 Task: Find an Airbnb in Lewiston, United States for 8 guests from August 24 to September 10, with 4 bedrooms, 4 bathrooms, a price range of ₹12,000 to ₹15,000, and amenities including WiFi, TV, gym, and breakfast.
Action: Mouse moved to (682, 124)
Screenshot: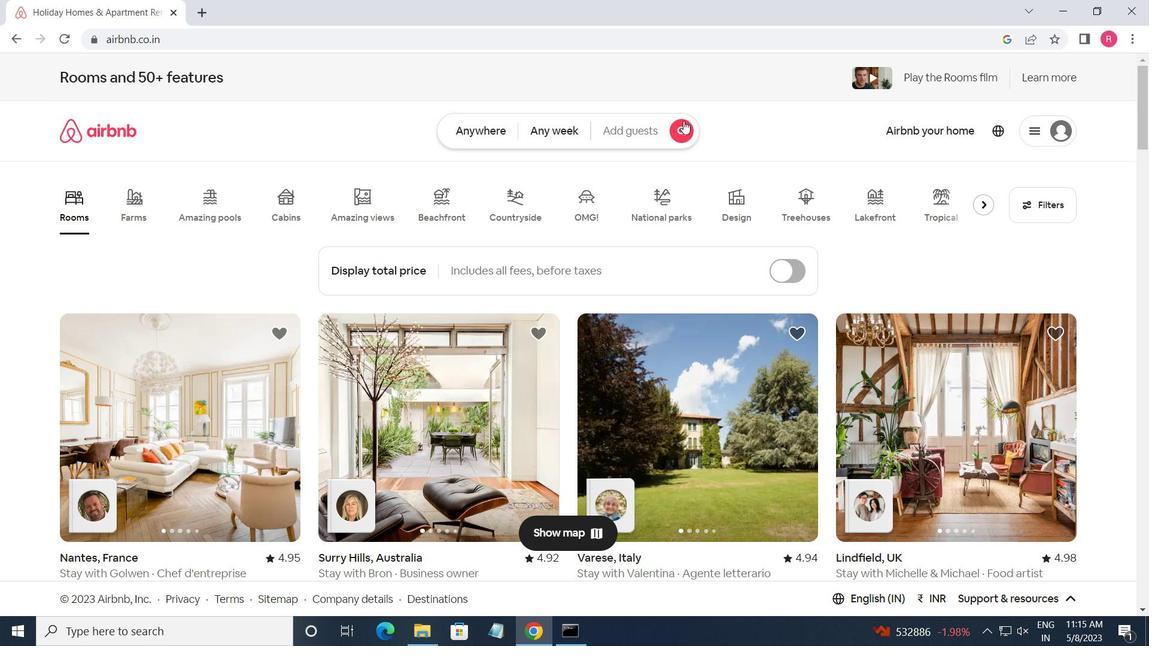 
Action: Mouse pressed left at (682, 124)
Screenshot: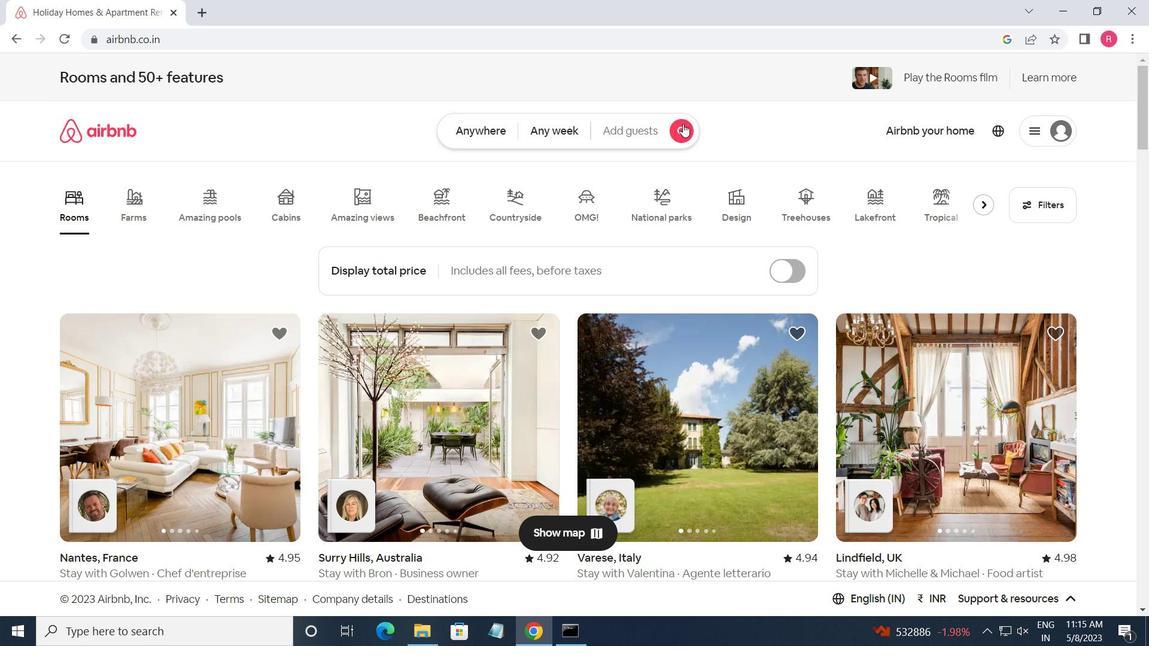 
Action: Mouse moved to (308, 193)
Screenshot: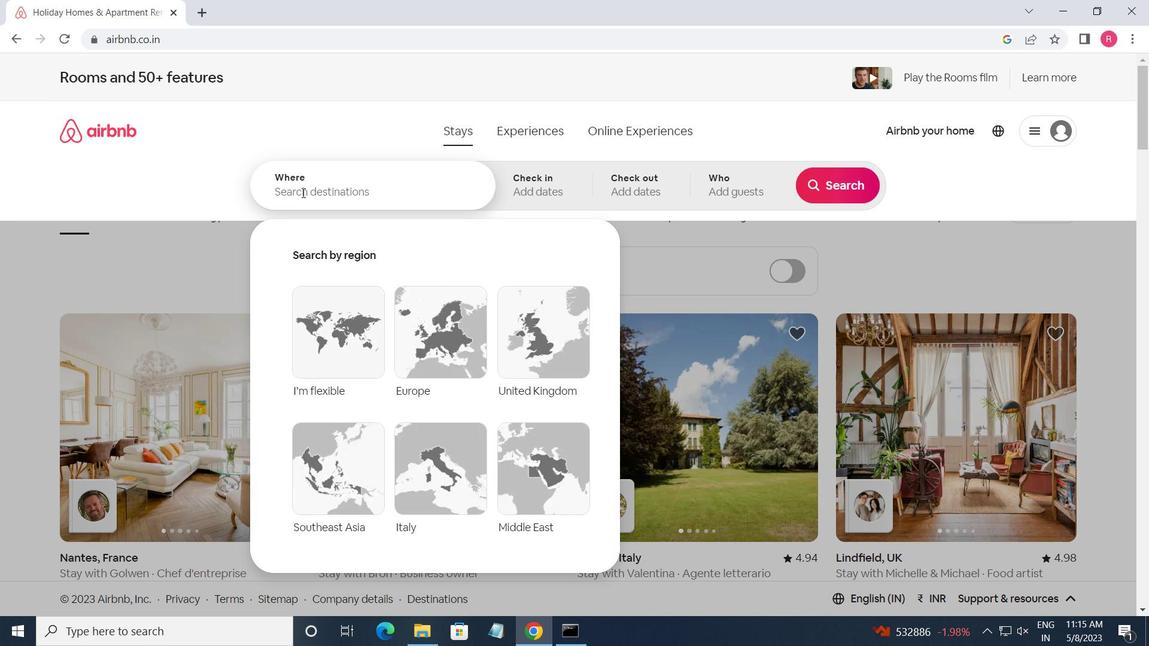 
Action: Mouse pressed left at (308, 193)
Screenshot: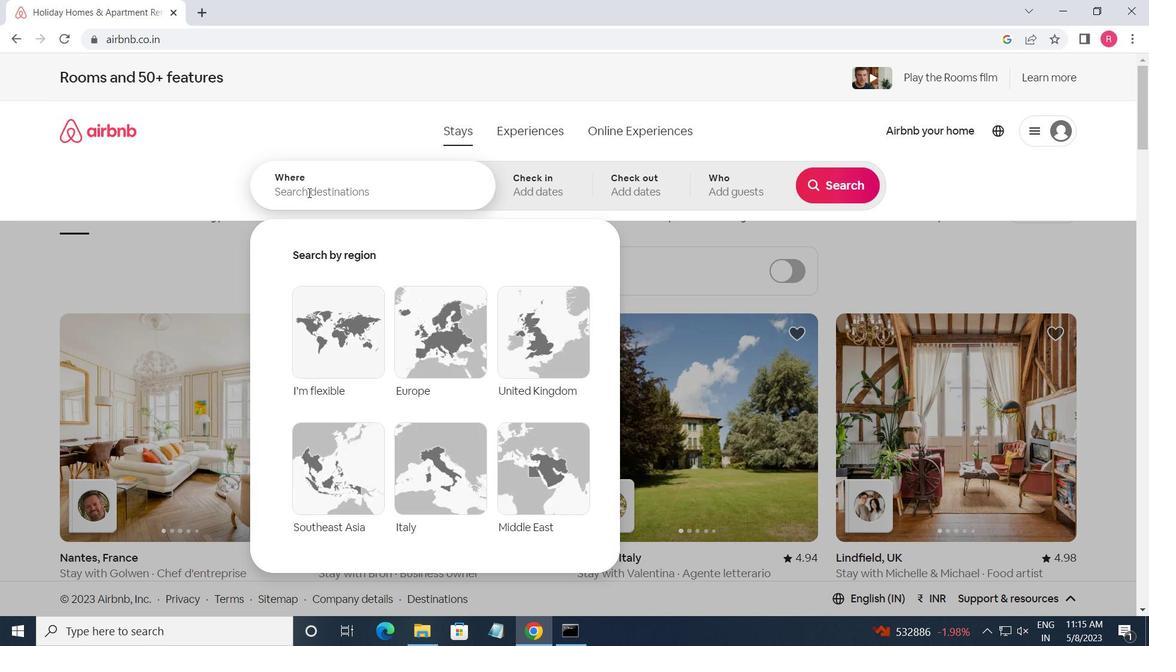
Action: Key pressed <Key.shift_r><Key.shift_r><Key.shift_r><Key.shift_r>Lewiston,<Key.space><Key.shift_r>United<Key.space><Key.shift><Key.shift><Key.shift><Key.shift>STATES<Key.enter>
Screenshot: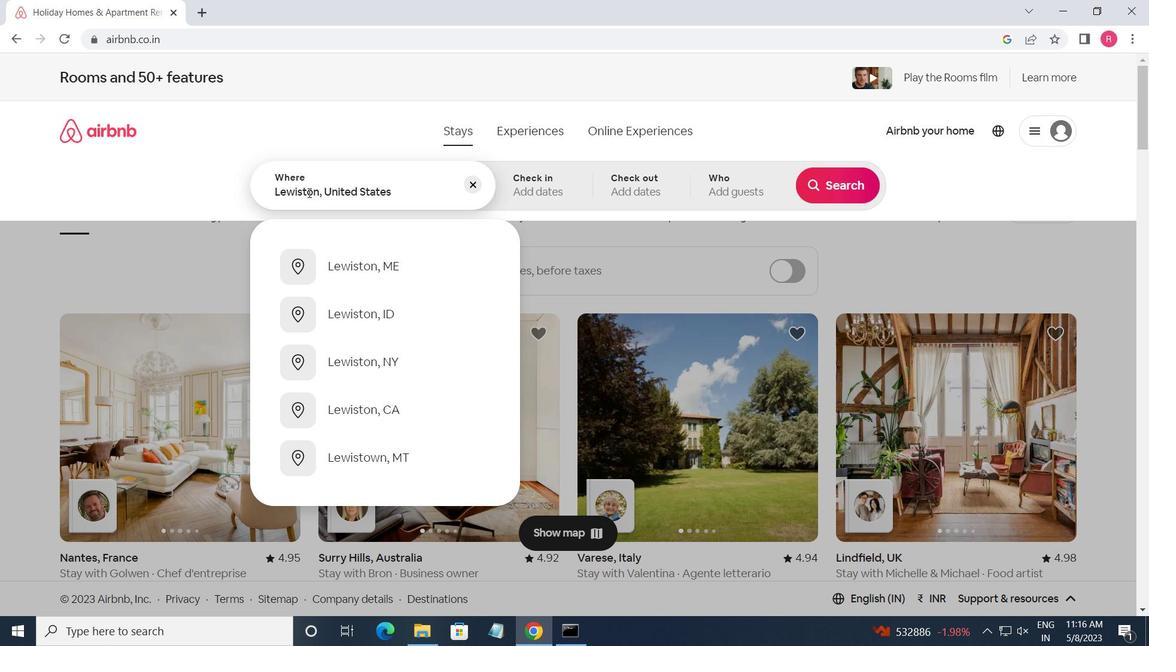 
Action: Mouse moved to (830, 307)
Screenshot: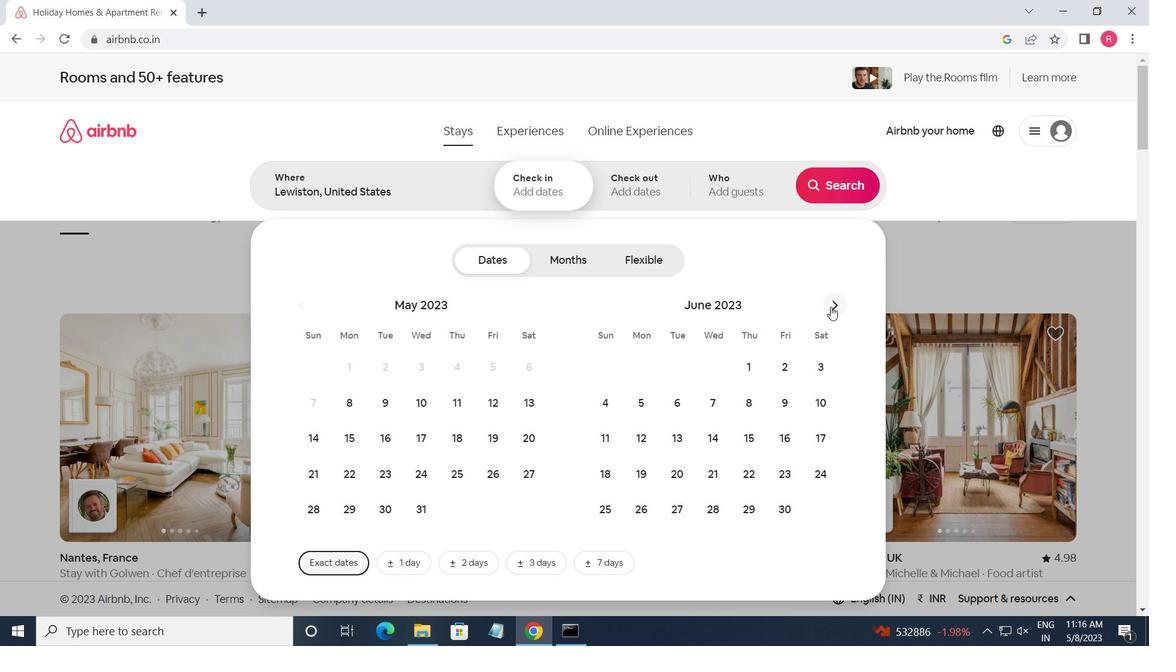 
Action: Mouse pressed left at (830, 307)
Screenshot: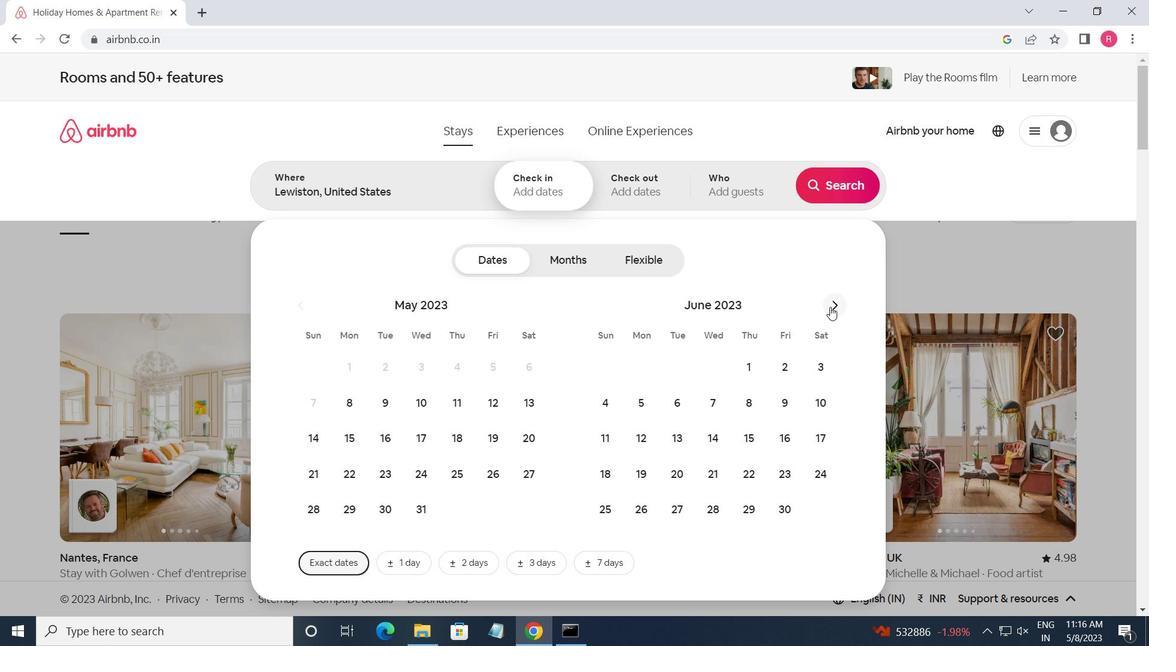 
Action: Mouse moved to (828, 307)
Screenshot: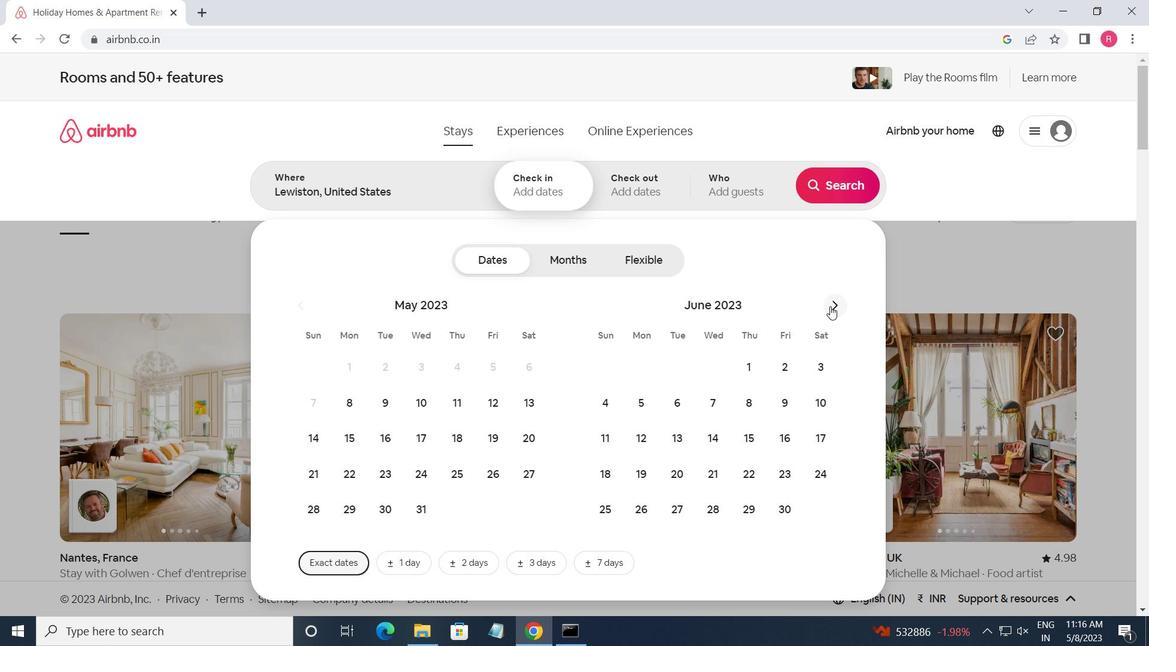 
Action: Mouse pressed left at (828, 307)
Screenshot: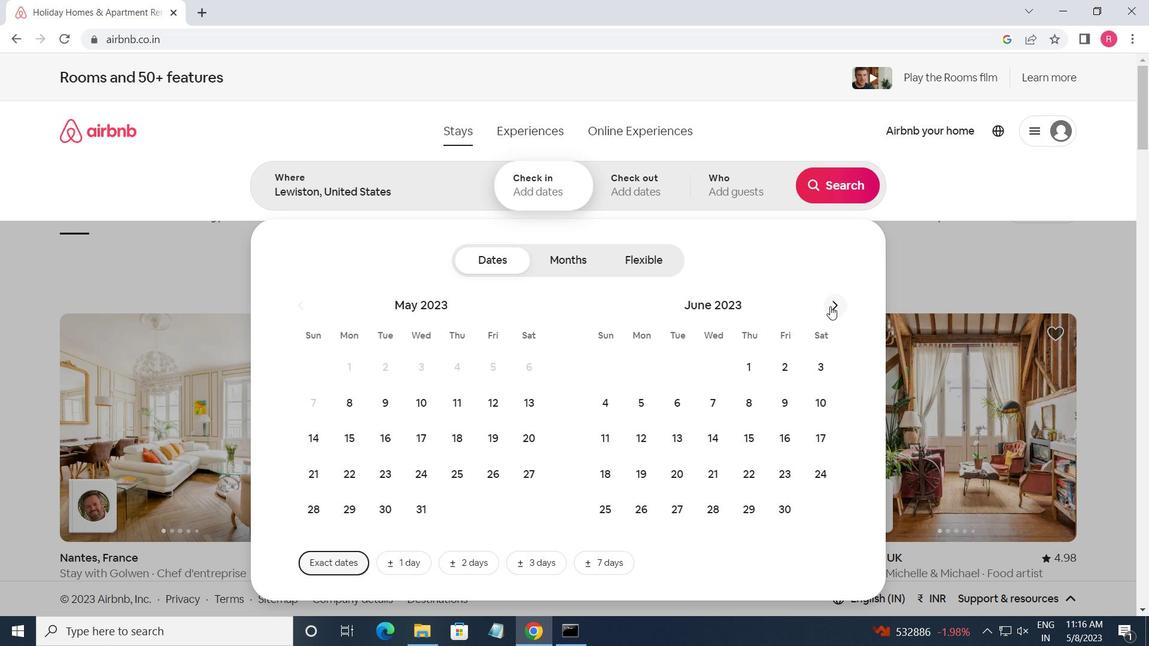 
Action: Mouse moved to (828, 306)
Screenshot: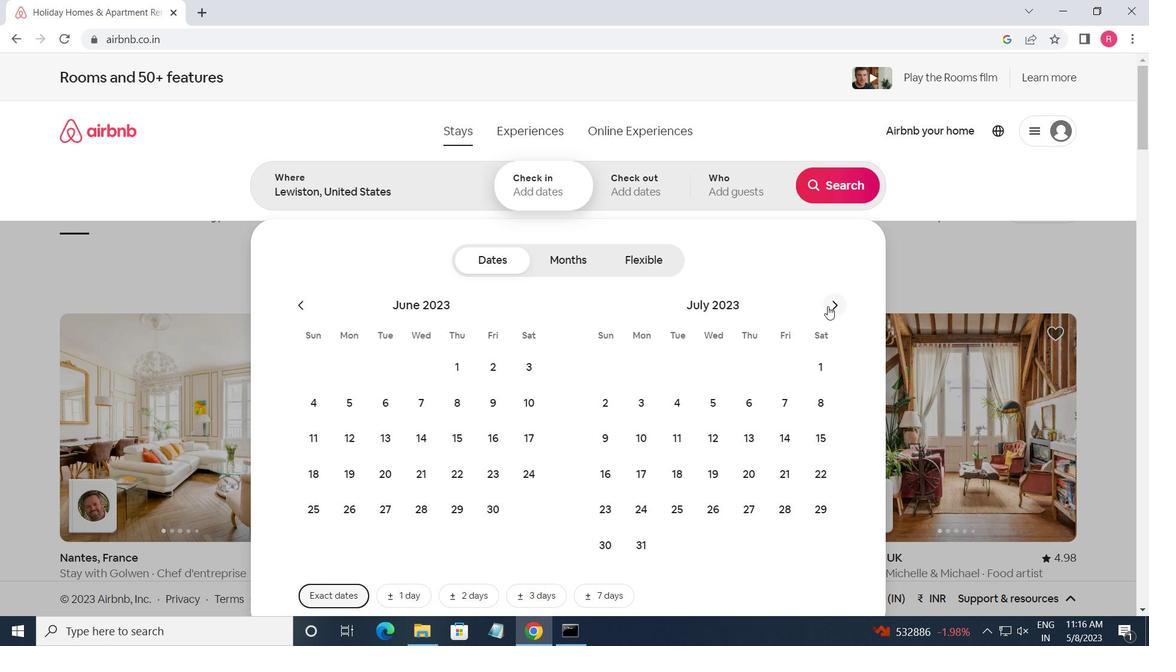 
Action: Mouse pressed left at (828, 306)
Screenshot: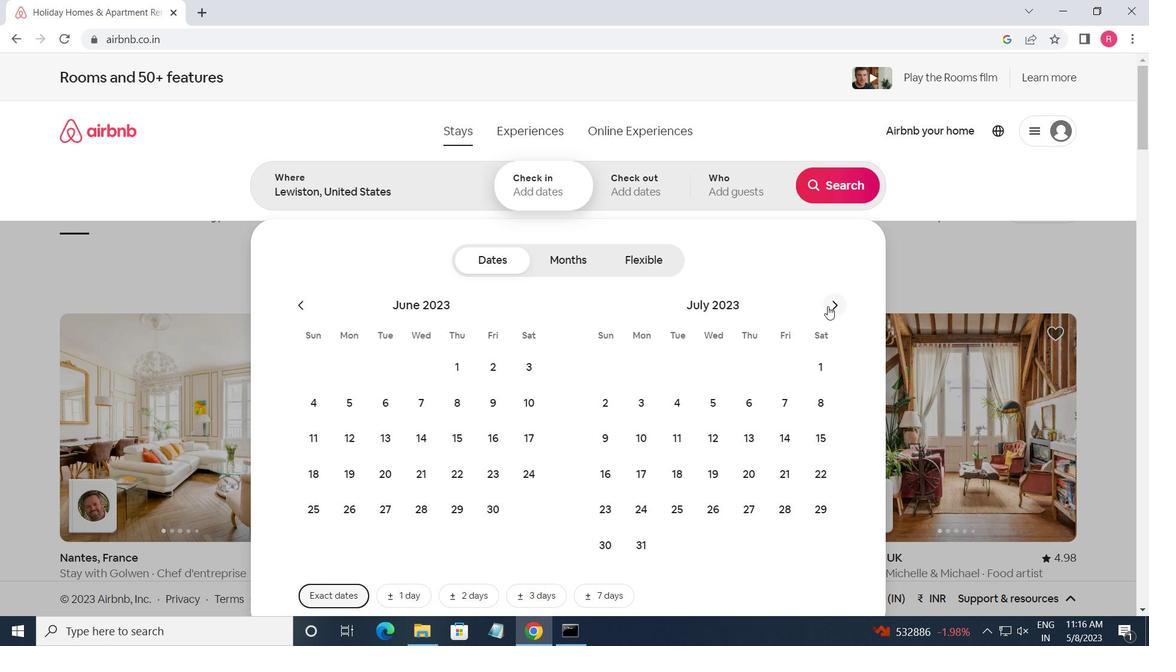 
Action: Mouse moved to (746, 477)
Screenshot: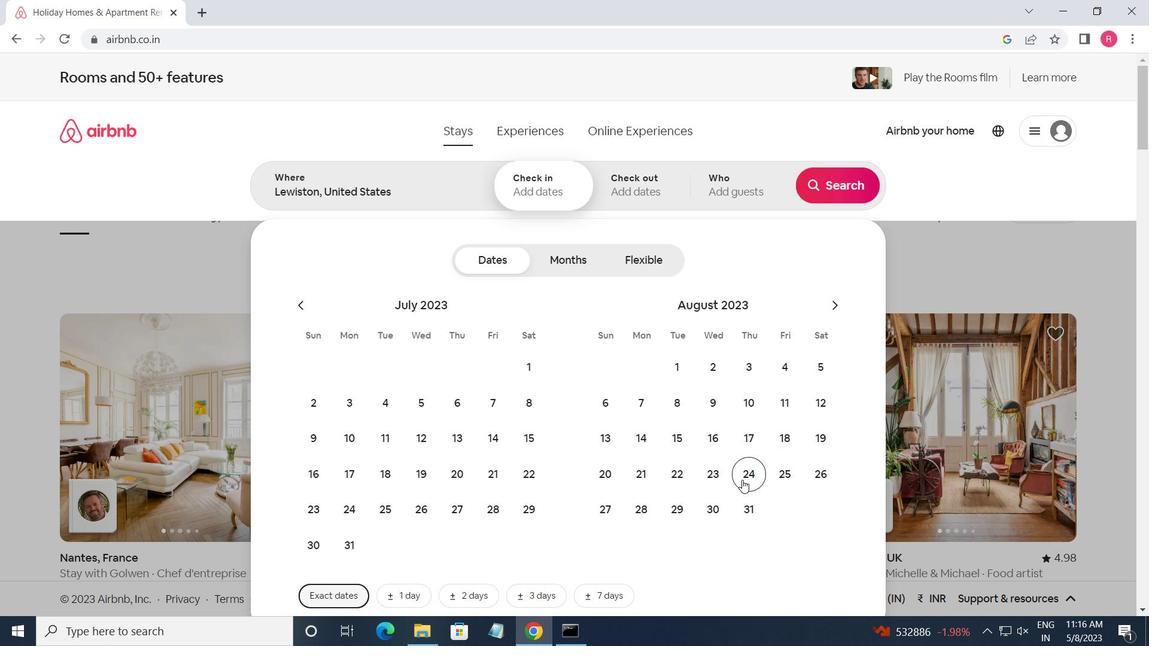 
Action: Mouse pressed left at (746, 477)
Screenshot: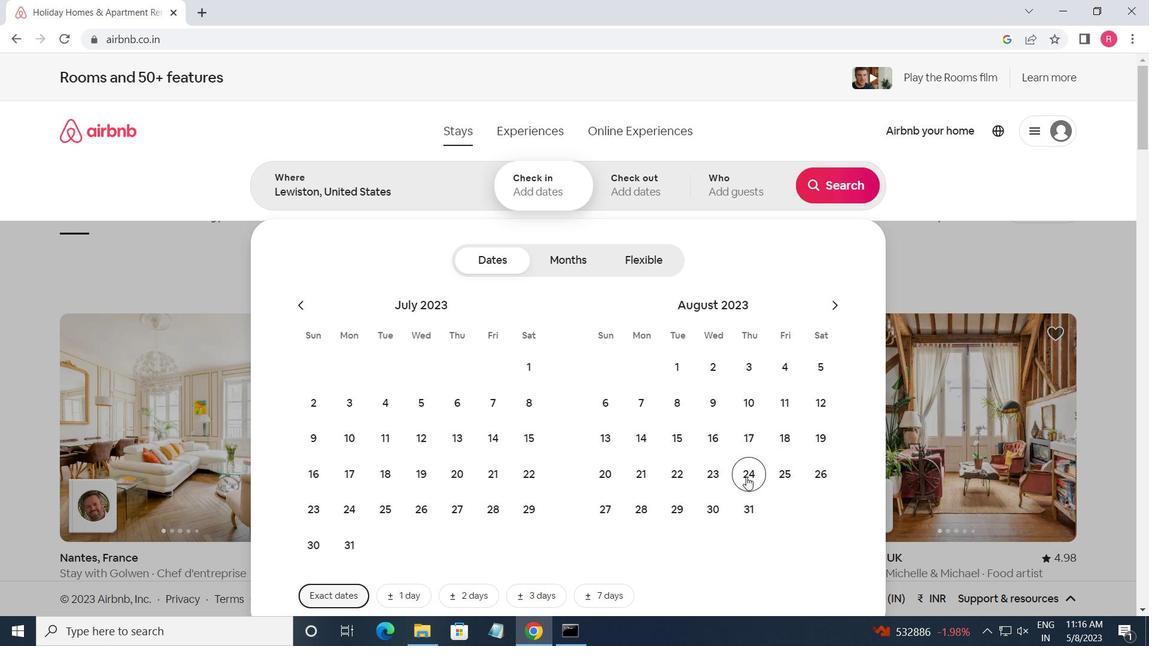 
Action: Mouse moved to (831, 301)
Screenshot: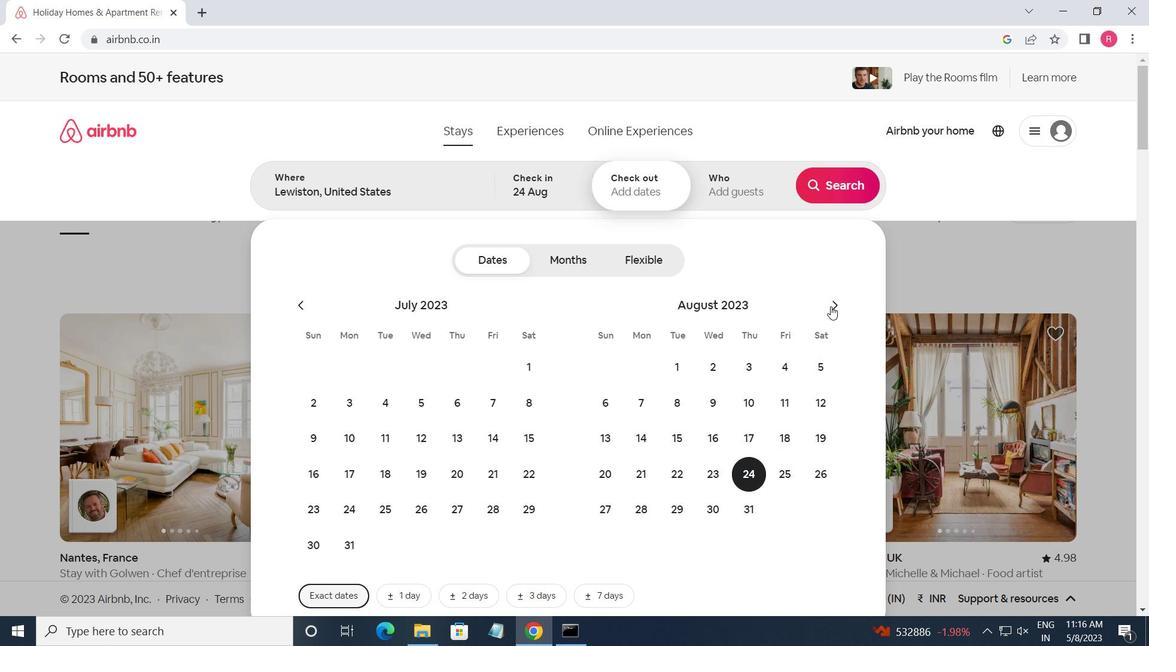 
Action: Mouse pressed left at (831, 301)
Screenshot: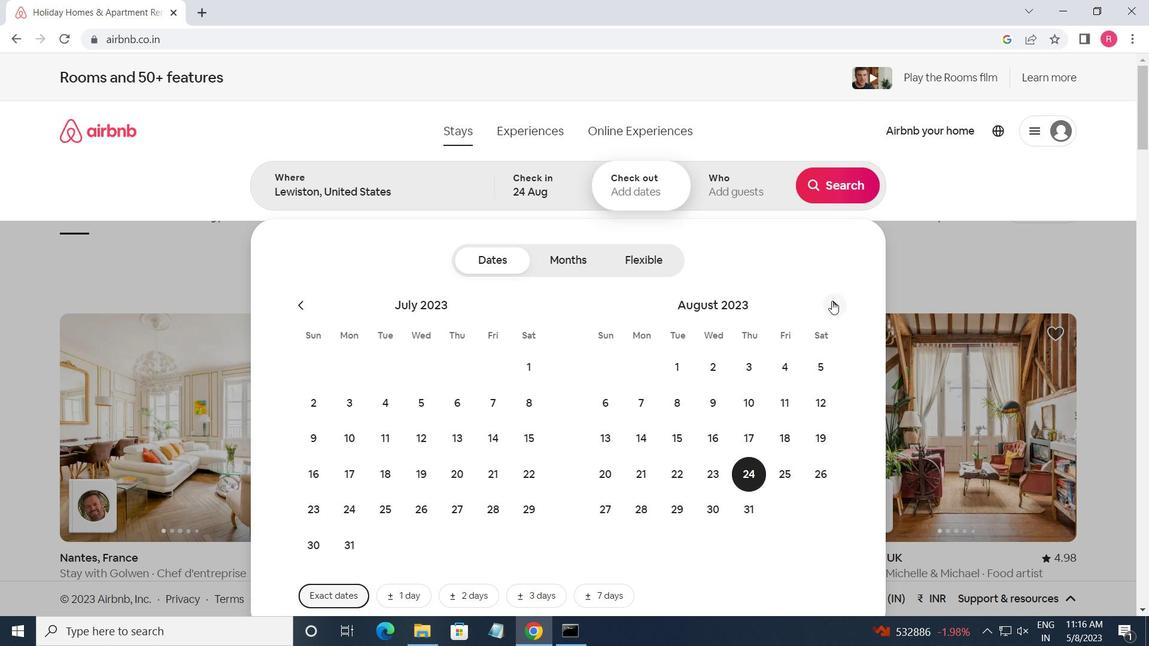
Action: Mouse moved to (620, 441)
Screenshot: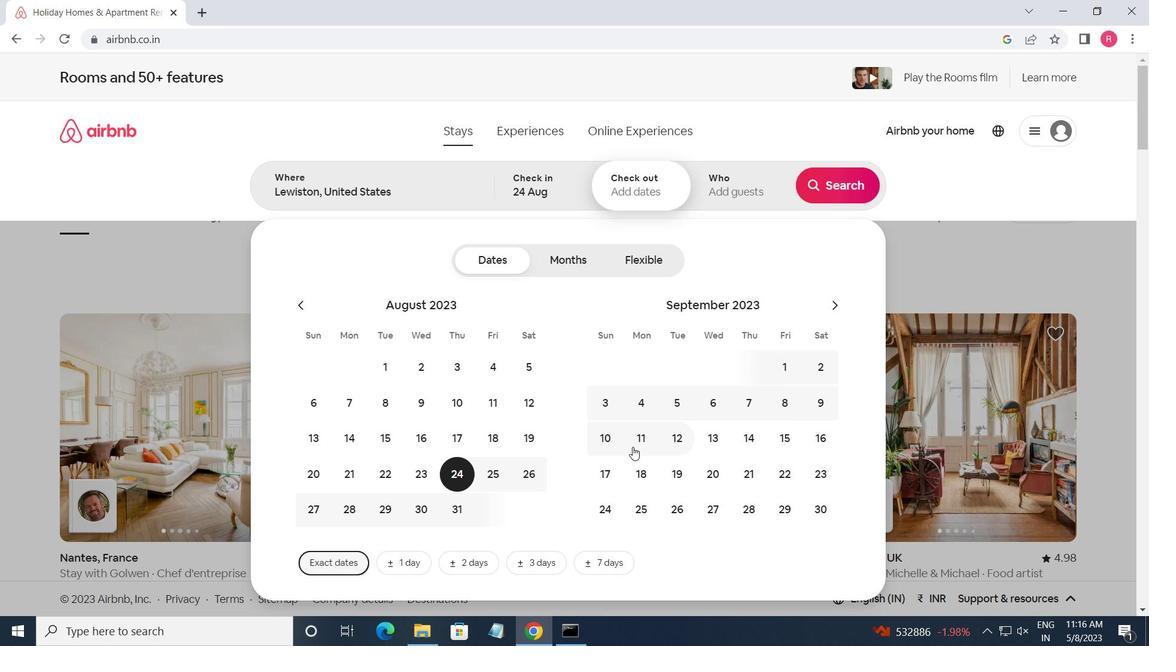
Action: Mouse pressed left at (620, 441)
Screenshot: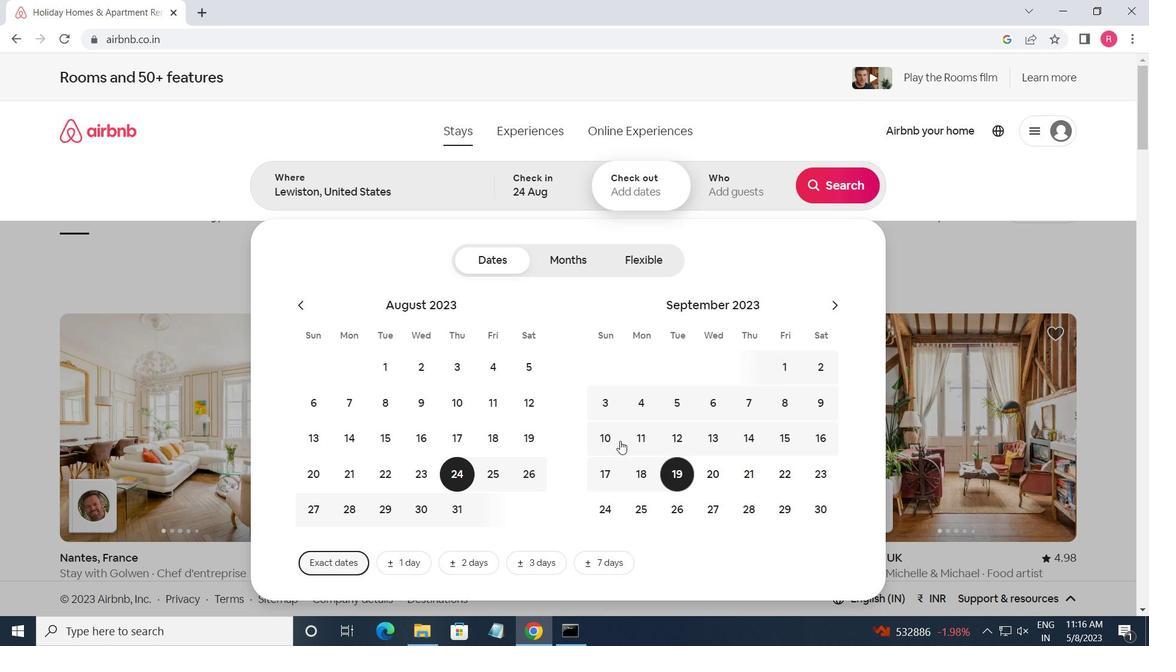 
Action: Mouse moved to (722, 202)
Screenshot: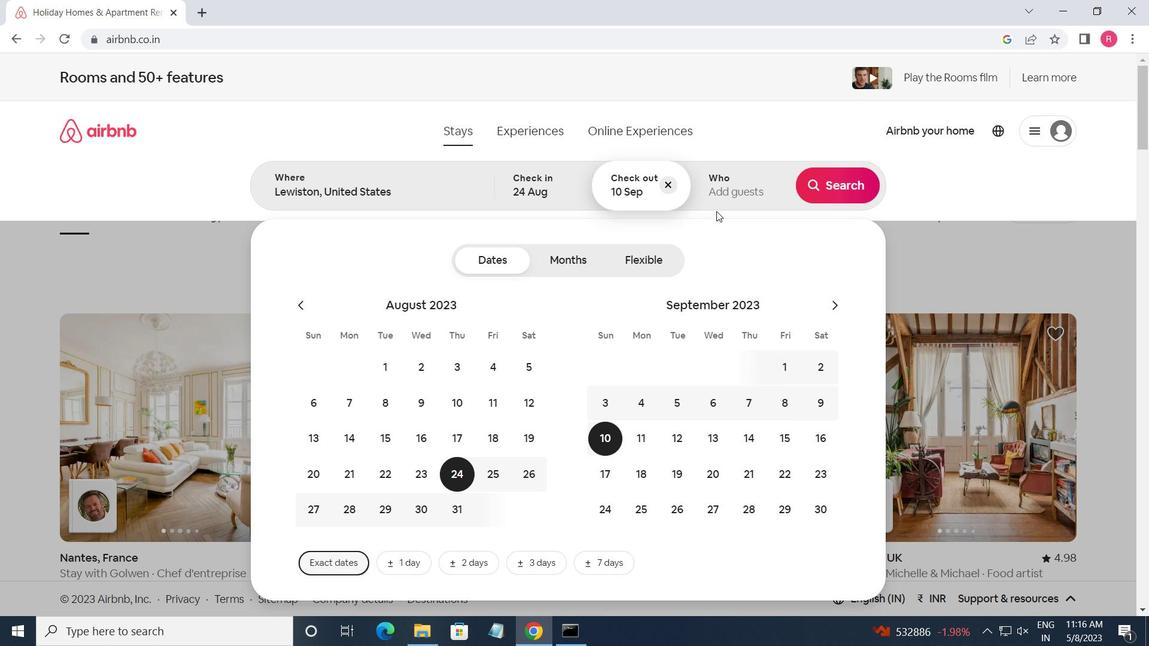
Action: Mouse pressed left at (722, 202)
Screenshot: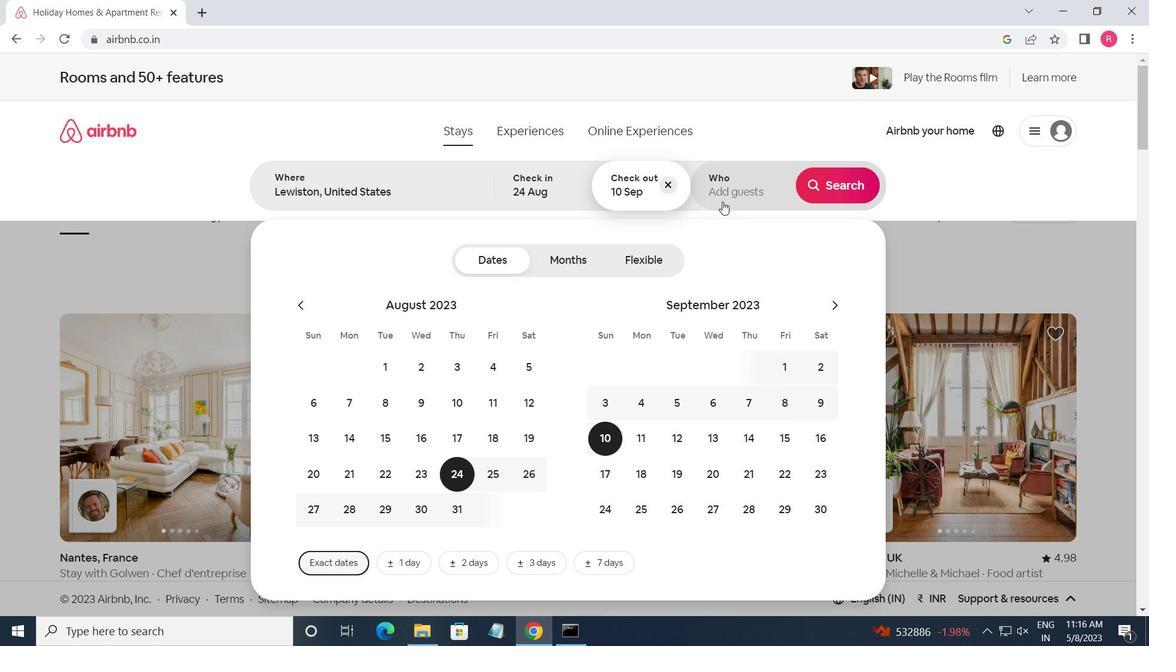 
Action: Mouse moved to (839, 271)
Screenshot: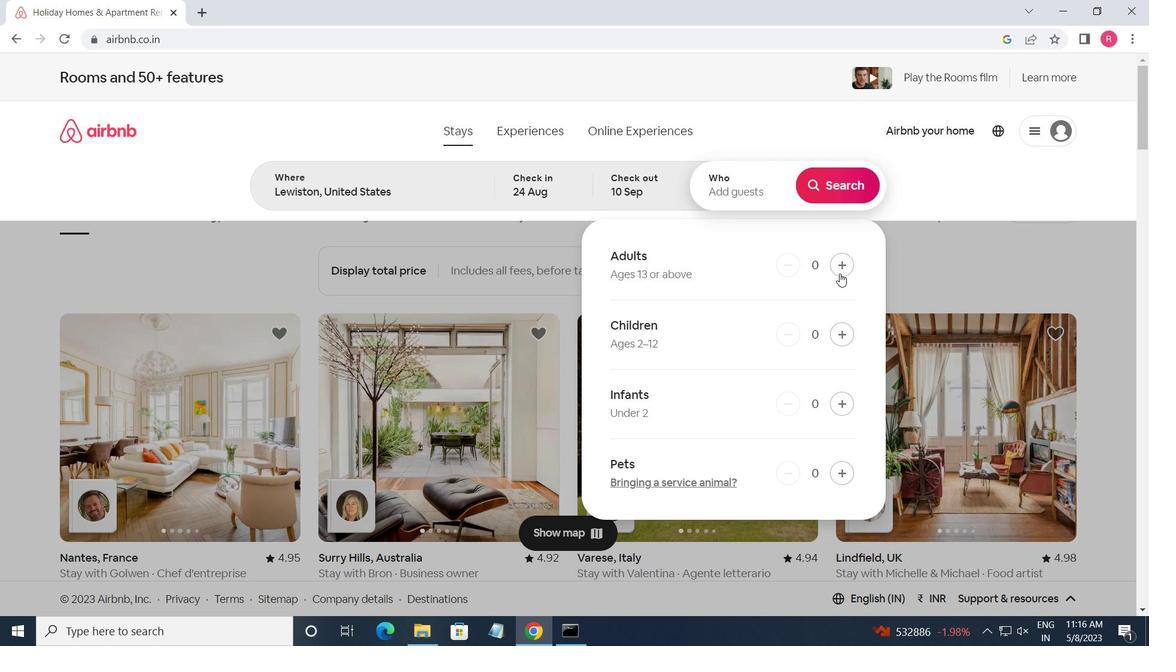 
Action: Mouse pressed left at (839, 271)
Screenshot: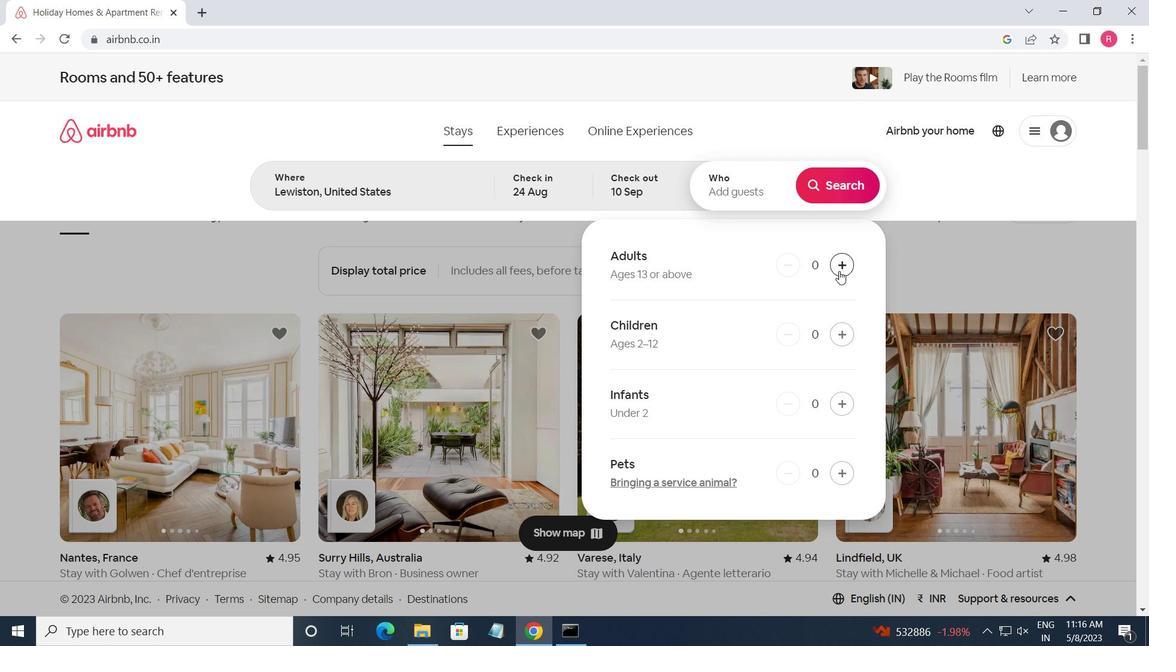 
Action: Mouse pressed left at (839, 271)
Screenshot: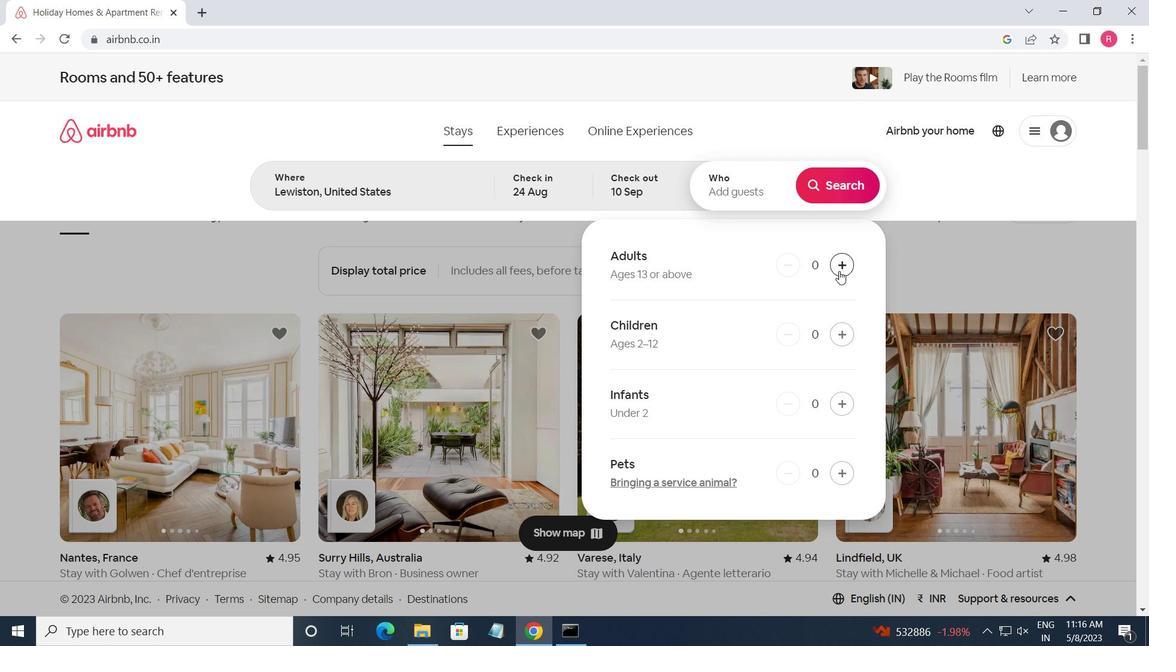 
Action: Mouse pressed left at (839, 271)
Screenshot: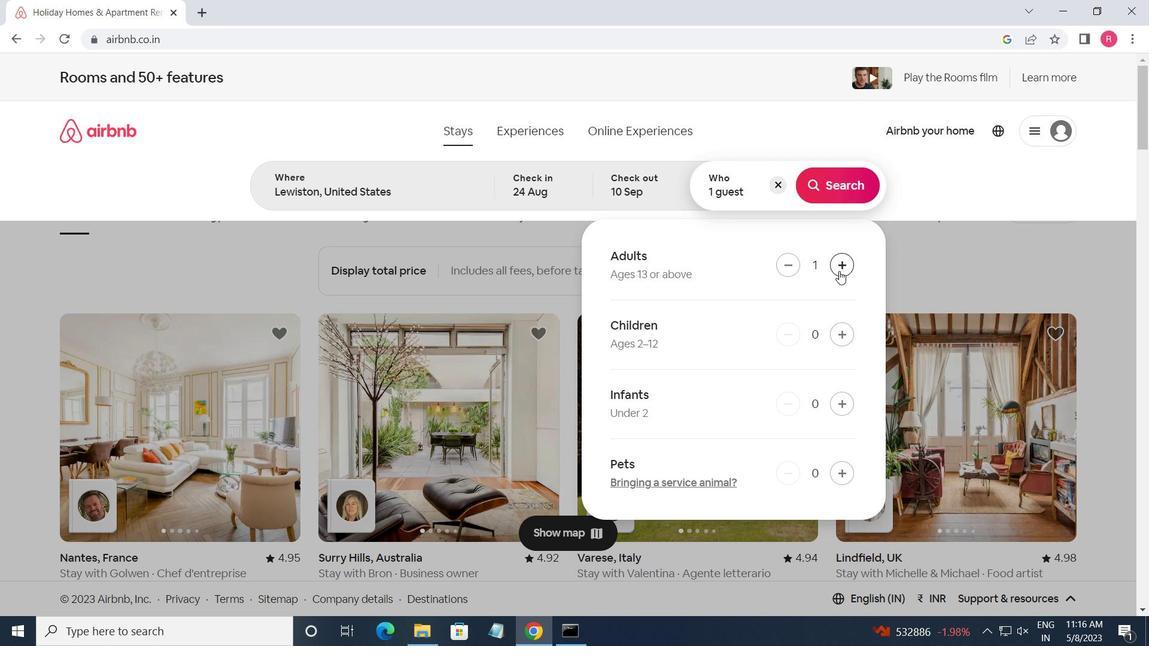 
Action: Mouse pressed left at (839, 271)
Screenshot: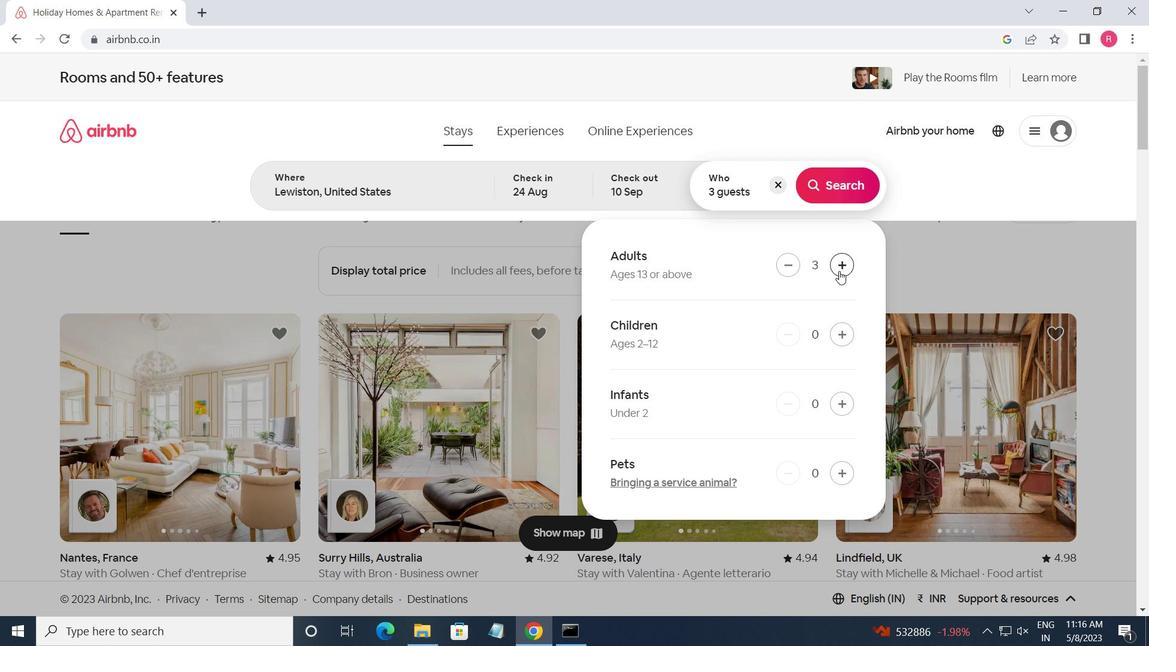 
Action: Mouse pressed left at (839, 271)
Screenshot: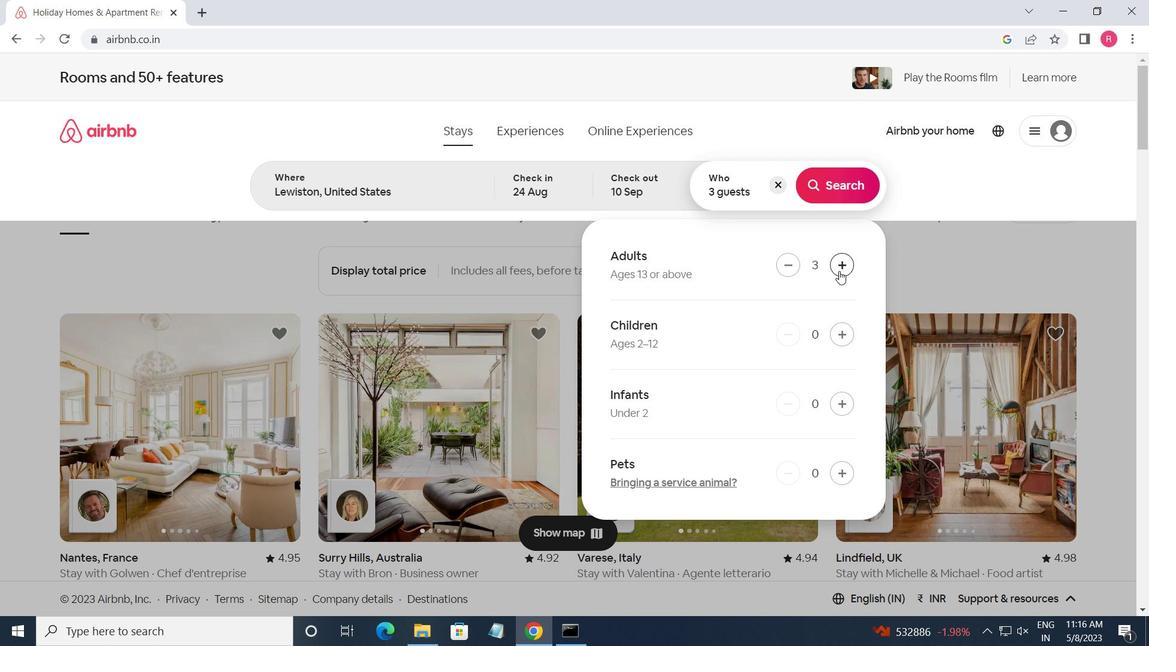 
Action: Mouse pressed left at (839, 271)
Screenshot: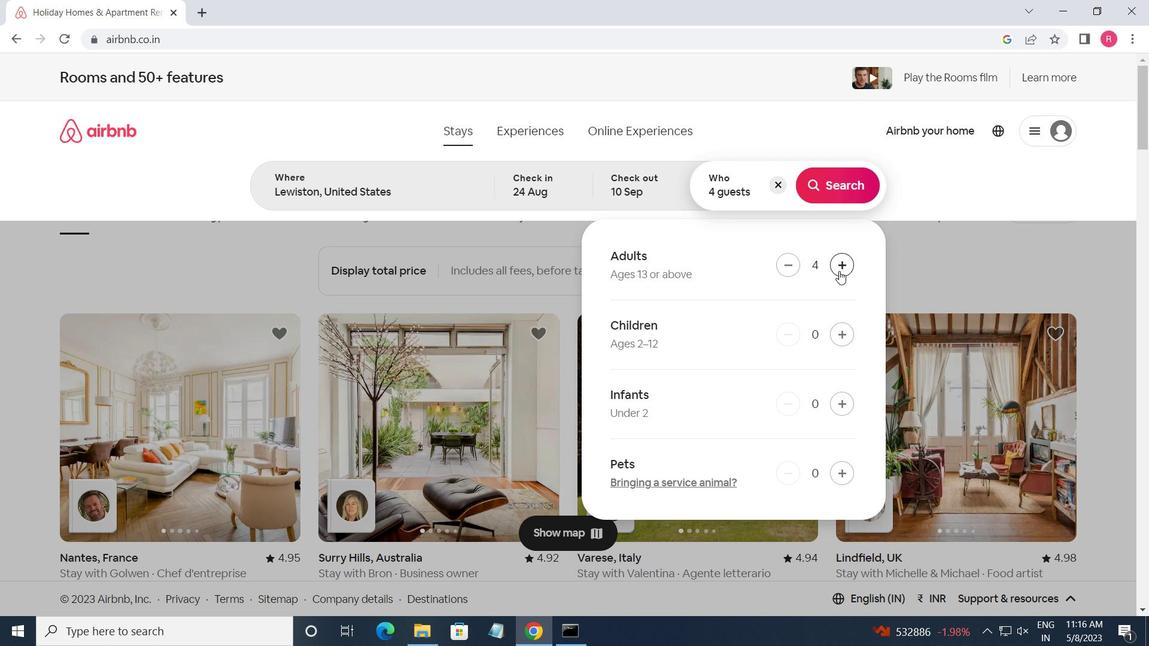 
Action: Mouse pressed left at (839, 271)
Screenshot: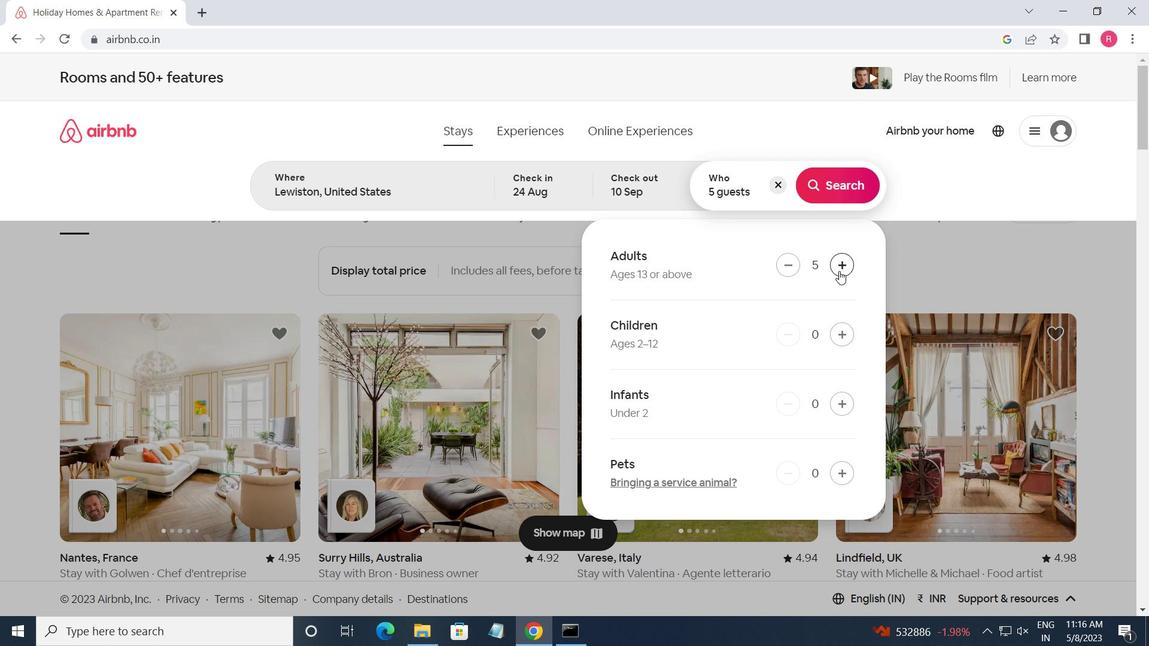 
Action: Mouse pressed left at (839, 271)
Screenshot: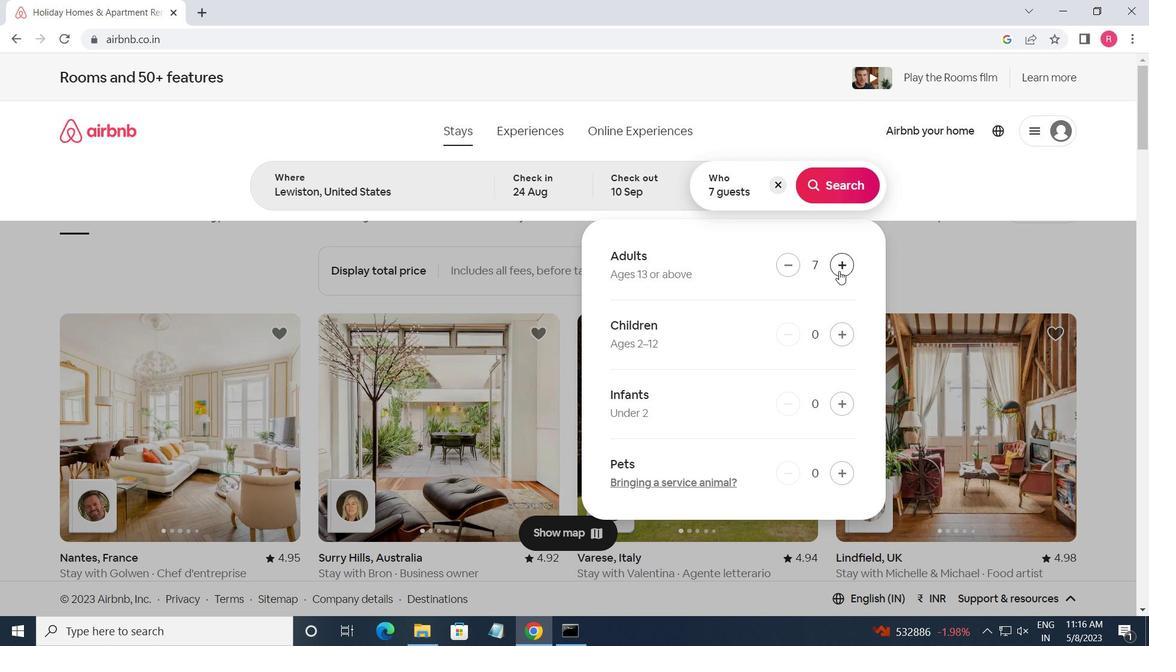 
Action: Mouse moved to (808, 199)
Screenshot: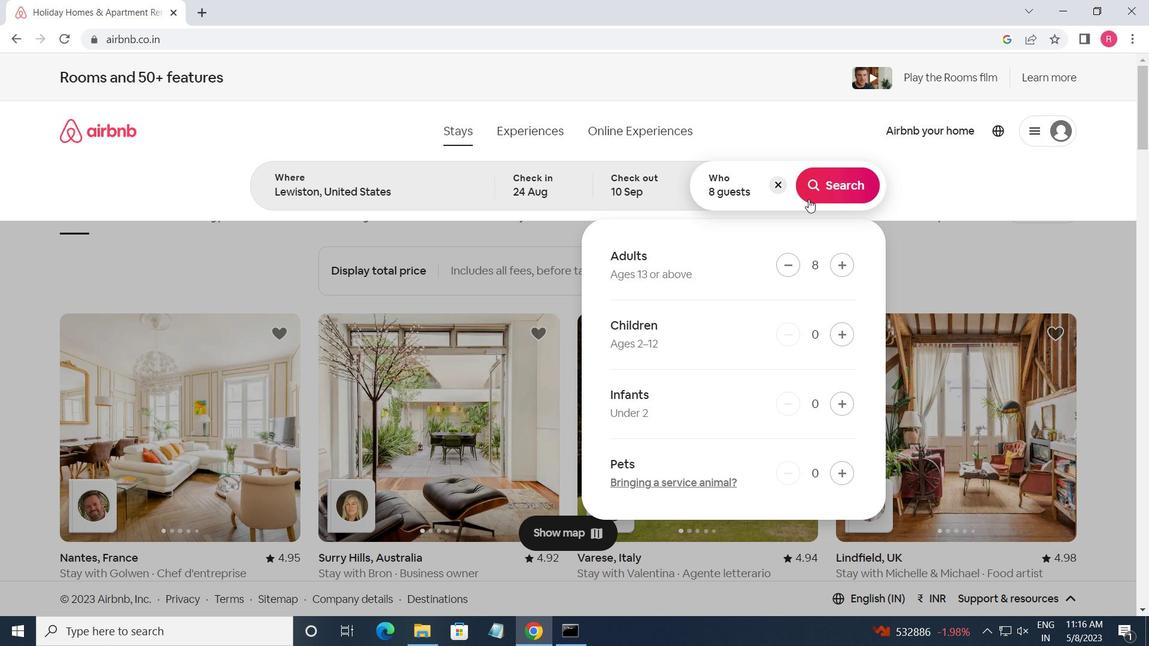 
Action: Mouse pressed left at (808, 199)
Screenshot: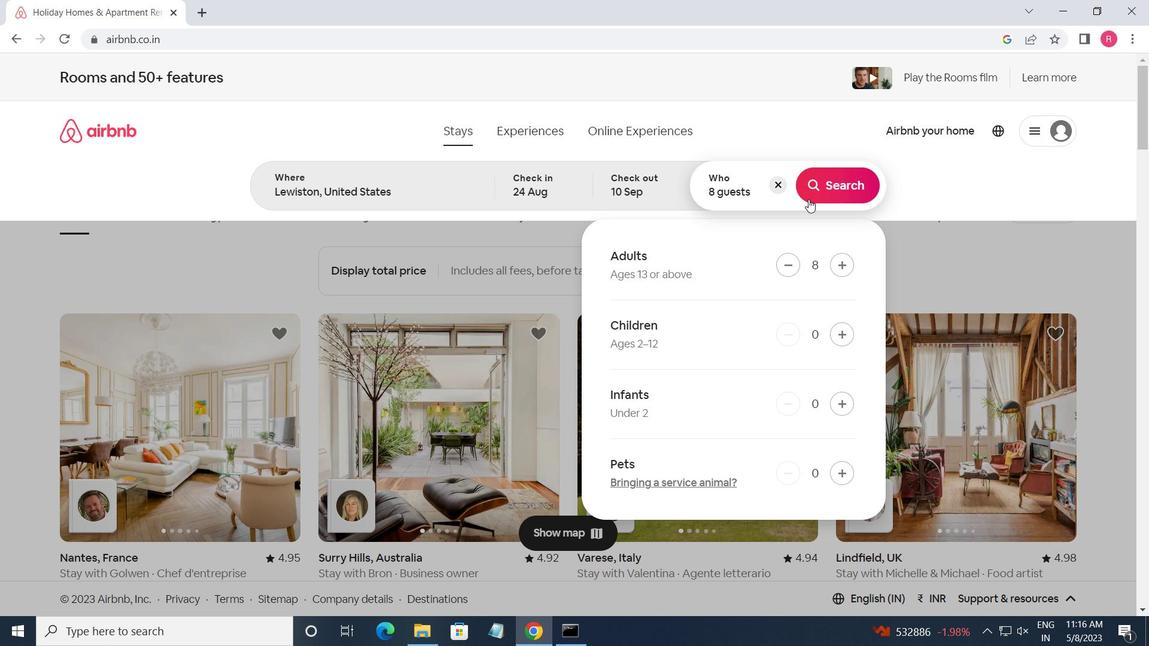 
Action: Mouse moved to (1070, 149)
Screenshot: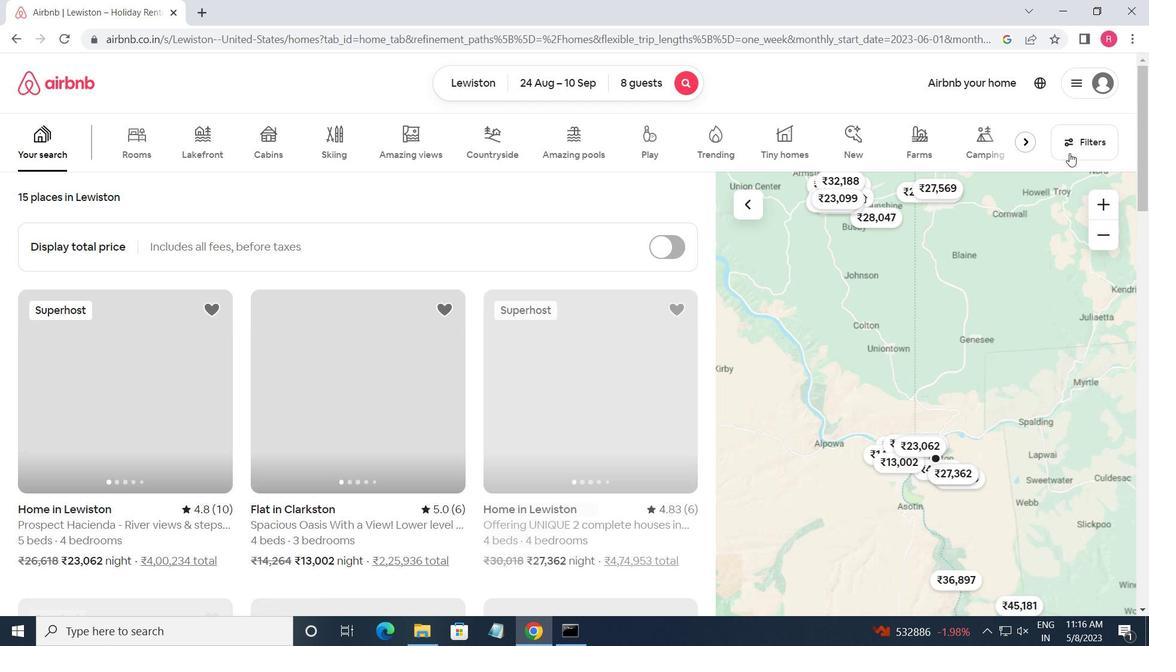 
Action: Mouse pressed left at (1070, 149)
Screenshot: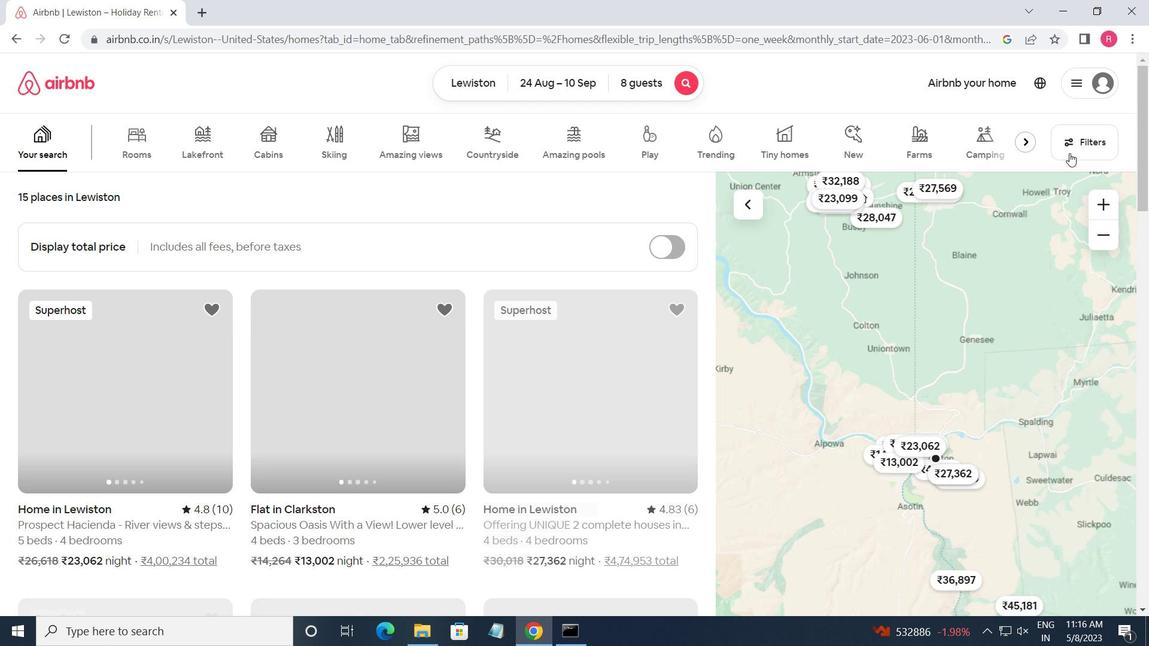 
Action: Mouse moved to (414, 498)
Screenshot: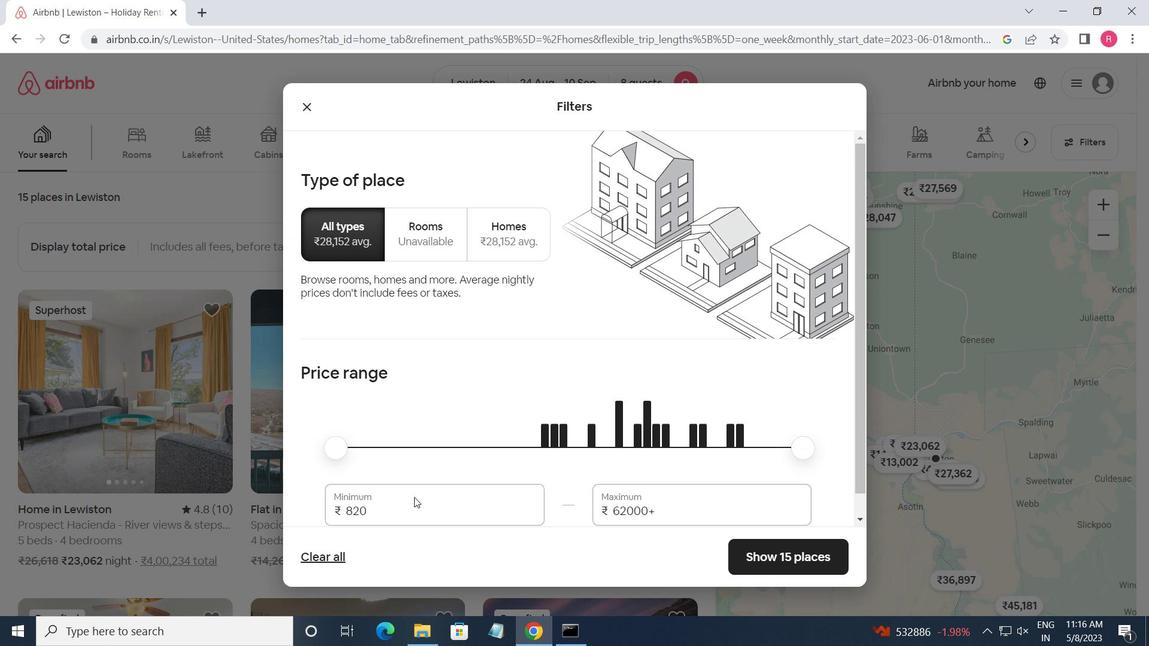 
Action: Mouse pressed left at (414, 498)
Screenshot: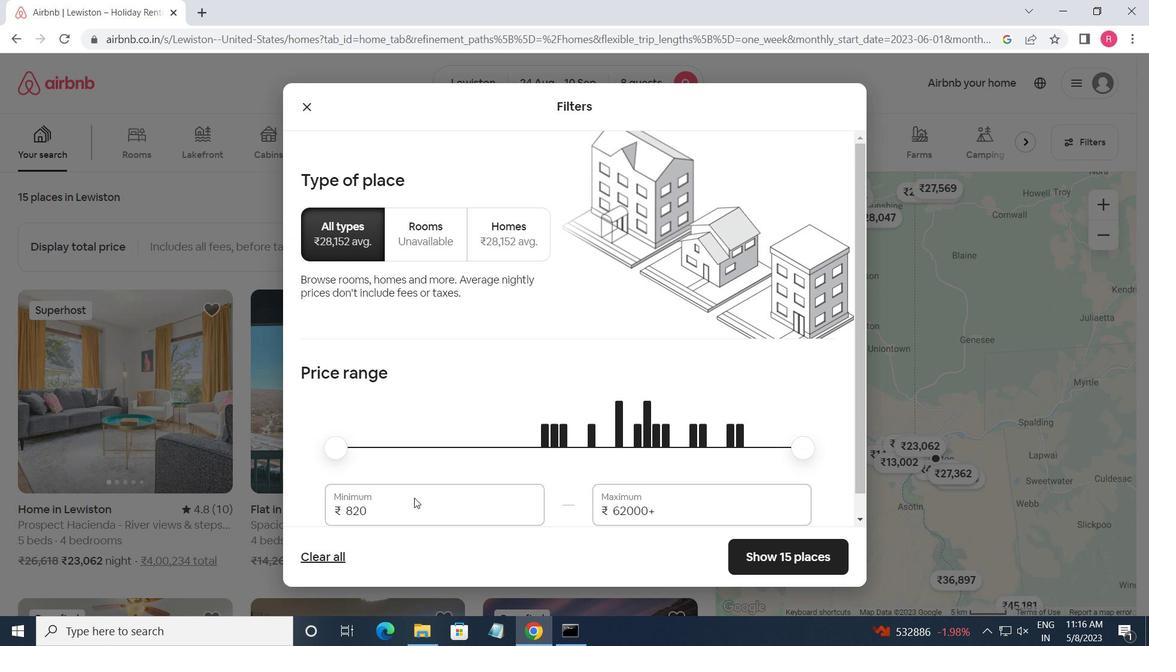 
Action: Key pressed <Key.backspace><Key.backspace><Key.backspace><Key.backspace>1
Screenshot: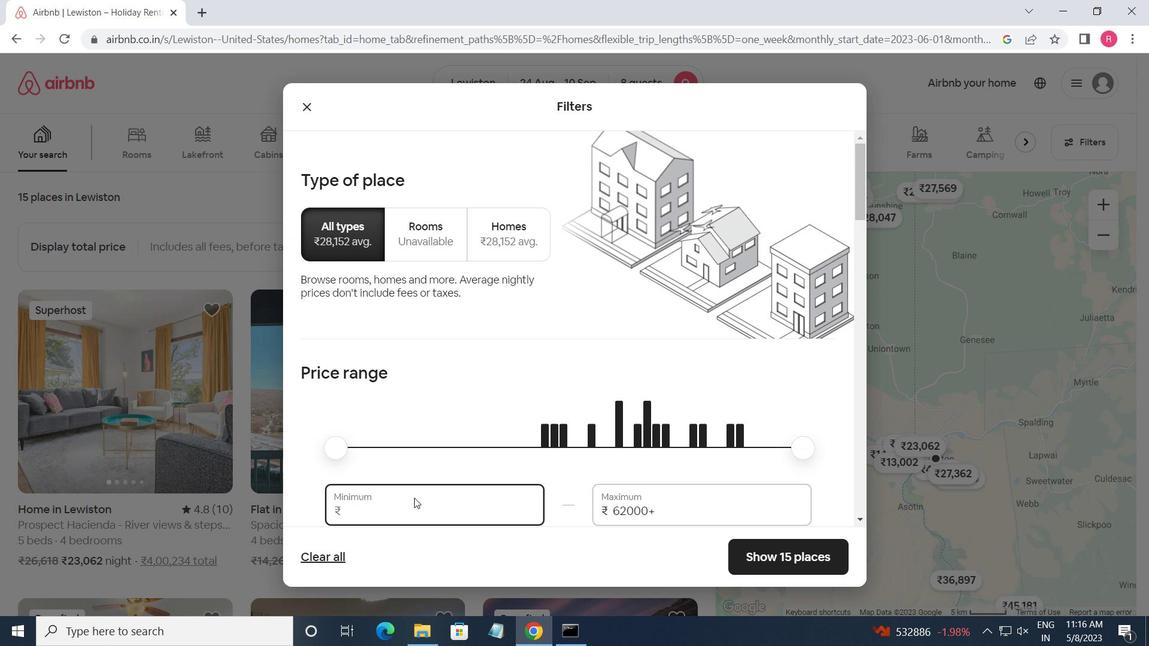
Action: Mouse moved to (414, 498)
Screenshot: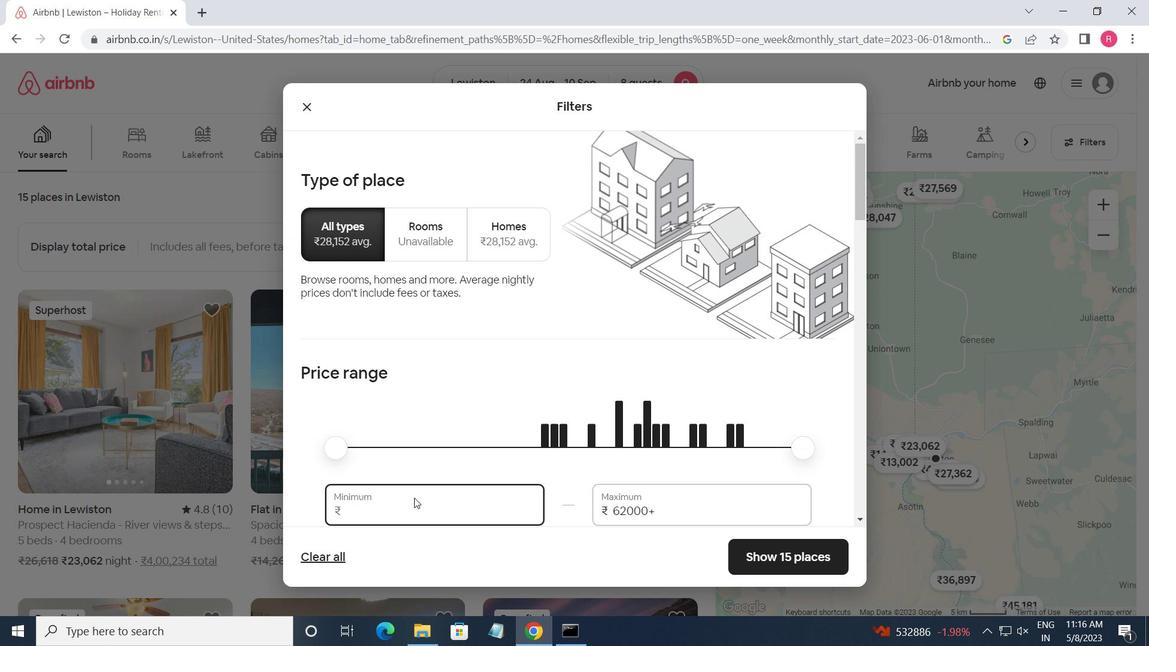 
Action: Key pressed 2000
Screenshot: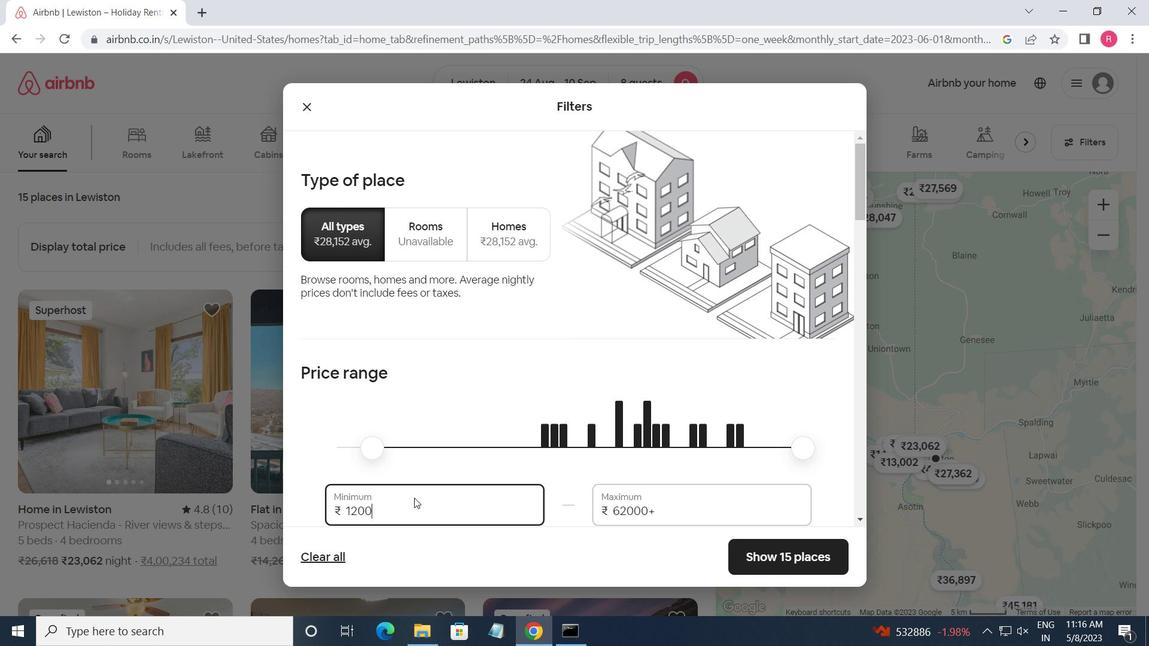 
Action: Mouse moved to (693, 526)
Screenshot: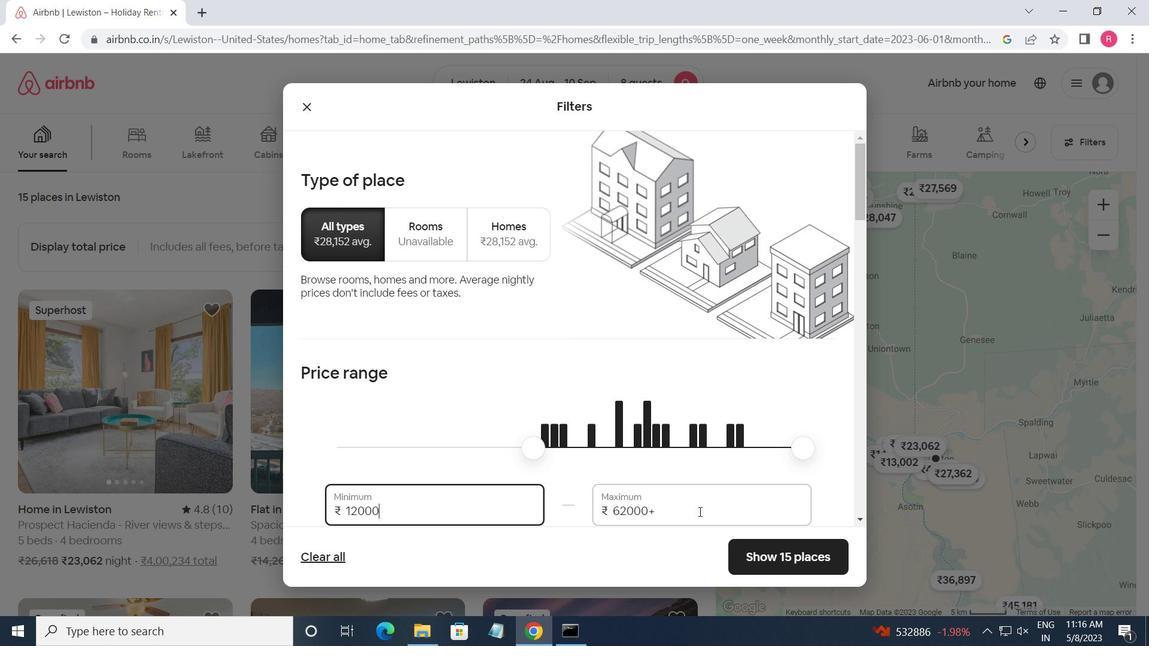 
Action: Mouse pressed left at (693, 526)
Screenshot: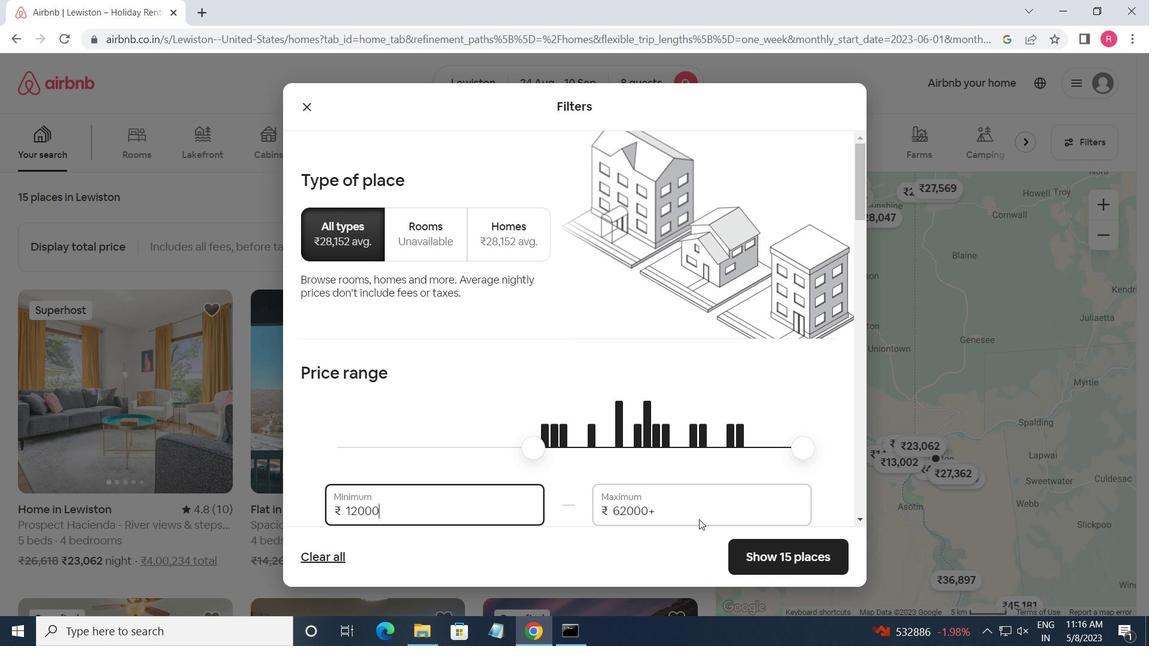 
Action: Key pressed <Key.backspace><Key.backspace><Key.backspace><Key.backspace><Key.backspace><Key.backspace><Key.backspace><Key.backspace><Key.backspace><Key.backspace><Key.backspace><Key.backspace>15000
Screenshot: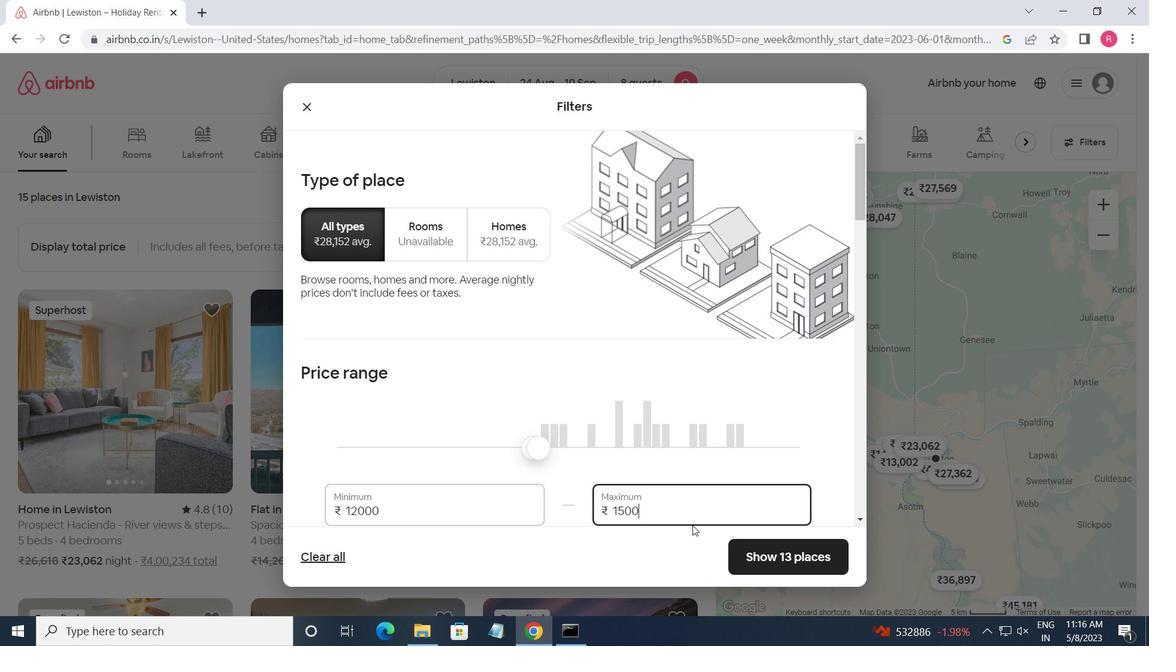 
Action: Mouse moved to (593, 554)
Screenshot: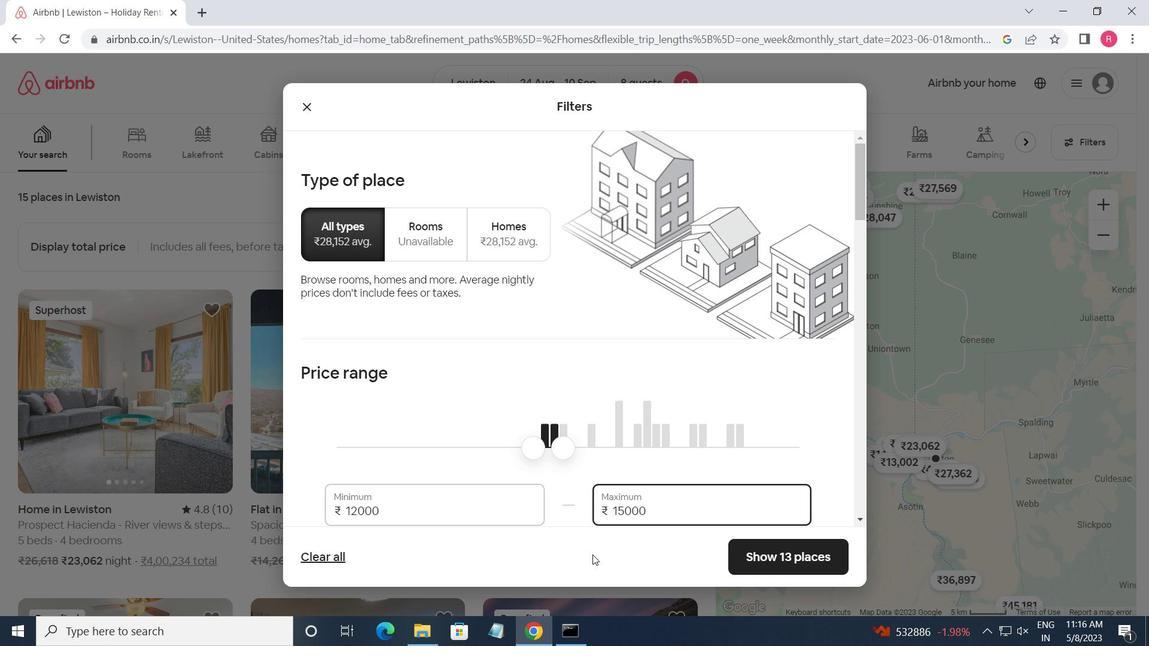
Action: Mouse scrolled (593, 554) with delta (0, 0)
Screenshot: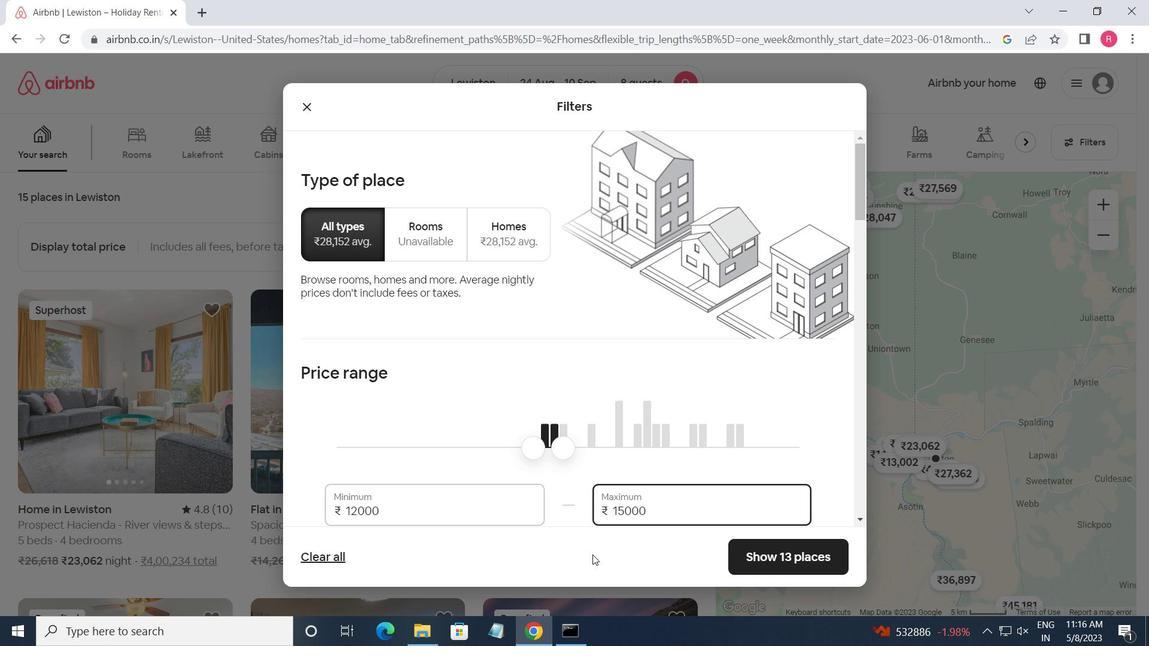 
Action: Mouse moved to (593, 556)
Screenshot: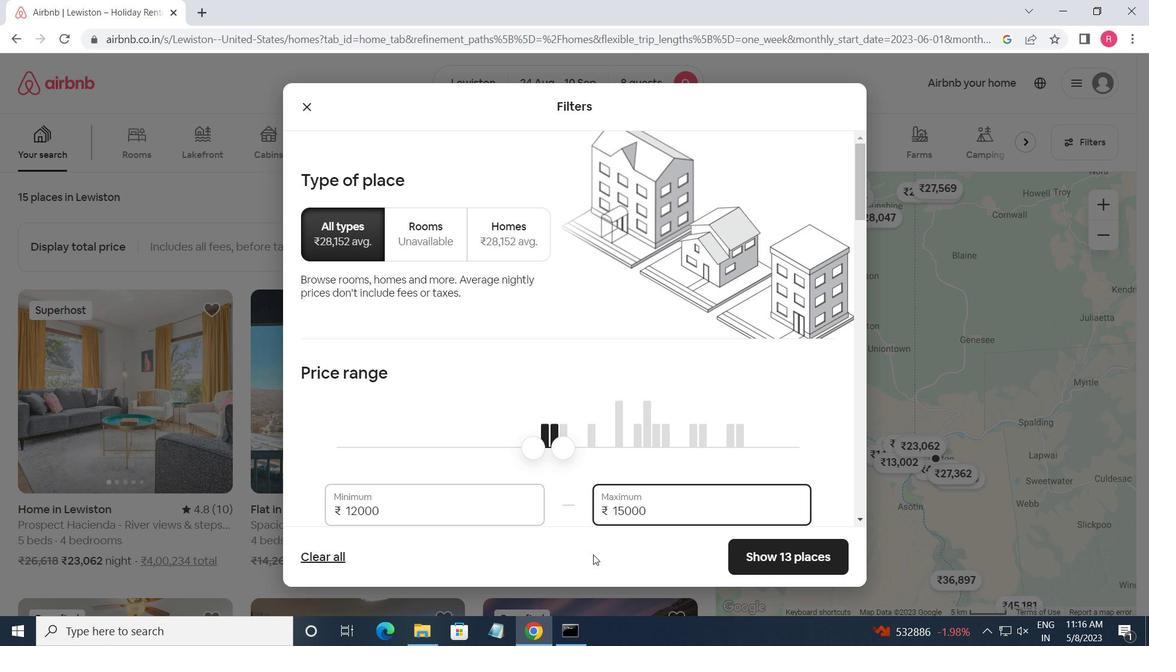
Action: Mouse scrolled (593, 556) with delta (0, 0)
Screenshot: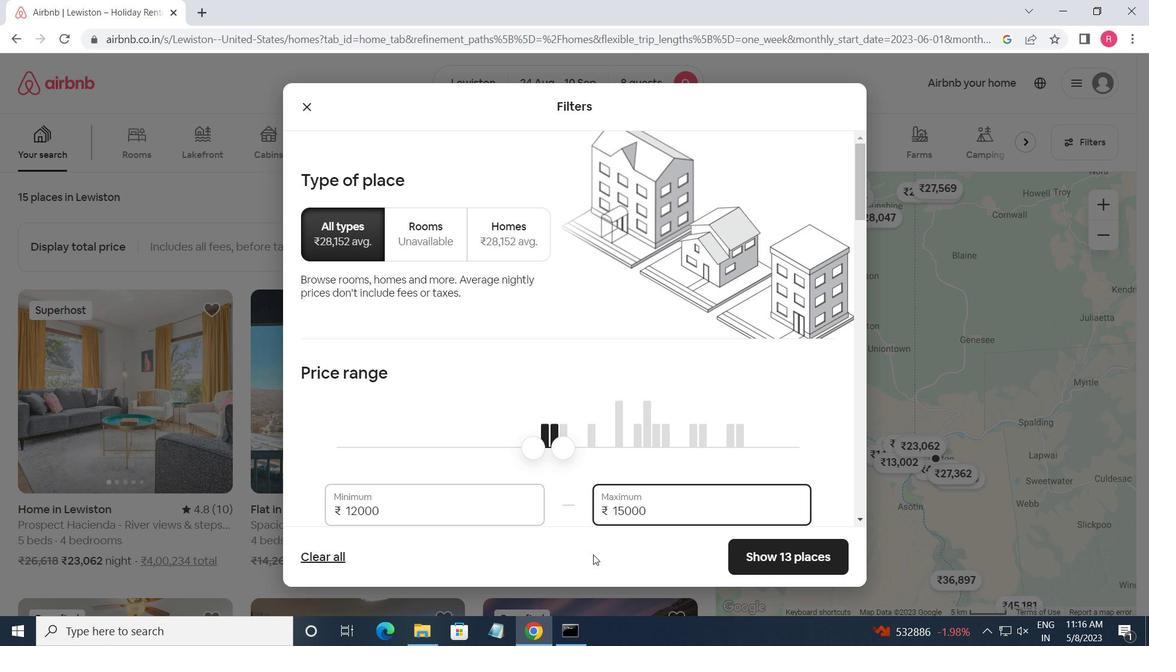 
Action: Mouse moved to (578, 374)
Screenshot: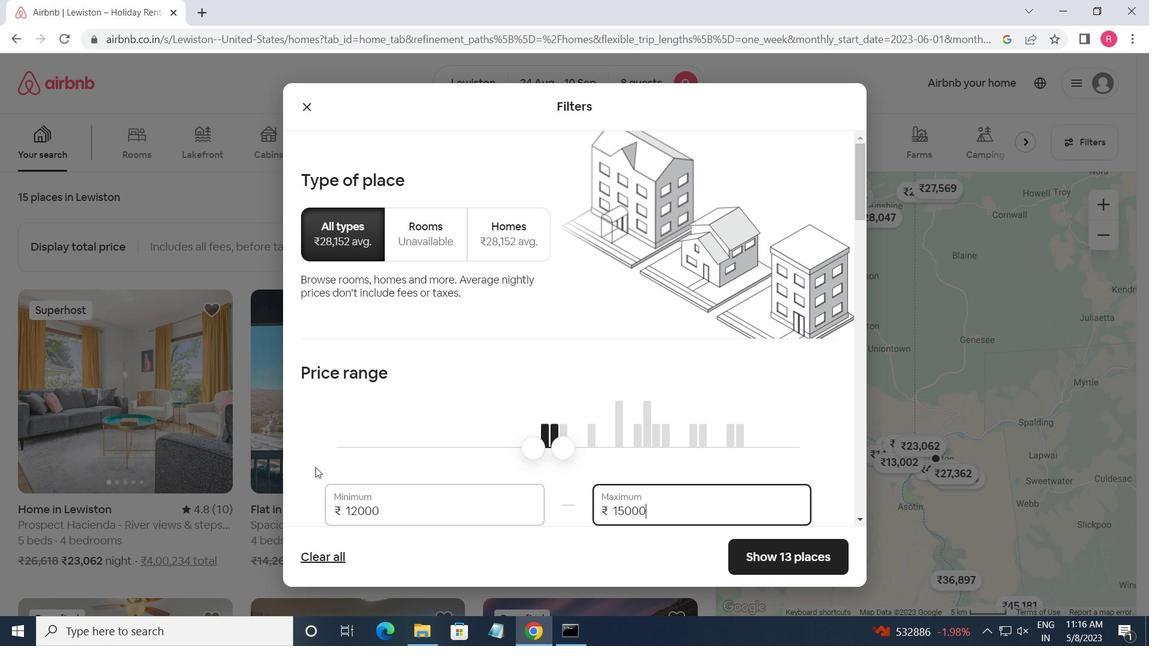 
Action: Mouse scrolled (578, 374) with delta (0, 0)
Screenshot: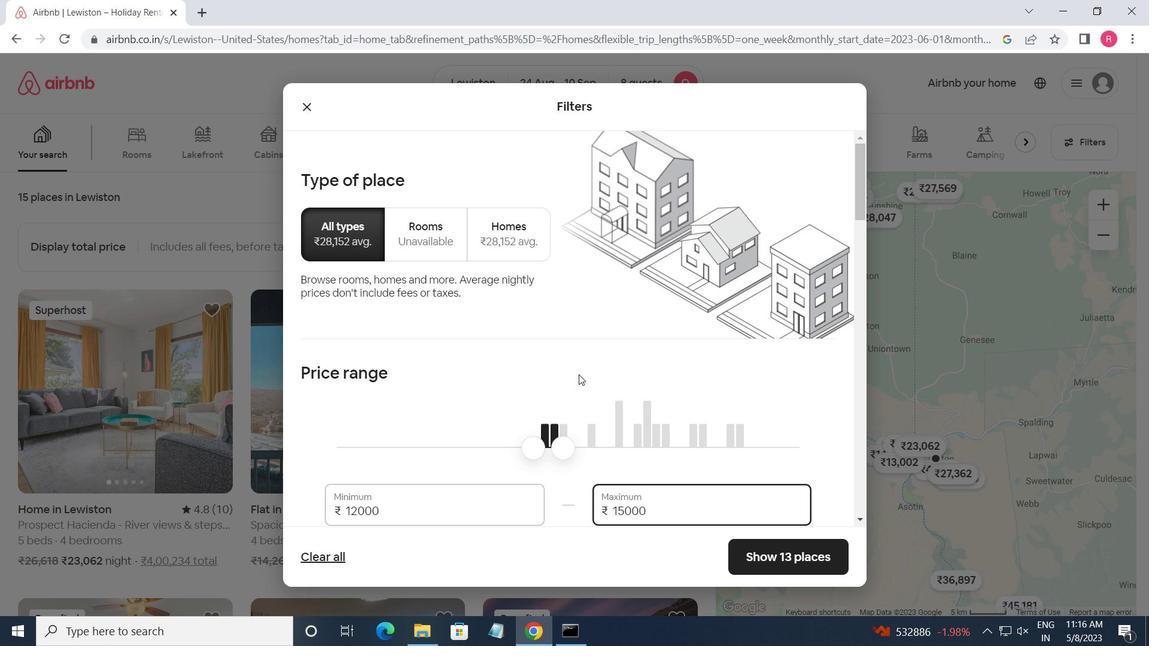
Action: Mouse scrolled (578, 374) with delta (0, 0)
Screenshot: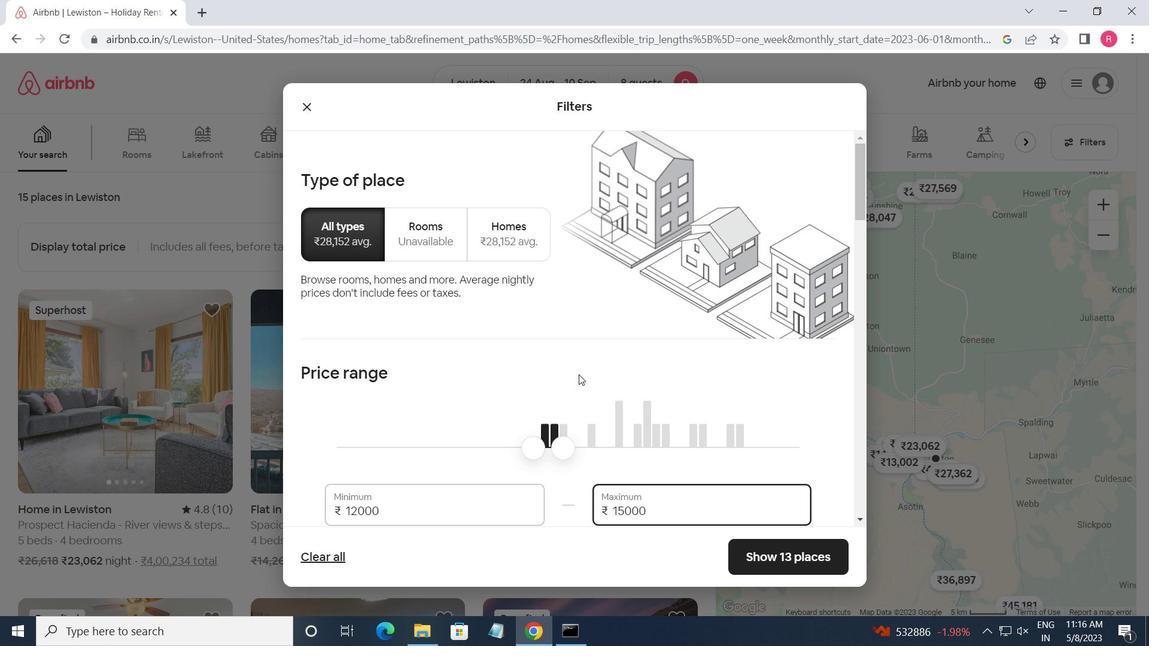 
Action: Mouse moved to (578, 374)
Screenshot: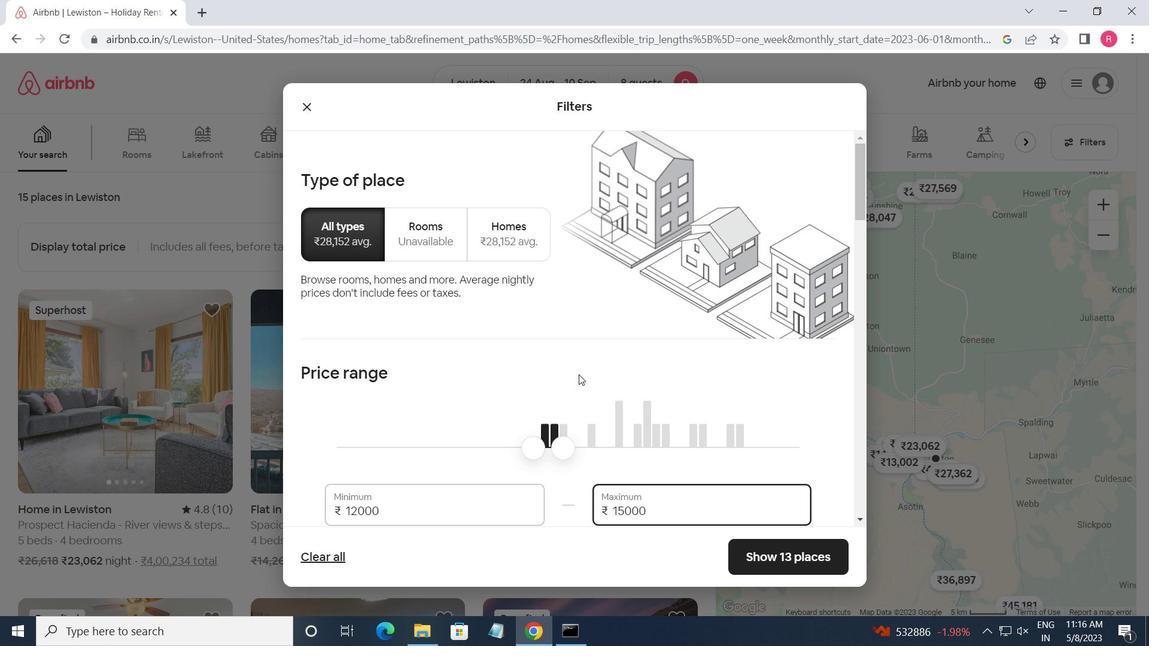 
Action: Mouse scrolled (578, 374) with delta (0, 0)
Screenshot: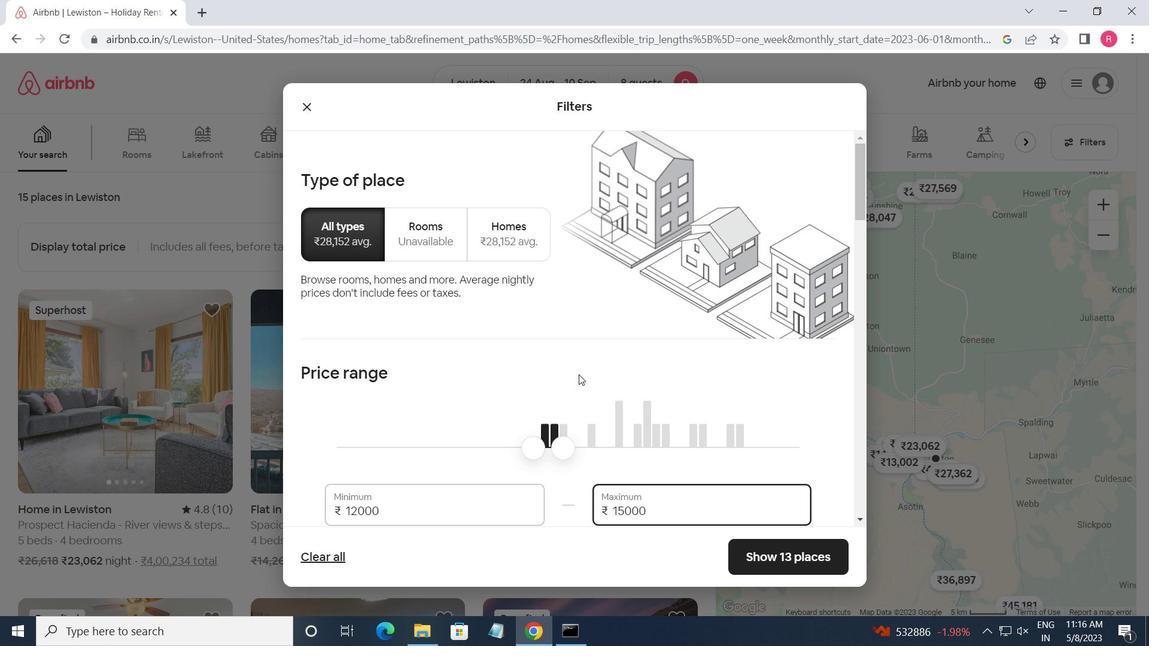 
Action: Mouse moved to (385, 429)
Screenshot: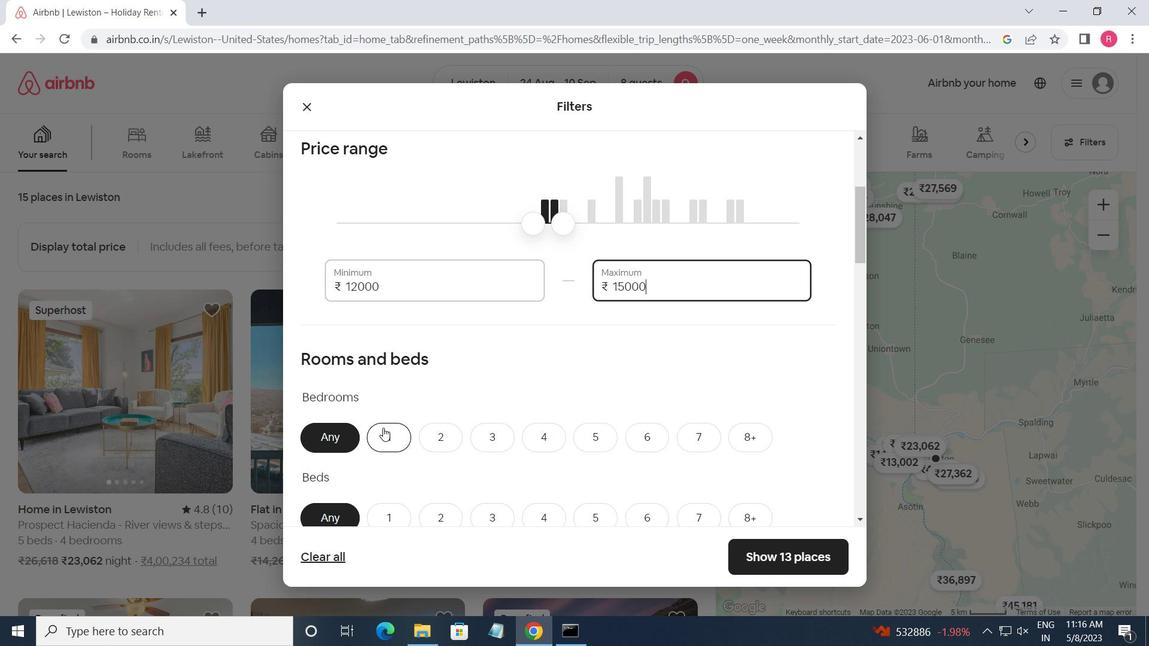 
Action: Mouse scrolled (385, 429) with delta (0, 0)
Screenshot: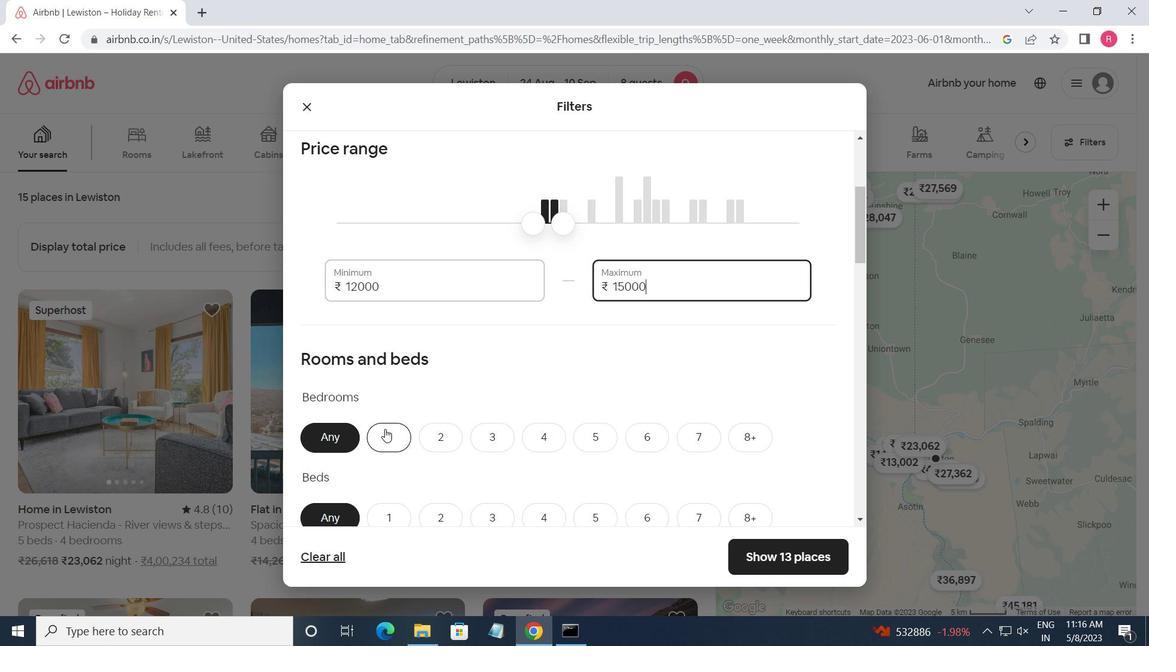 
Action: Mouse scrolled (385, 429) with delta (0, 0)
Screenshot: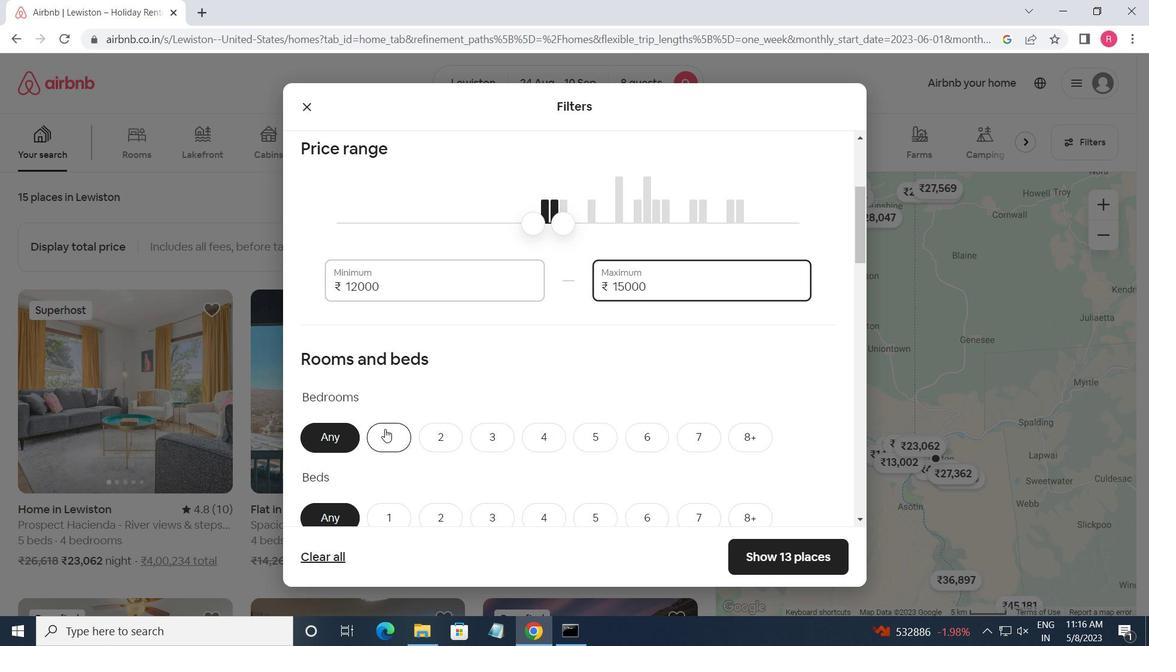 
Action: Mouse moved to (542, 286)
Screenshot: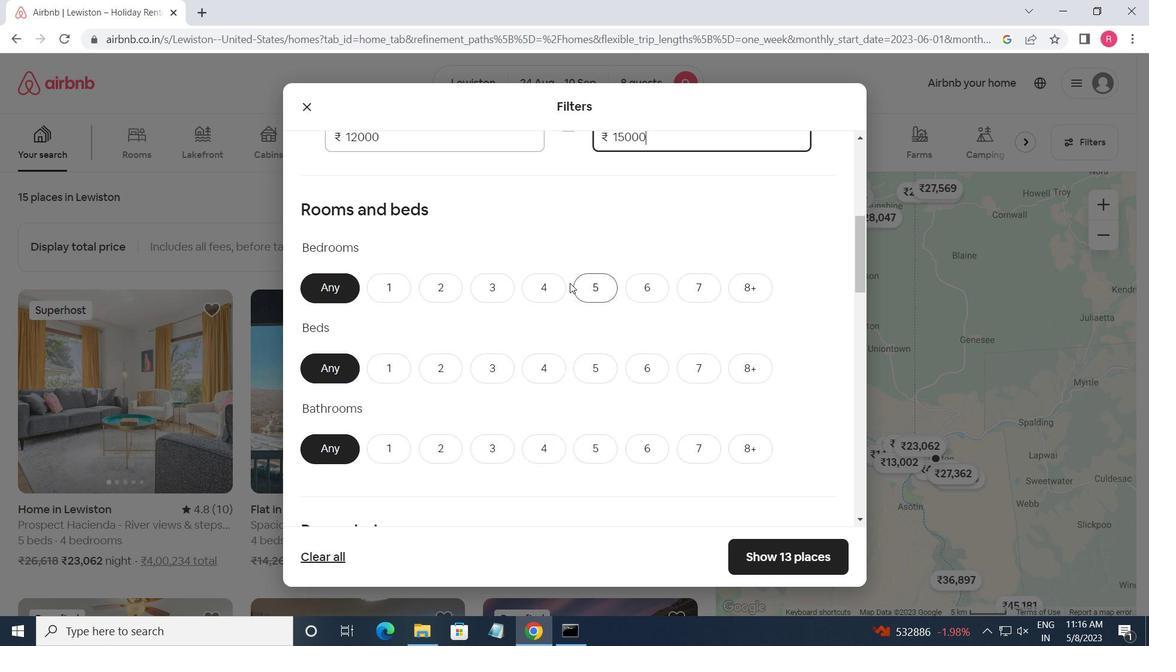 
Action: Mouse pressed left at (542, 286)
Screenshot: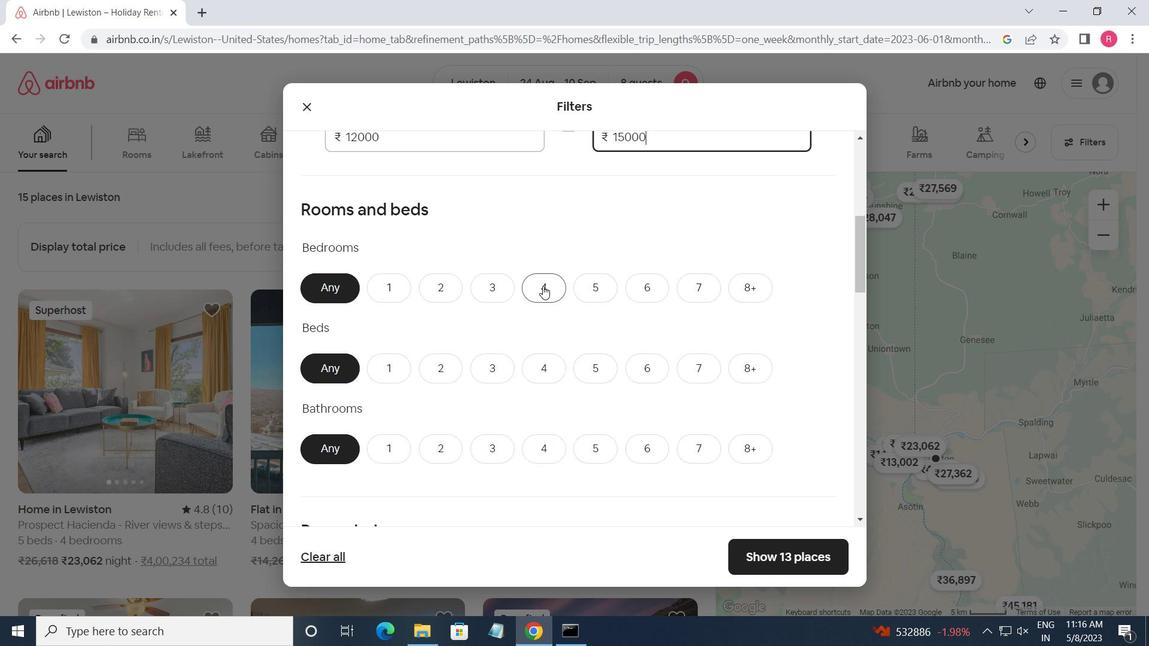 
Action: Mouse moved to (751, 365)
Screenshot: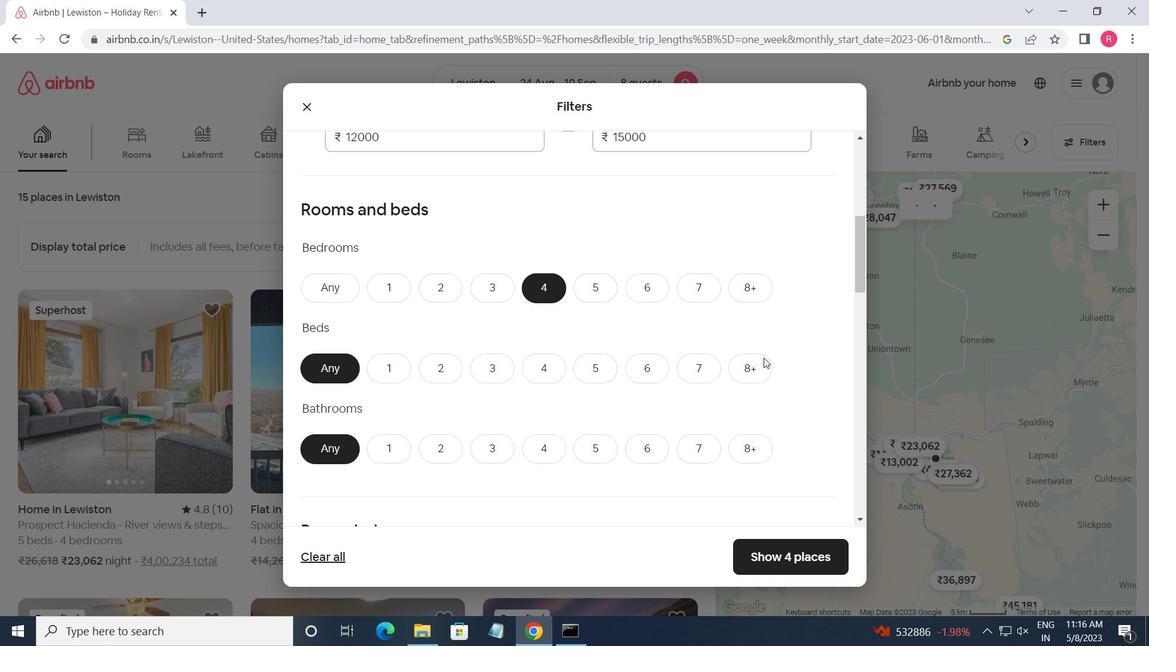 
Action: Mouse pressed left at (751, 365)
Screenshot: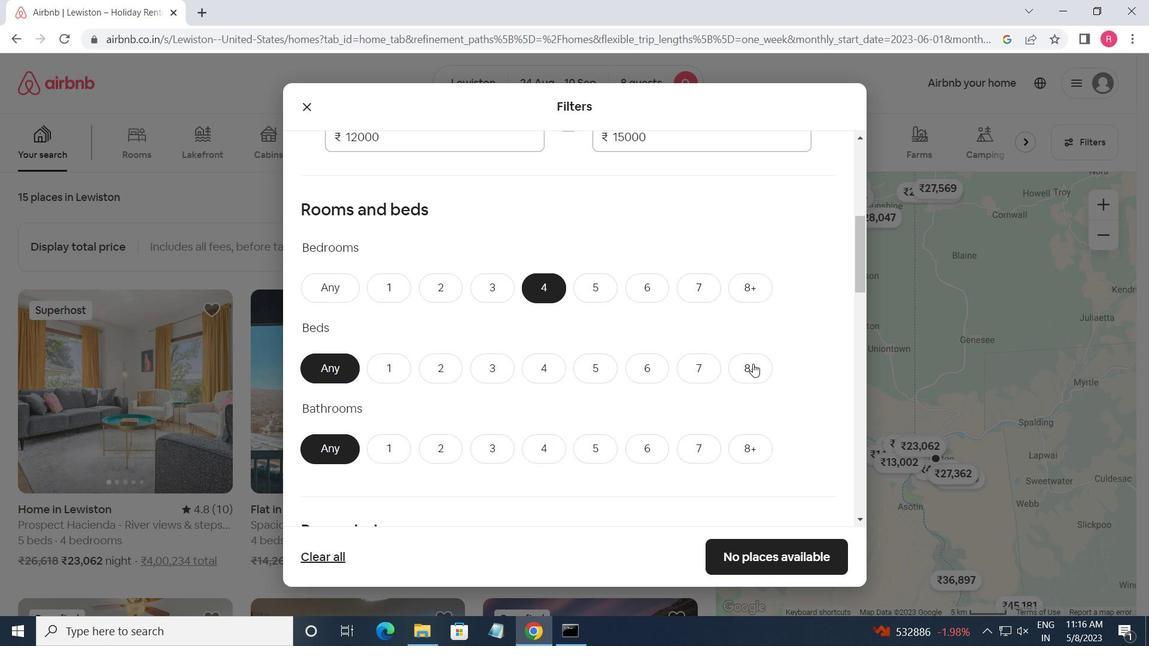 
Action: Mouse moved to (535, 440)
Screenshot: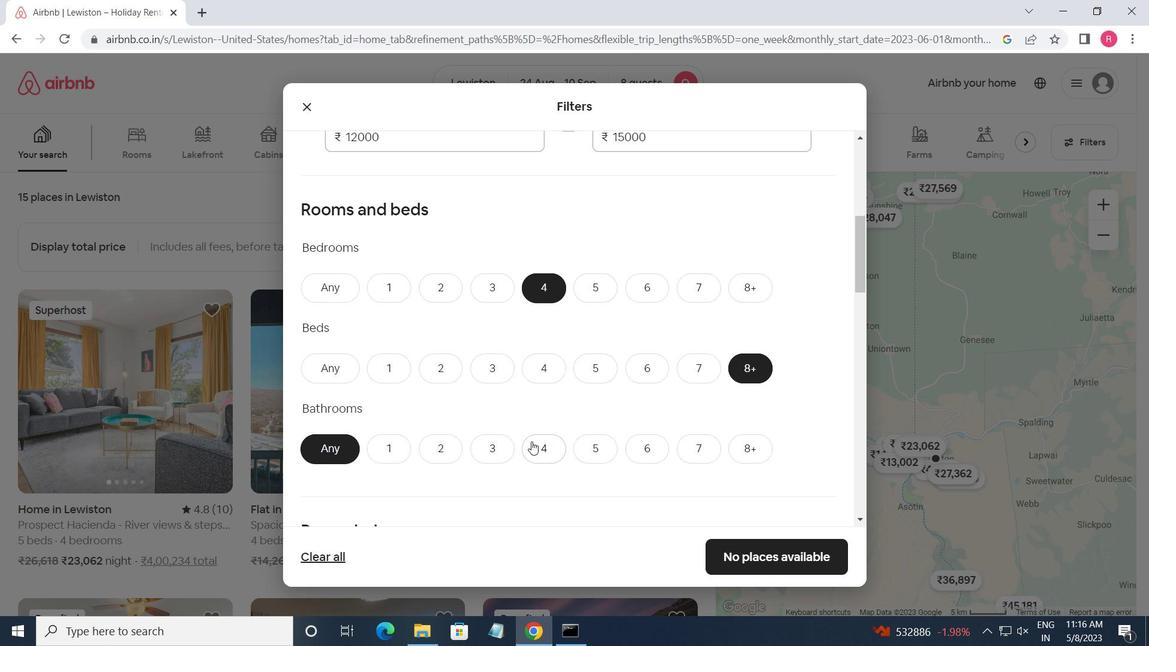 
Action: Mouse pressed left at (535, 440)
Screenshot: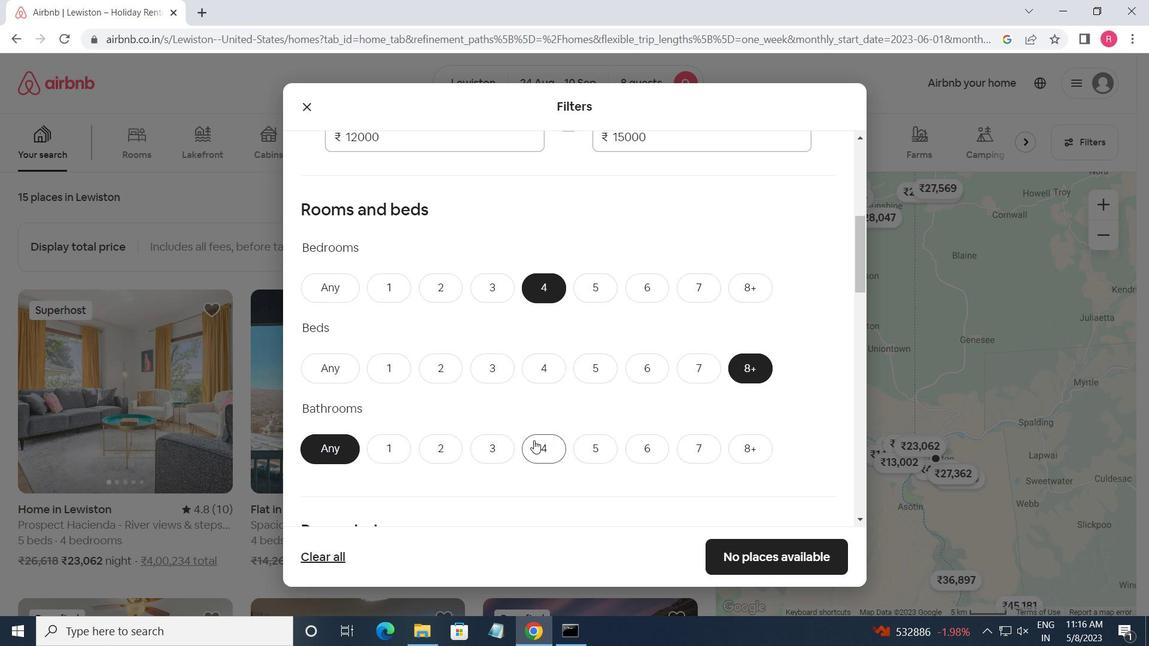 
Action: Mouse moved to (536, 442)
Screenshot: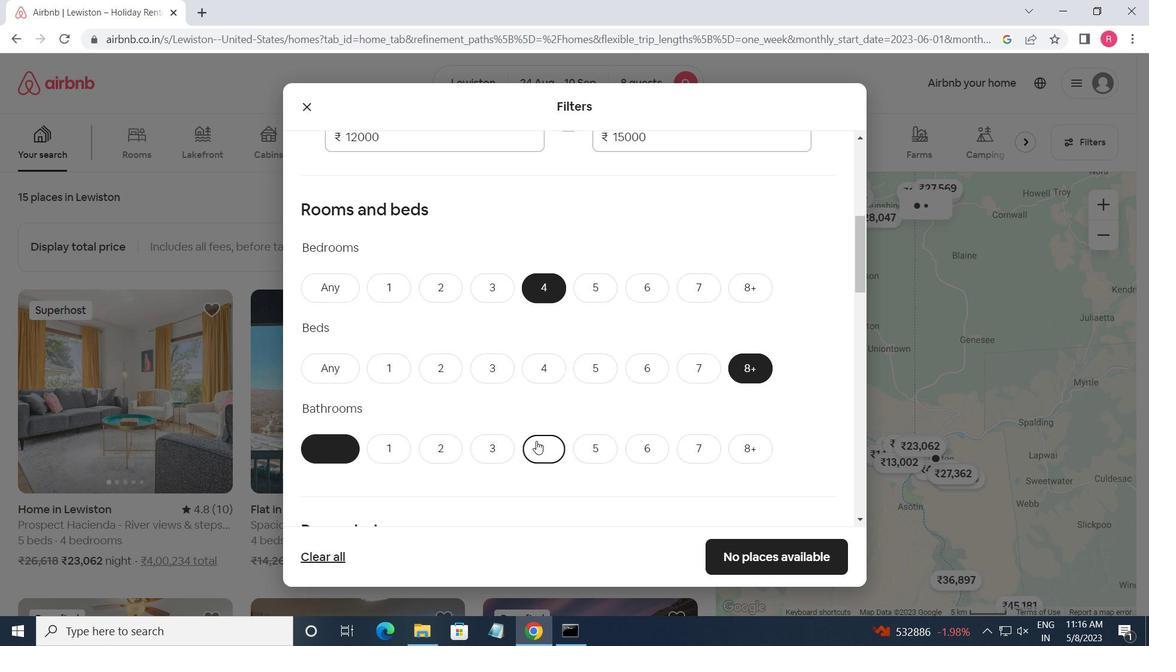 
Action: Mouse scrolled (536, 442) with delta (0, 0)
Screenshot: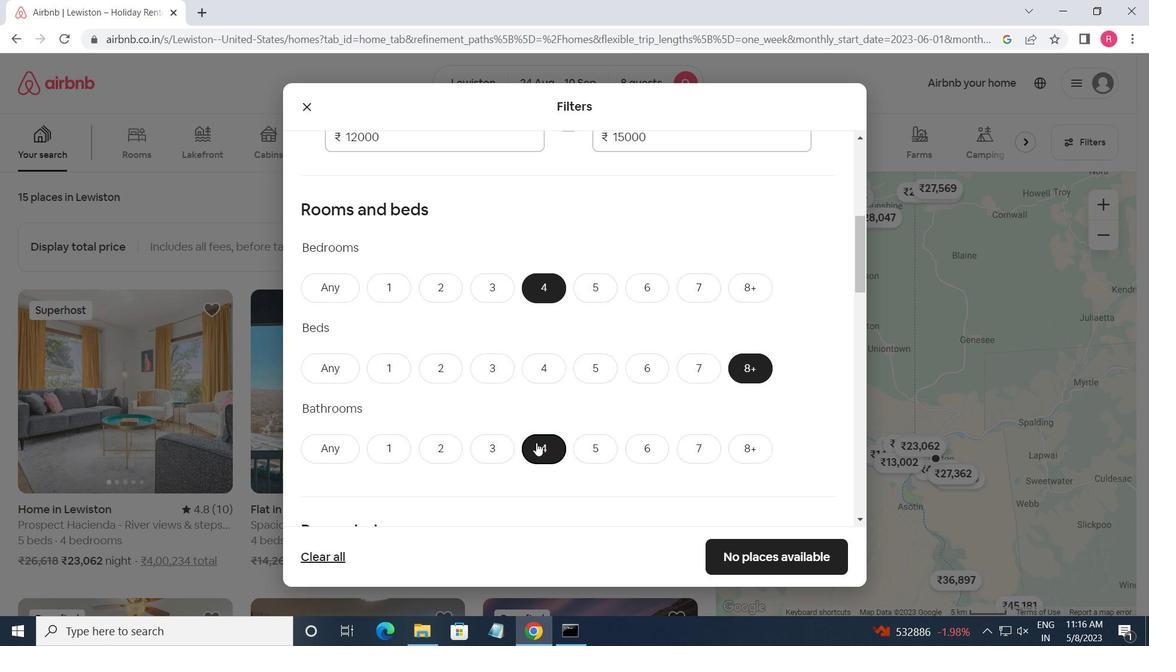 
Action: Mouse scrolled (536, 442) with delta (0, 0)
Screenshot: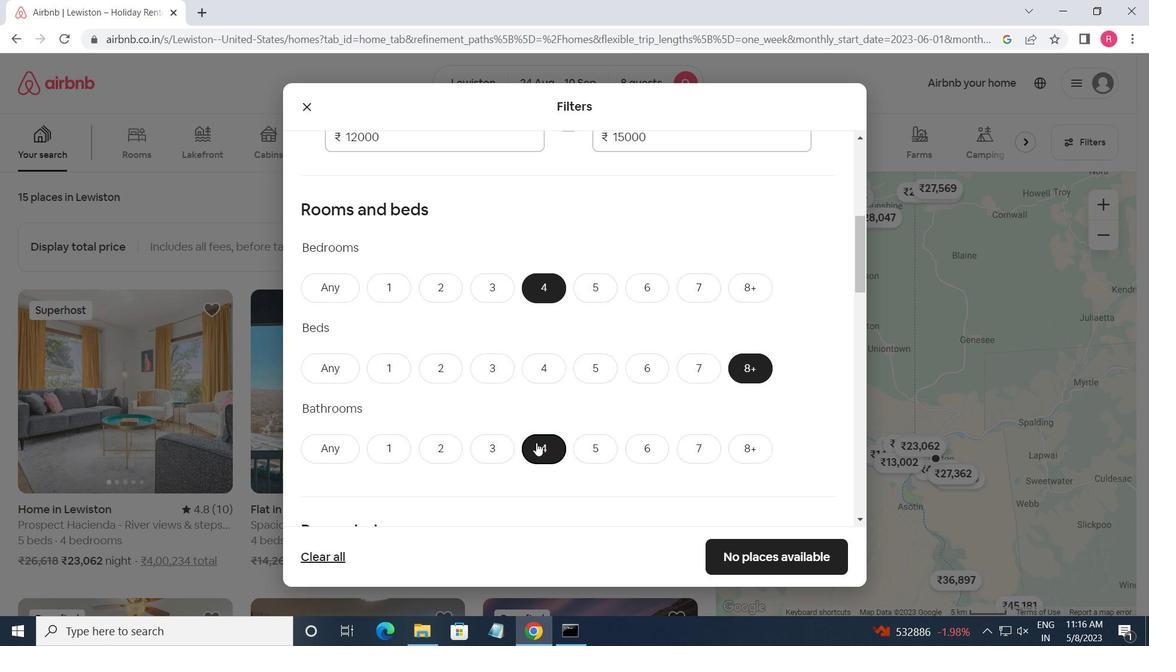 
Action: Mouse scrolled (536, 442) with delta (0, 0)
Screenshot: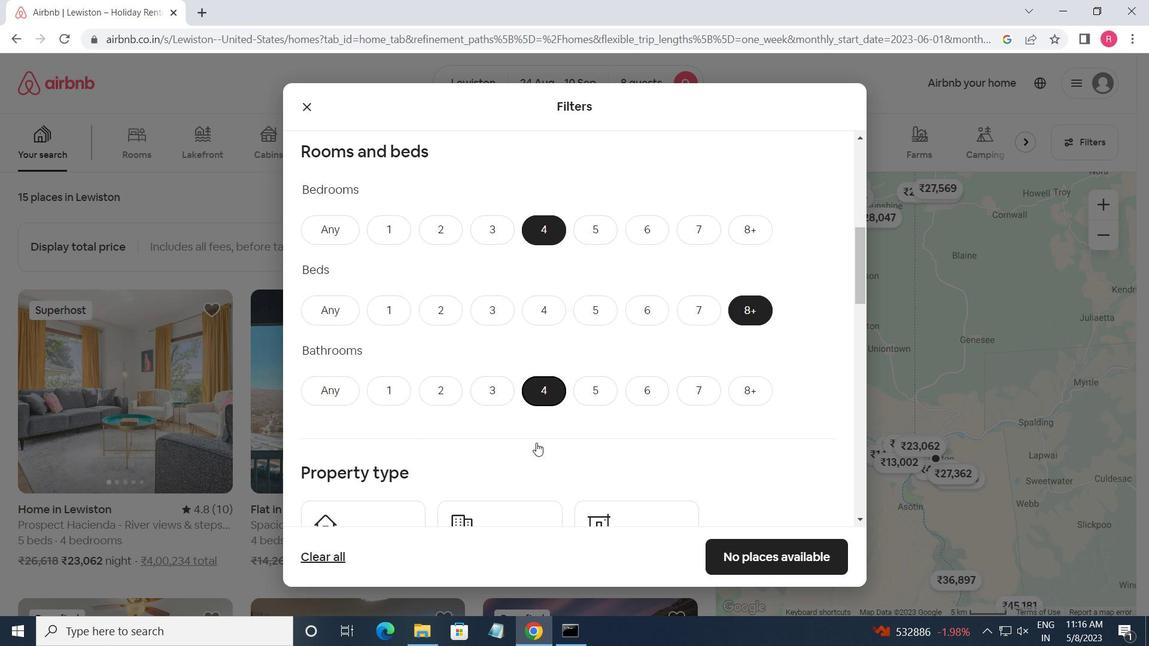 
Action: Mouse moved to (363, 393)
Screenshot: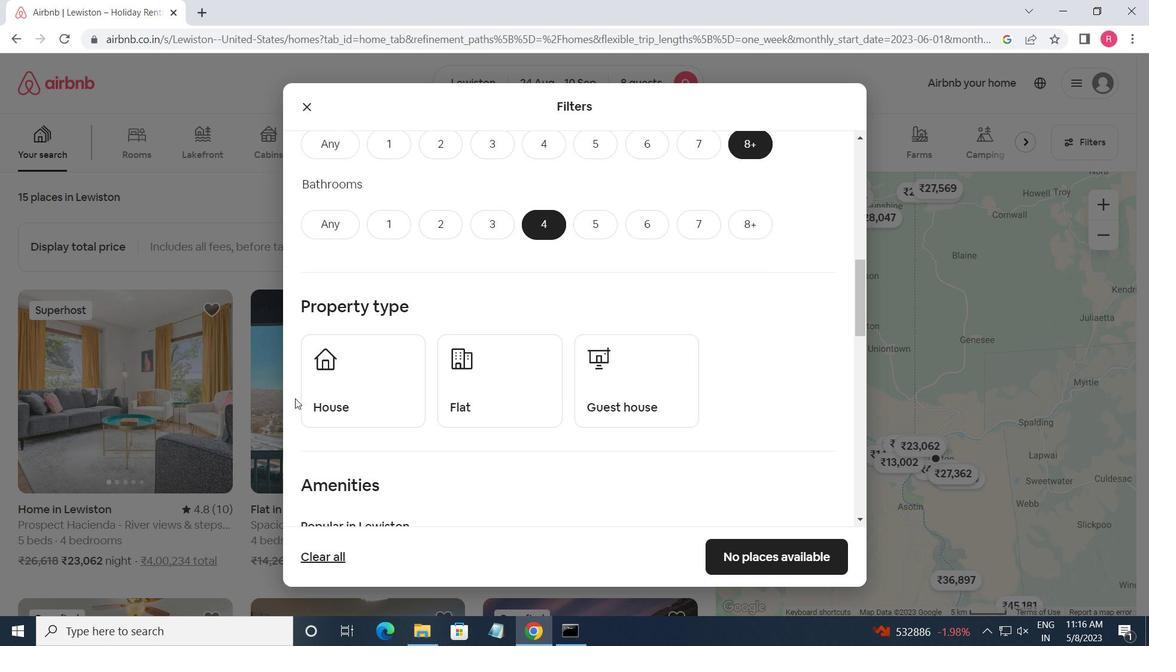 
Action: Mouse pressed left at (363, 393)
Screenshot: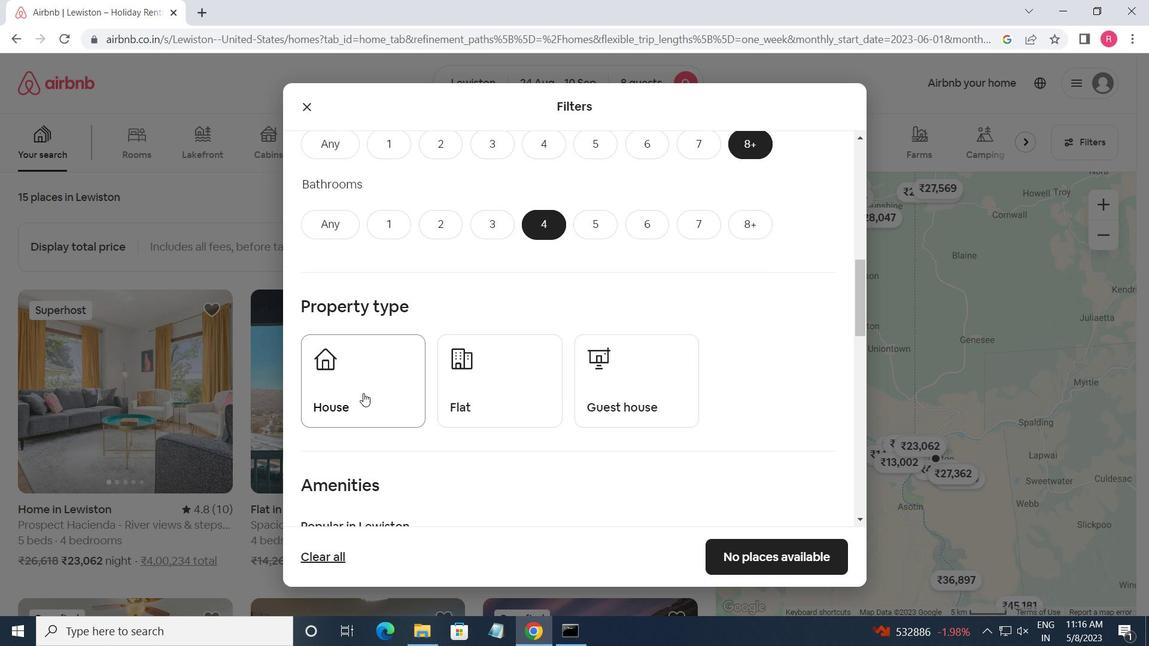
Action: Mouse moved to (462, 381)
Screenshot: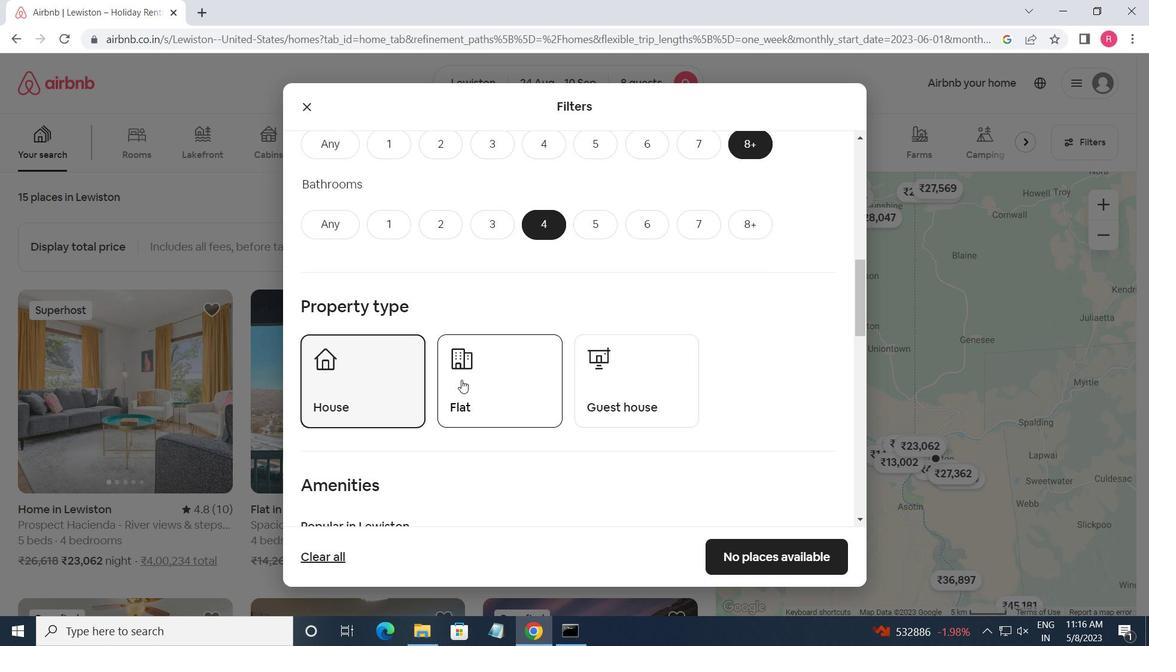 
Action: Mouse pressed left at (462, 381)
Screenshot: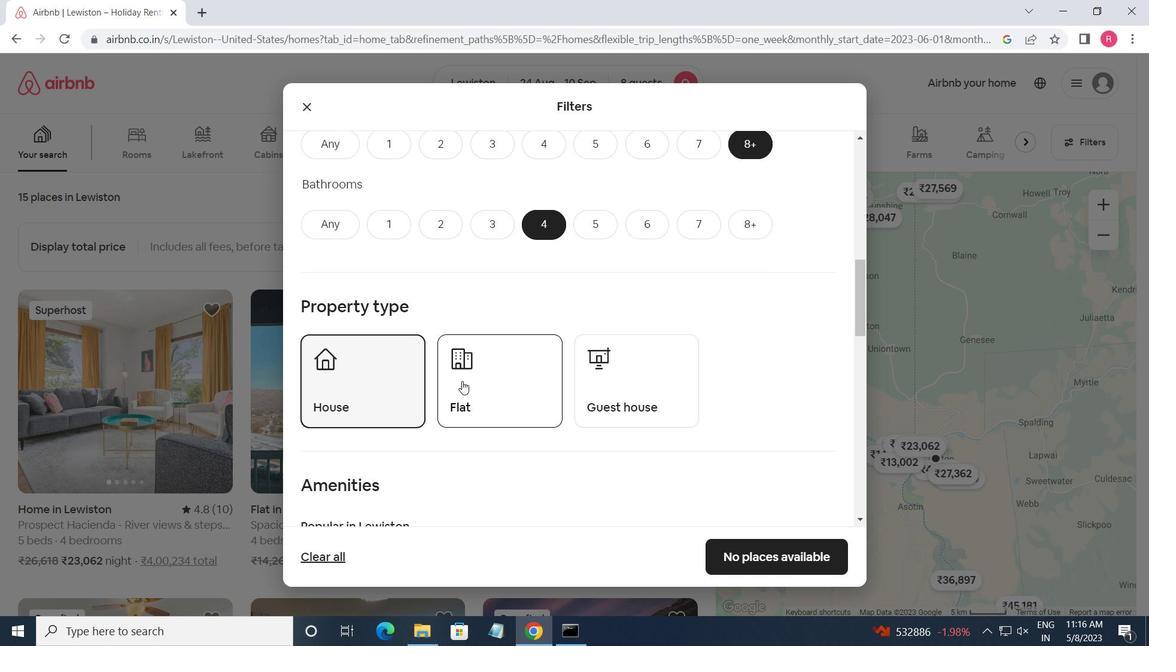 
Action: Mouse moved to (623, 391)
Screenshot: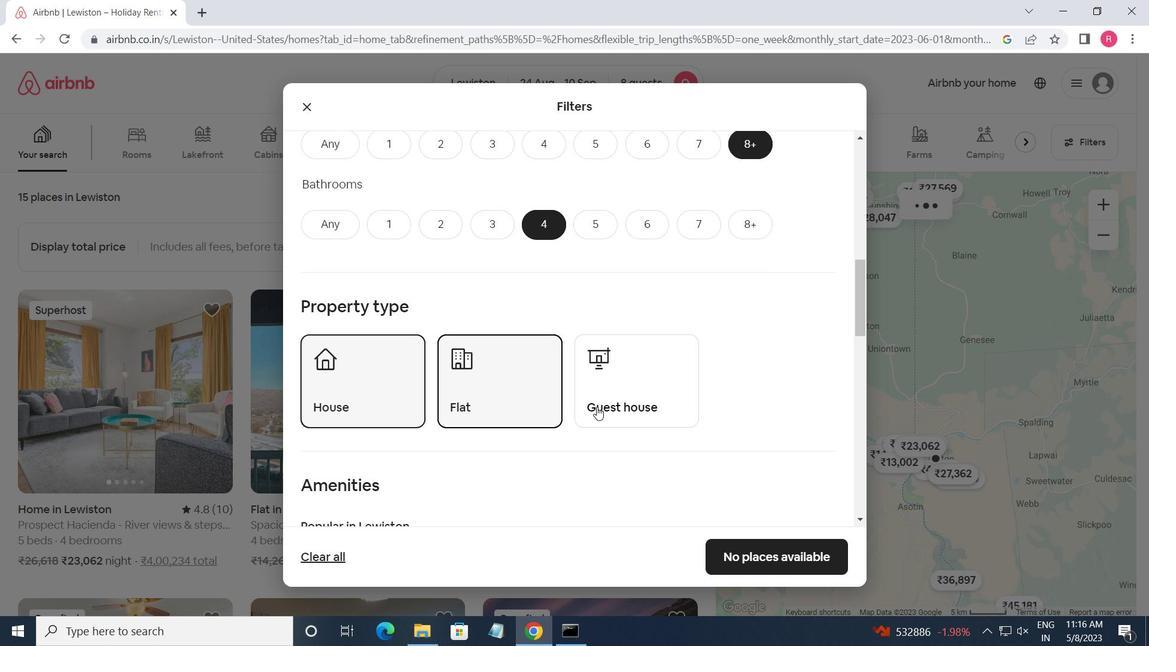 
Action: Mouse pressed left at (623, 391)
Screenshot: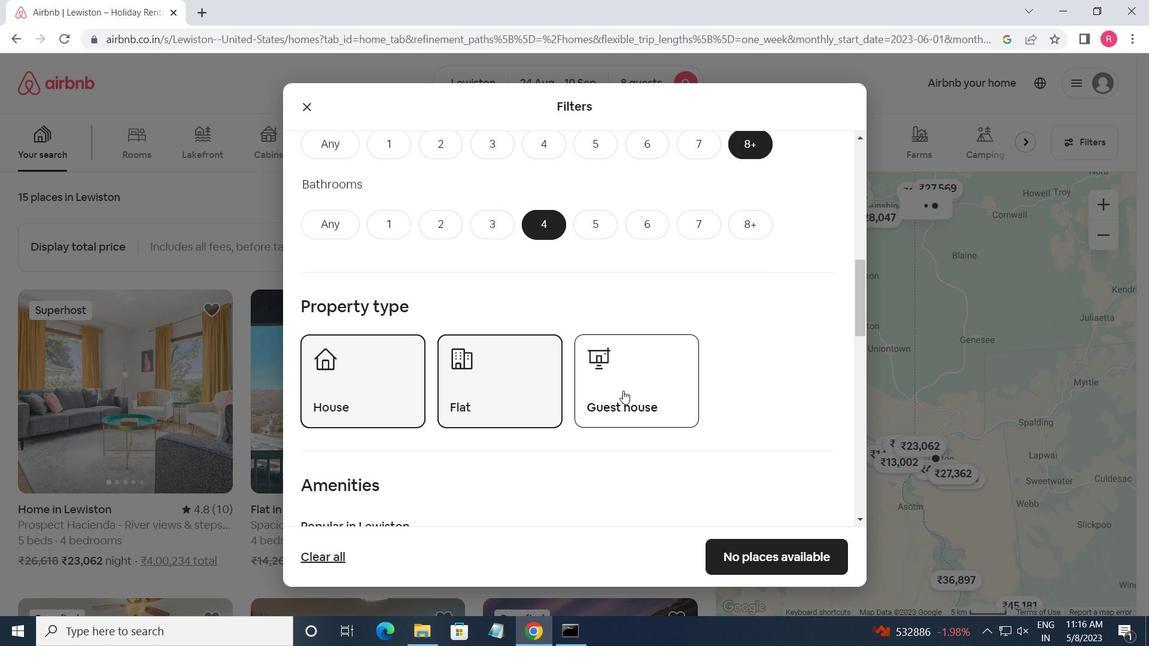 
Action: Mouse moved to (612, 394)
Screenshot: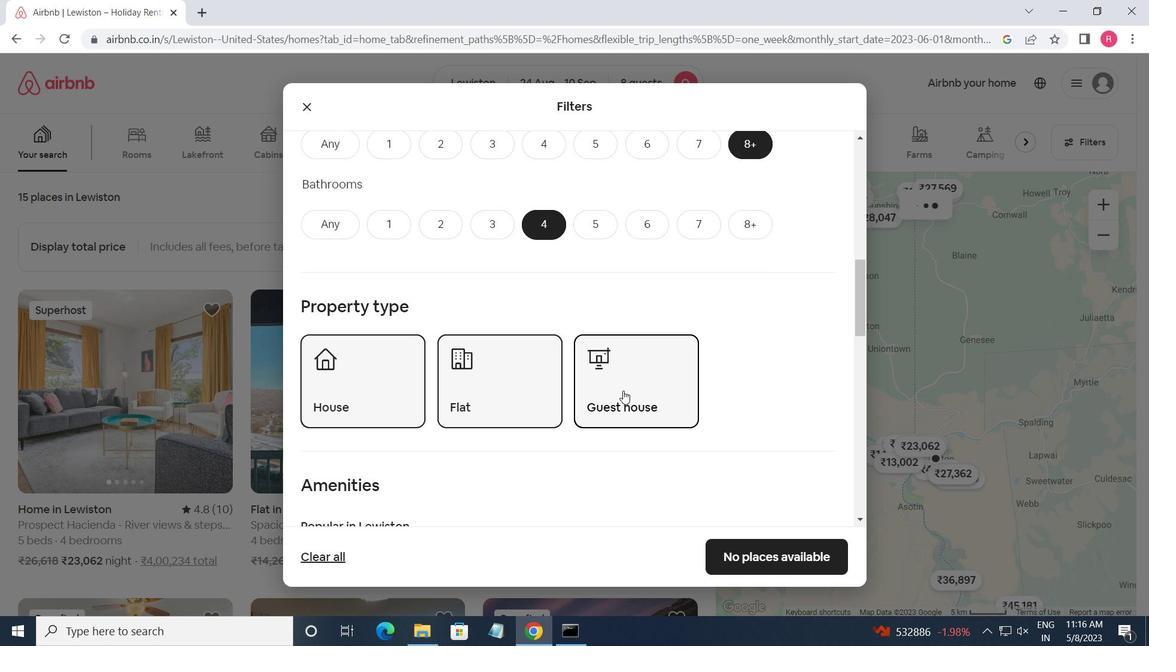 
Action: Mouse scrolled (612, 393) with delta (0, 0)
Screenshot: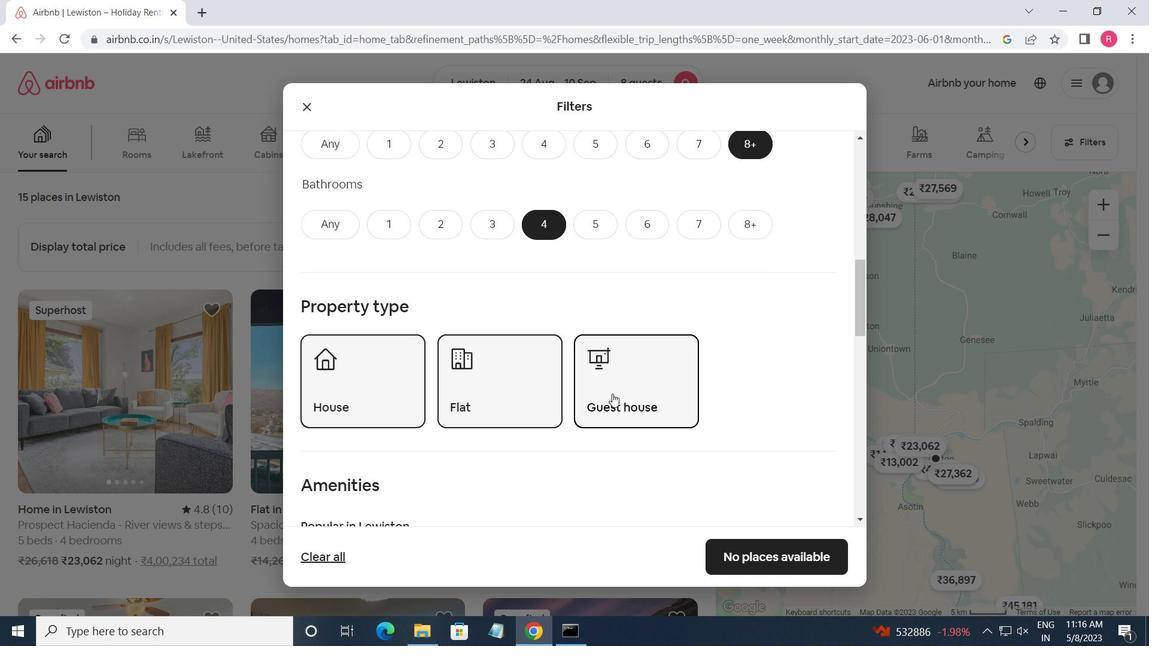 
Action: Mouse scrolled (612, 393) with delta (0, 0)
Screenshot: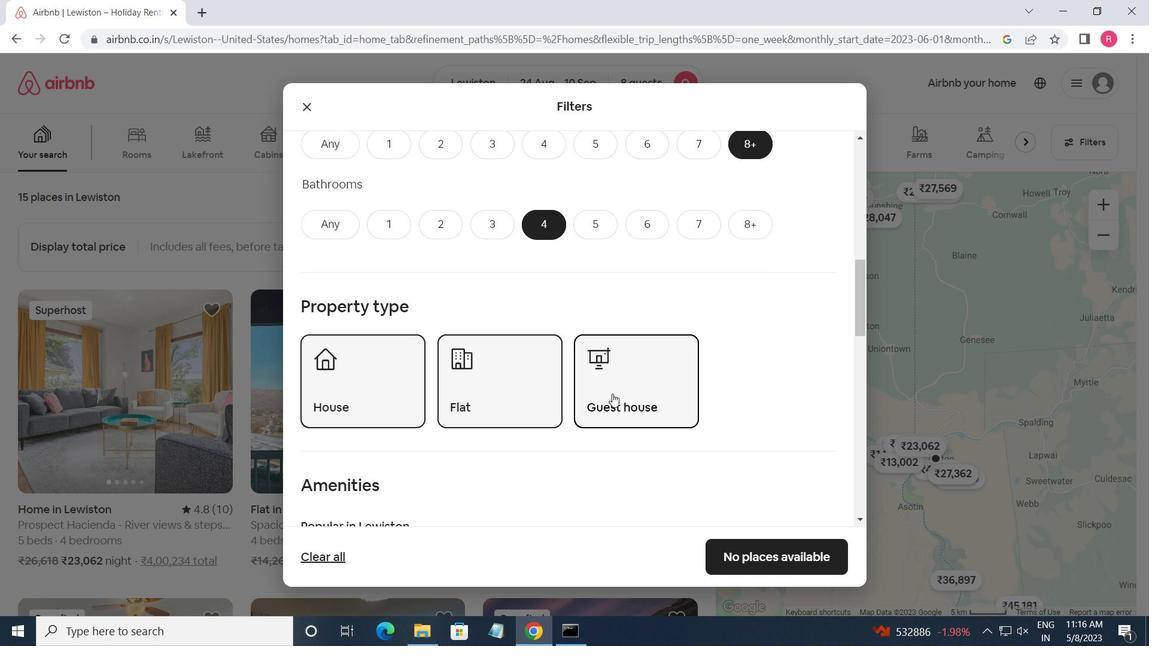 
Action: Mouse moved to (612, 395)
Screenshot: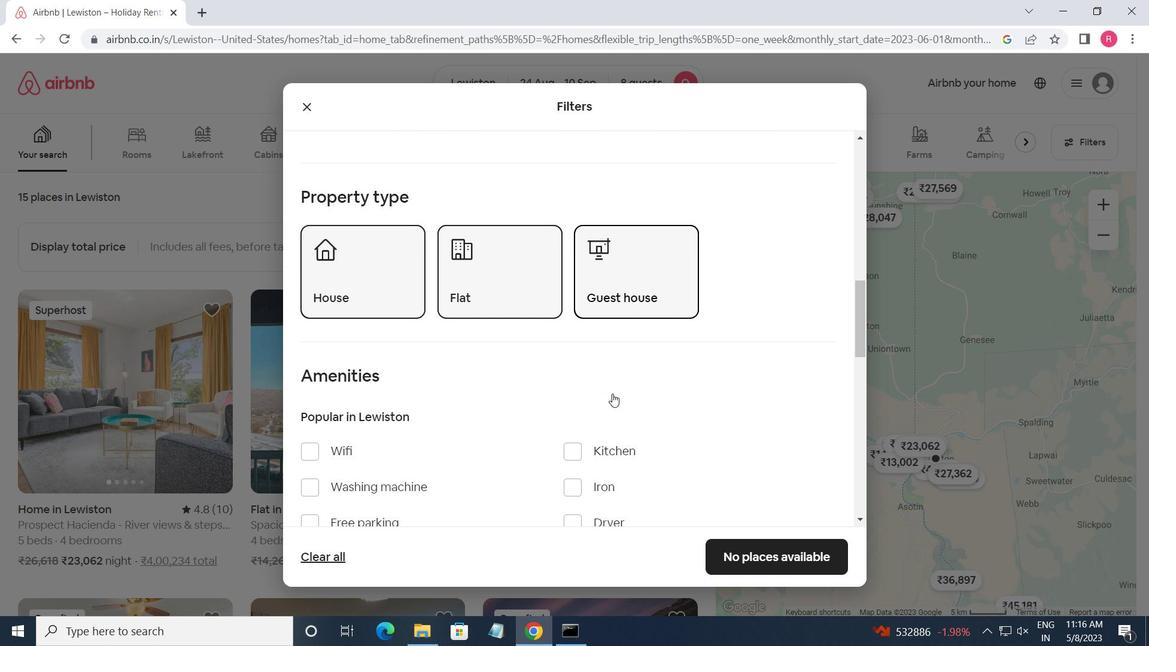 
Action: Mouse scrolled (612, 394) with delta (0, 0)
Screenshot: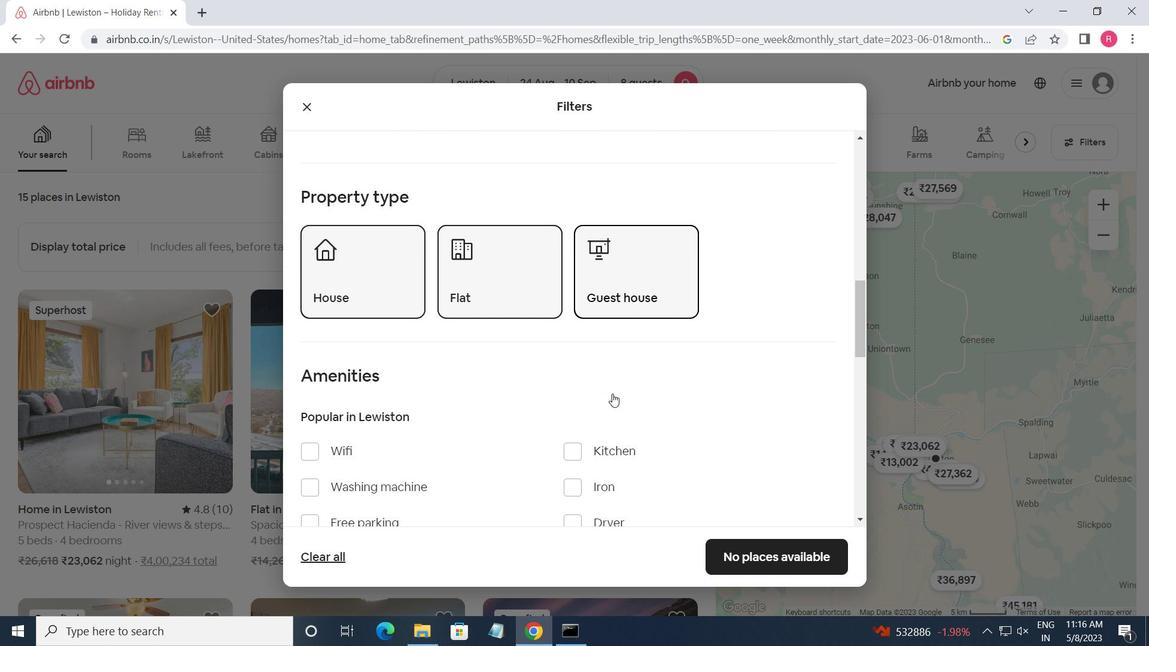
Action: Mouse moved to (309, 337)
Screenshot: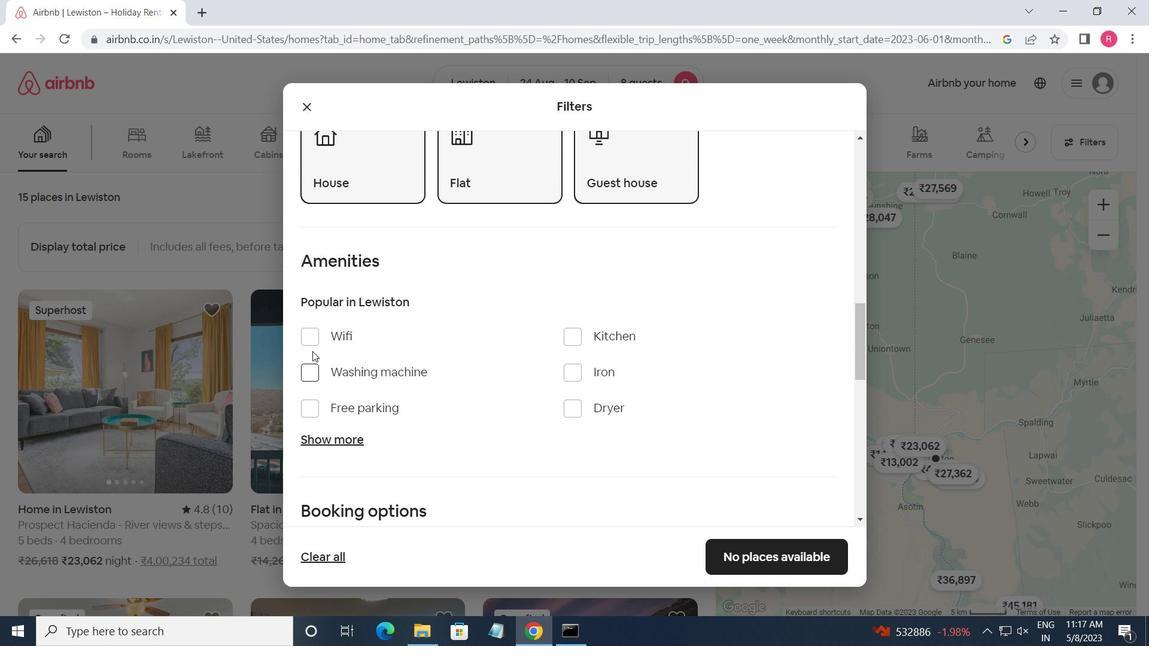 
Action: Mouse pressed left at (309, 337)
Screenshot: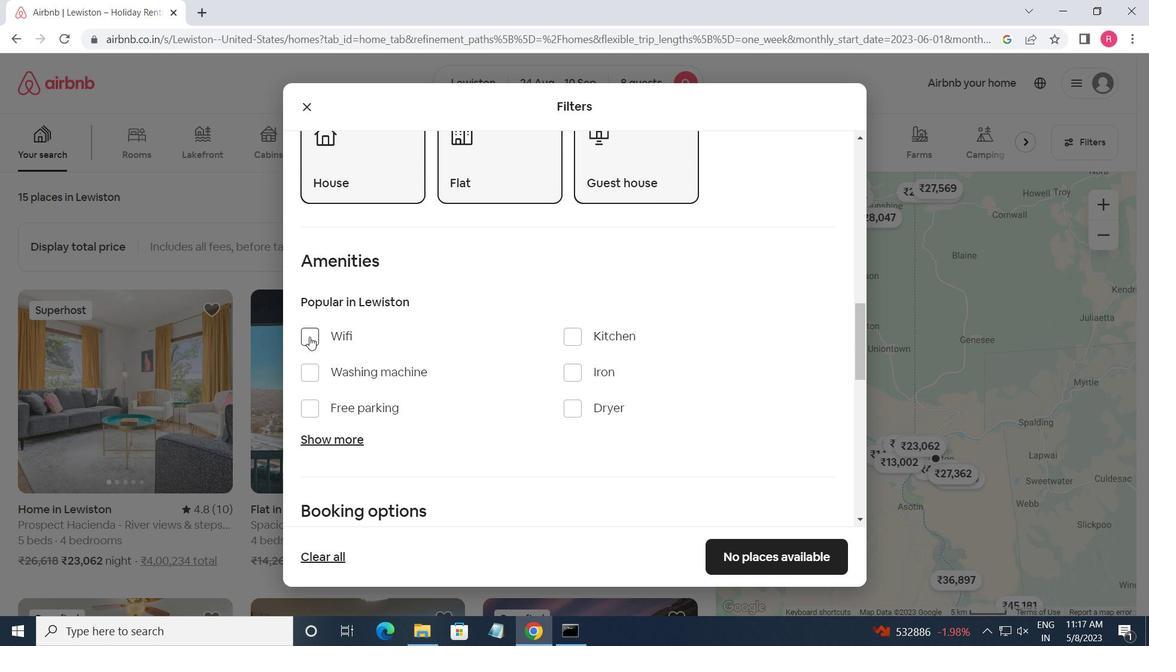 
Action: Mouse moved to (318, 441)
Screenshot: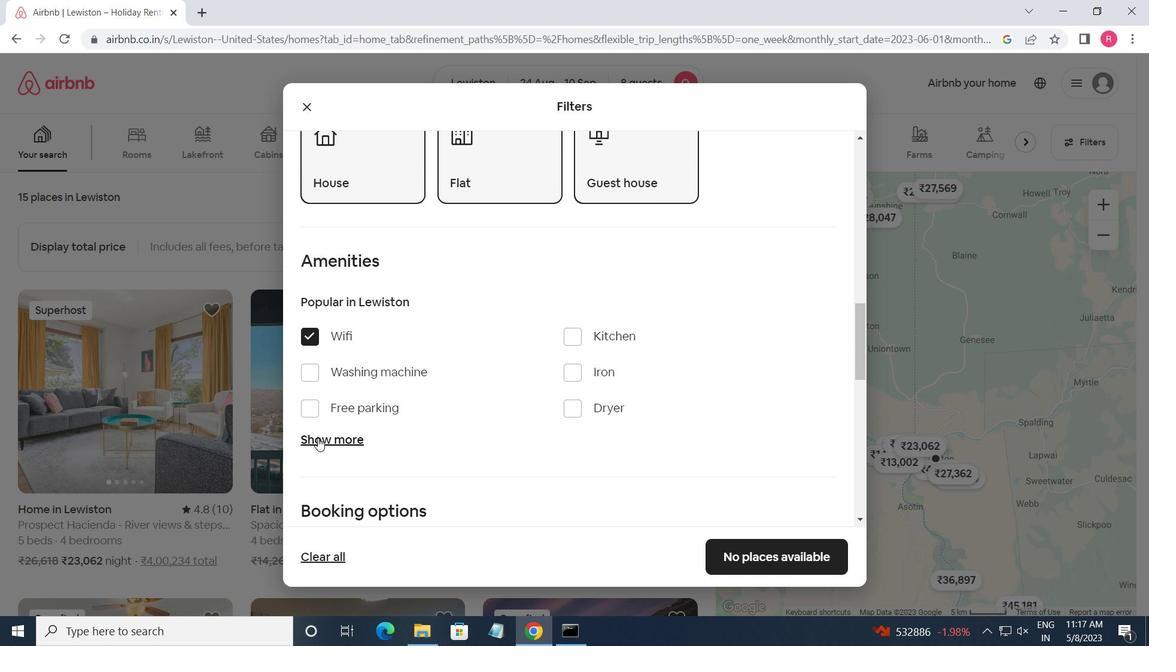 
Action: Mouse pressed left at (318, 441)
Screenshot: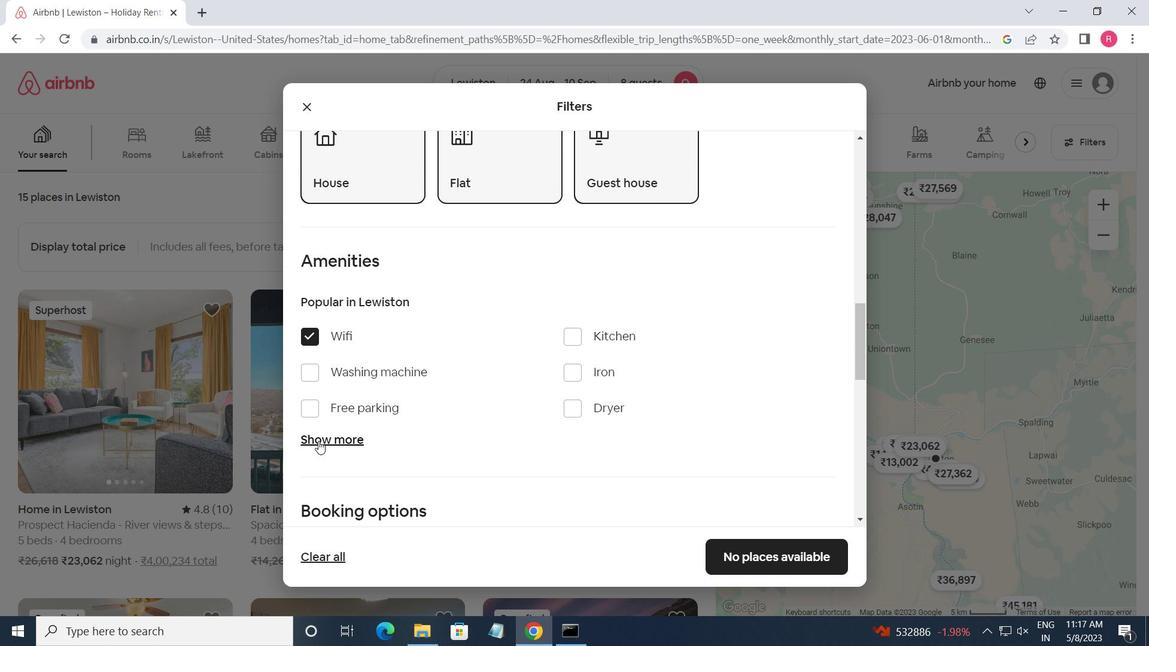 
Action: Mouse moved to (305, 404)
Screenshot: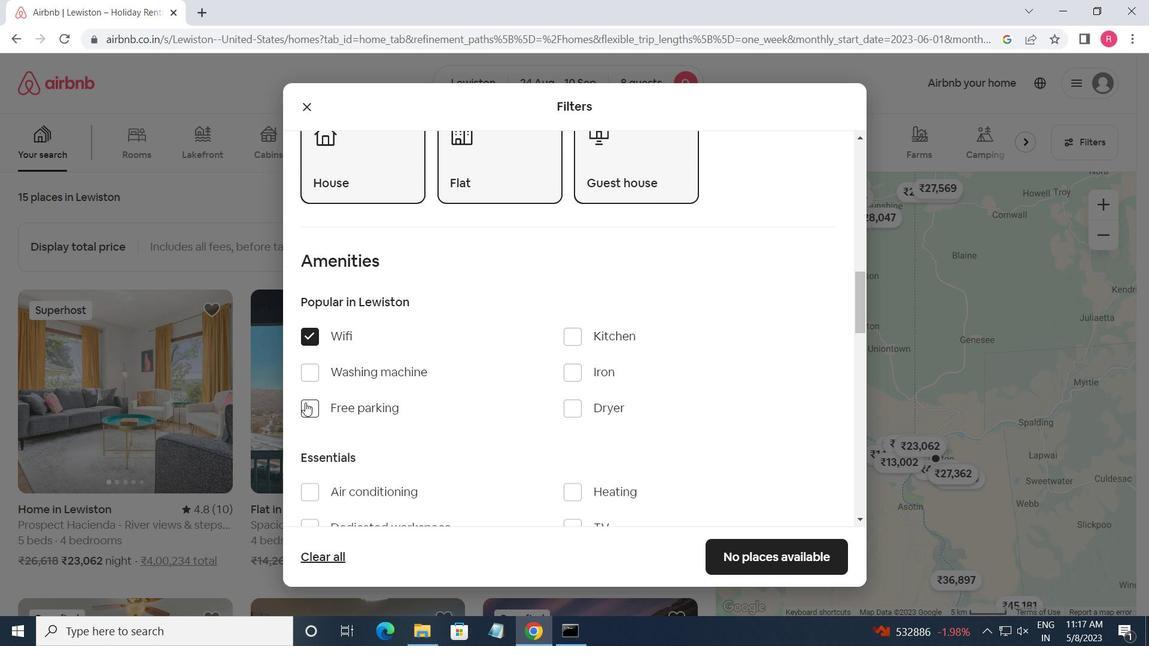 
Action: Mouse pressed left at (305, 404)
Screenshot: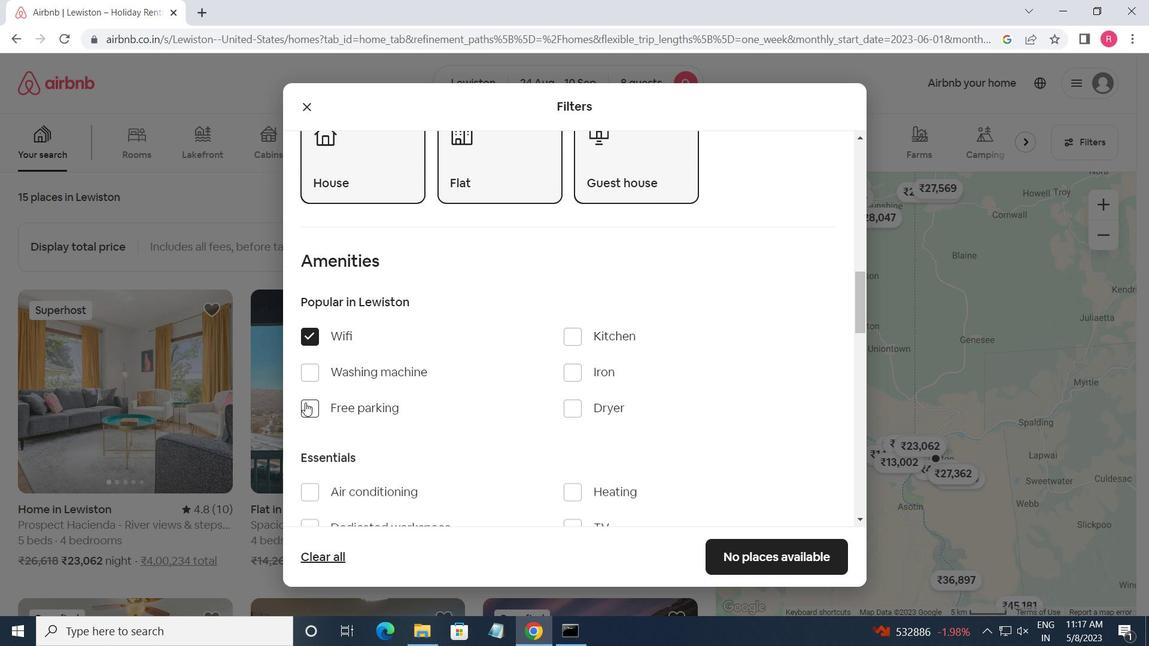 
Action: Mouse moved to (387, 425)
Screenshot: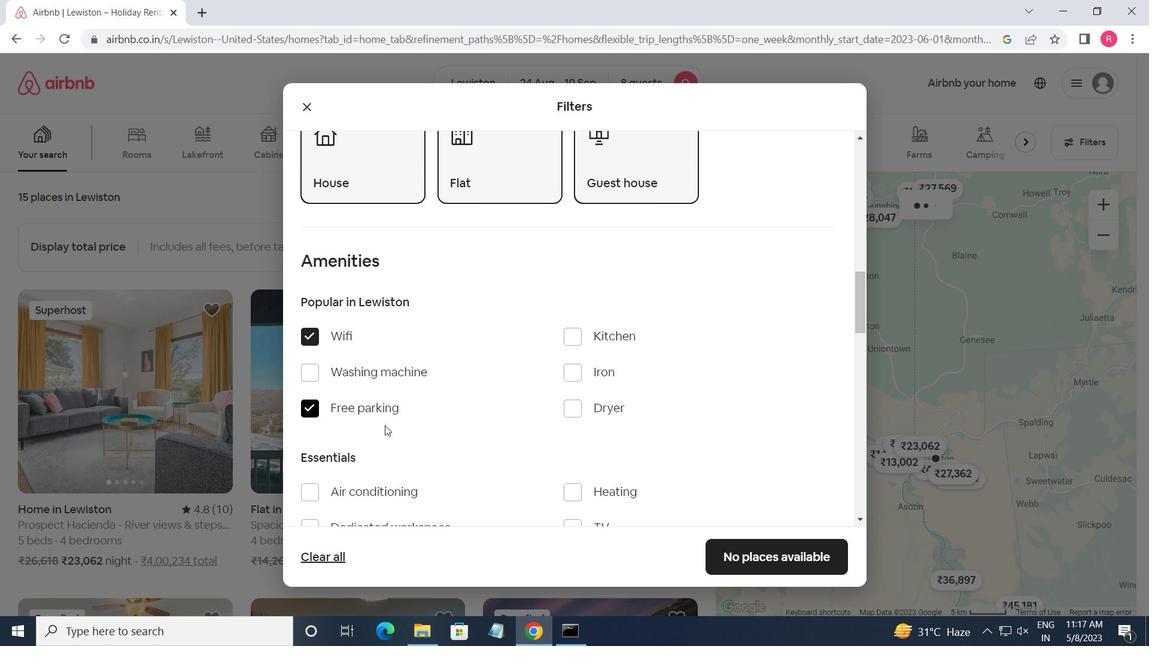 
Action: Mouse scrolled (387, 424) with delta (0, 0)
Screenshot: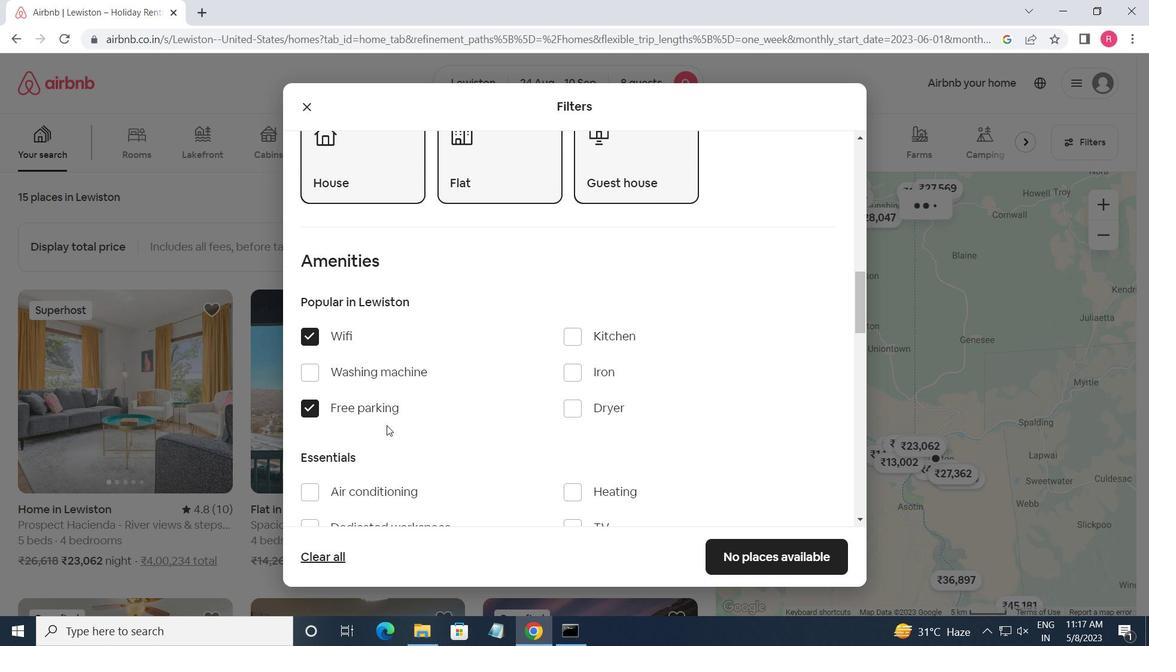 
Action: Mouse scrolled (387, 424) with delta (0, 0)
Screenshot: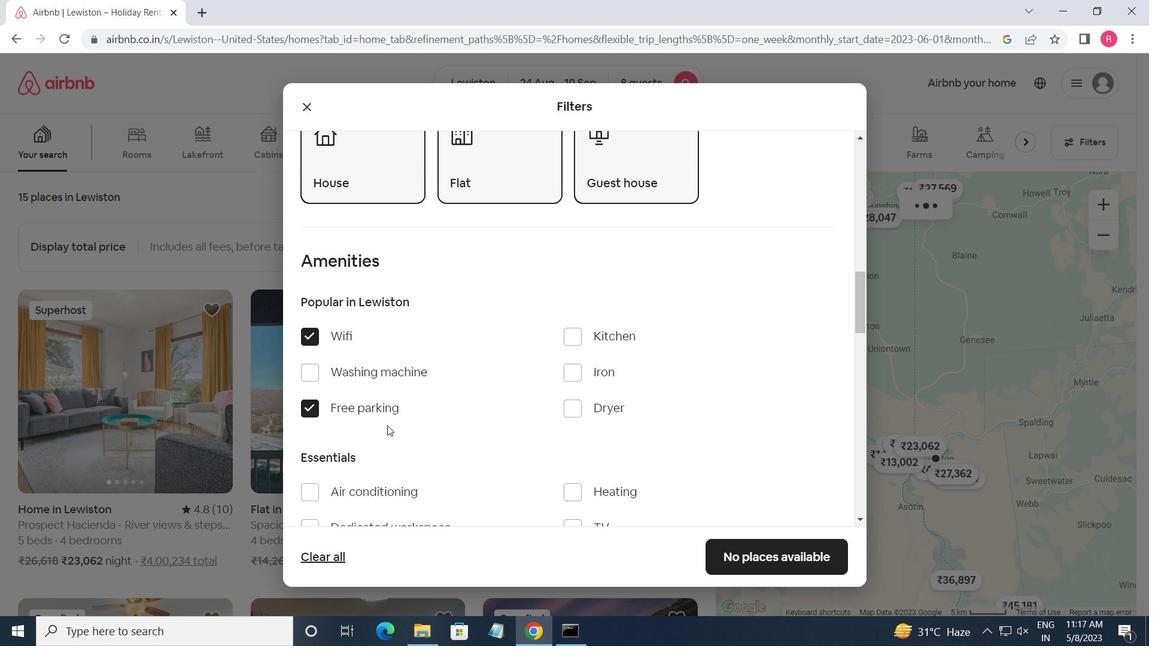 
Action: Mouse moved to (582, 381)
Screenshot: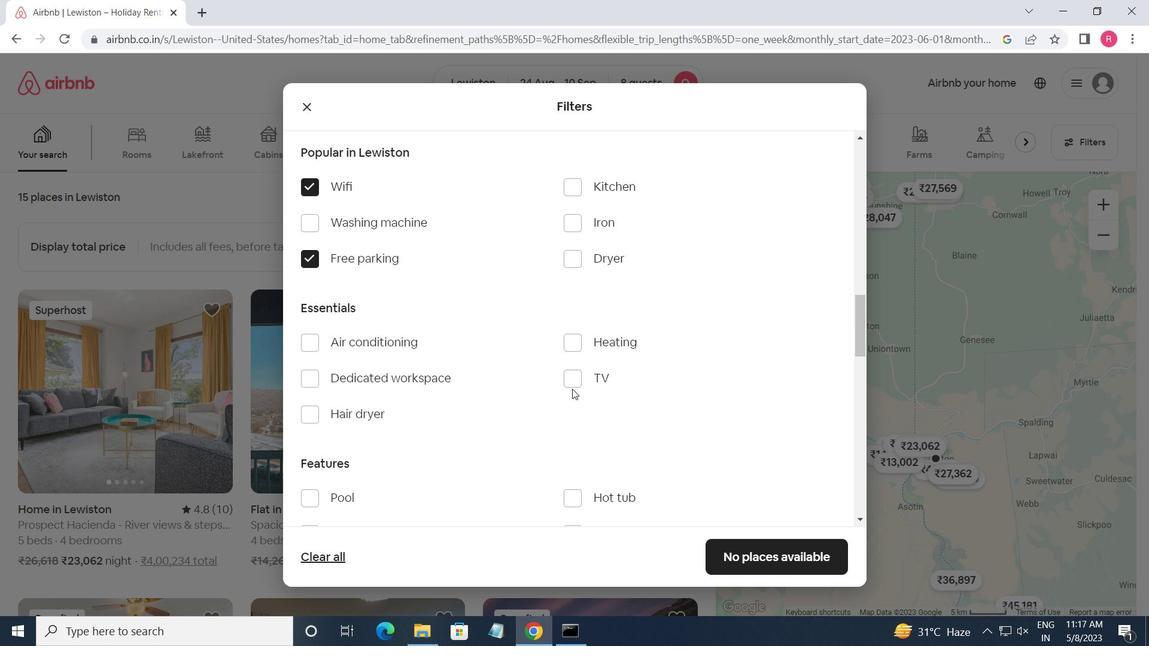 
Action: Mouse pressed left at (582, 381)
Screenshot: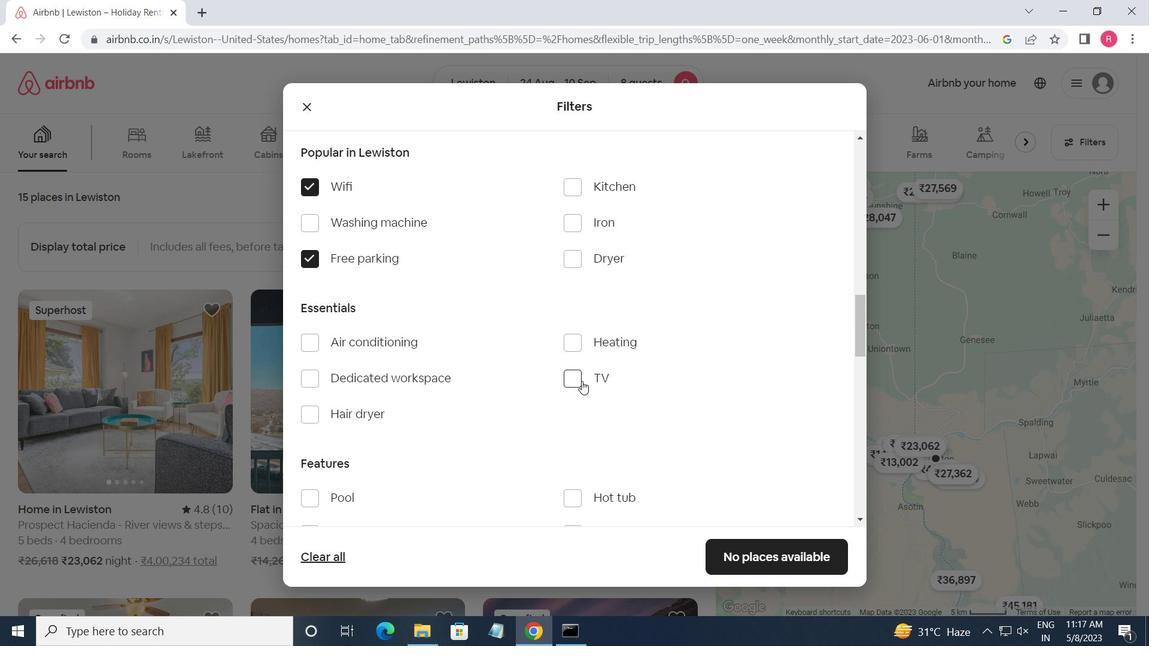 
Action: Mouse moved to (348, 468)
Screenshot: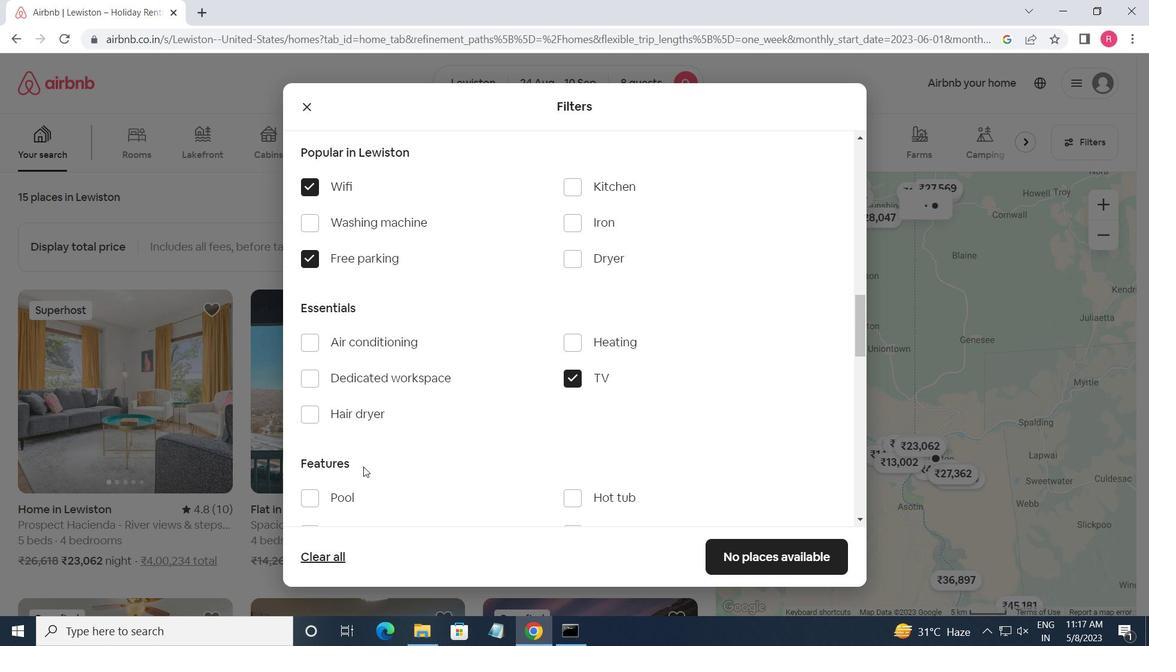 
Action: Mouse scrolled (348, 468) with delta (0, 0)
Screenshot: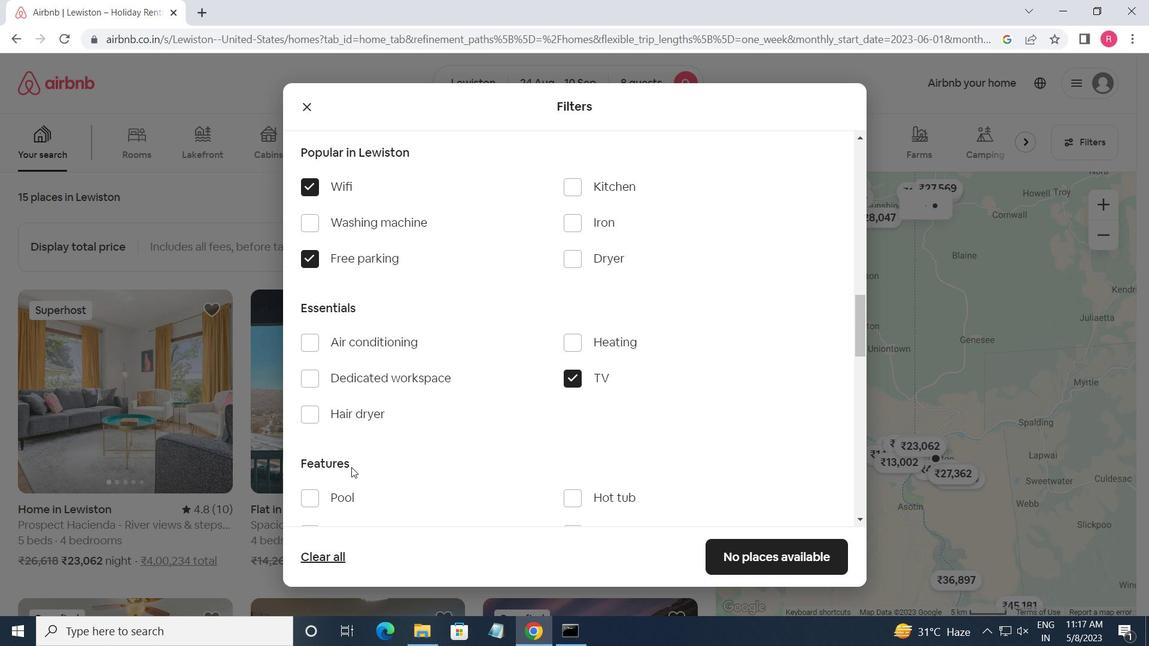 
Action: Mouse scrolled (348, 468) with delta (0, 0)
Screenshot: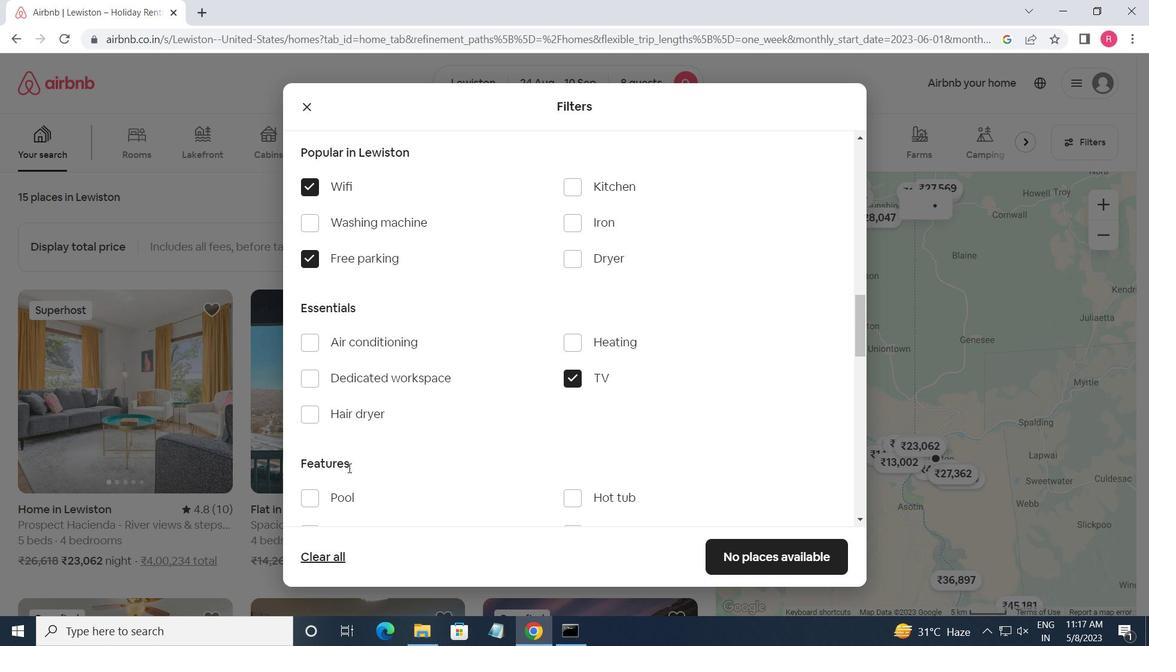 
Action: Mouse moved to (311, 429)
Screenshot: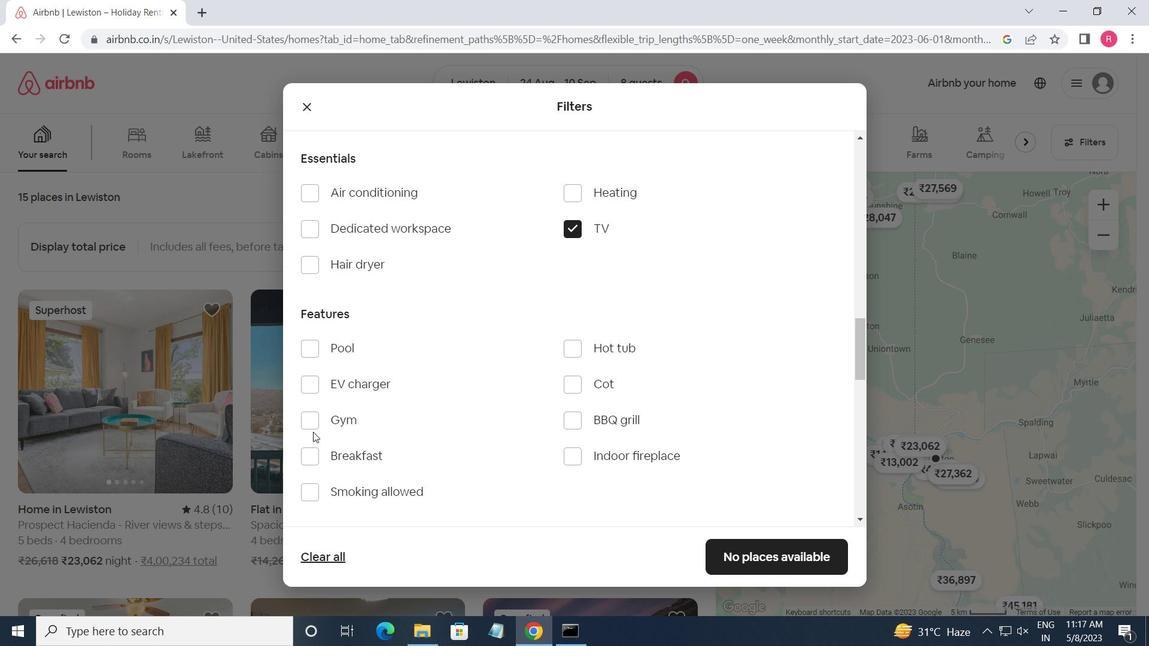 
Action: Mouse pressed left at (311, 429)
Screenshot: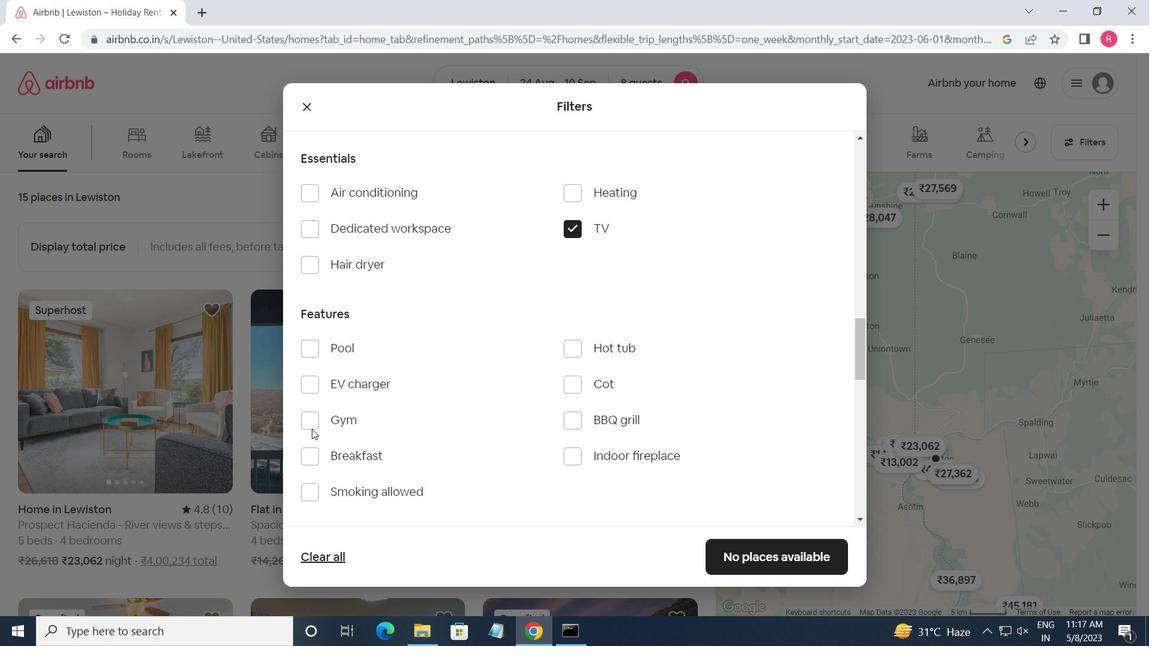 
Action: Mouse moved to (314, 451)
Screenshot: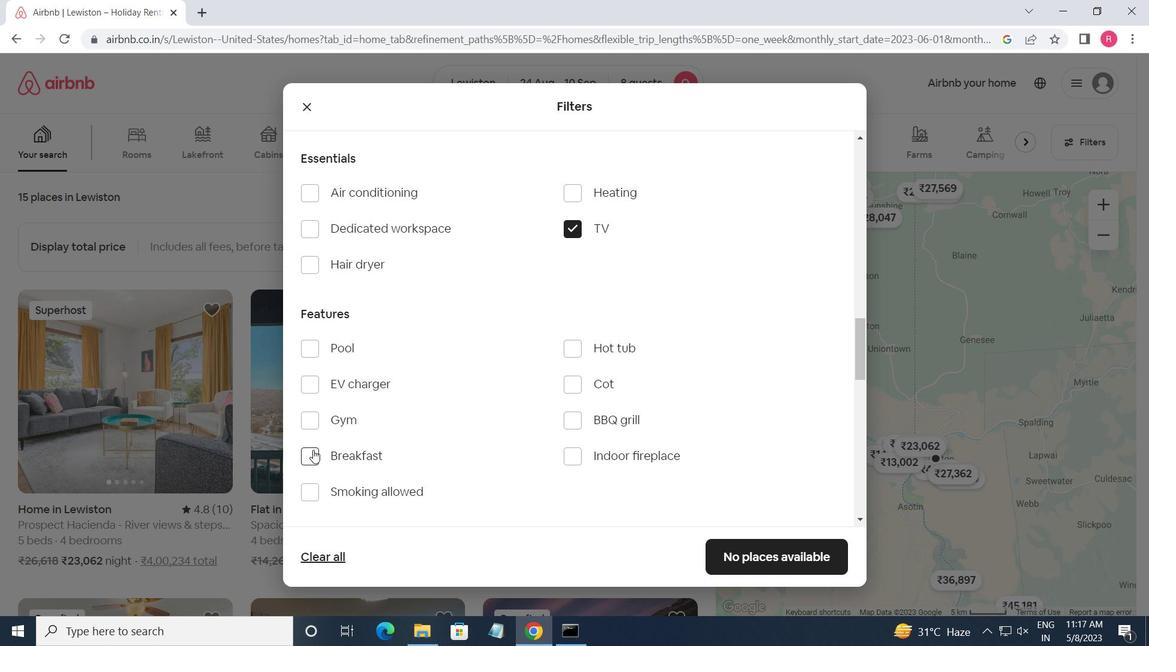 
Action: Mouse pressed left at (314, 451)
Screenshot: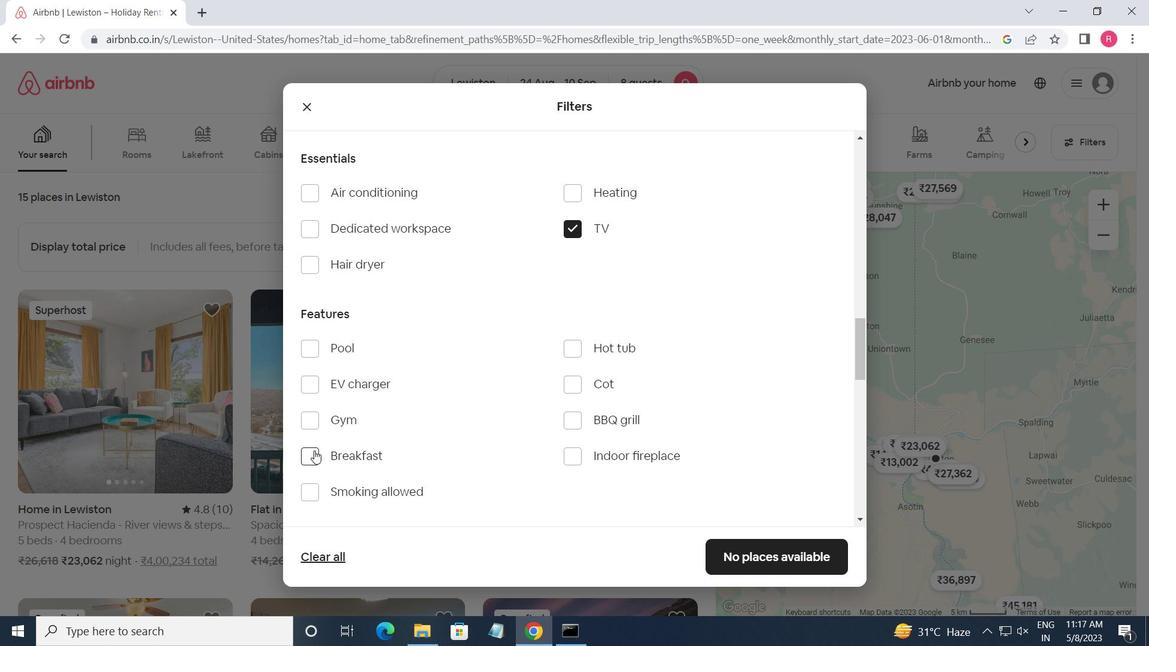 
Action: Mouse moved to (314, 425)
Screenshot: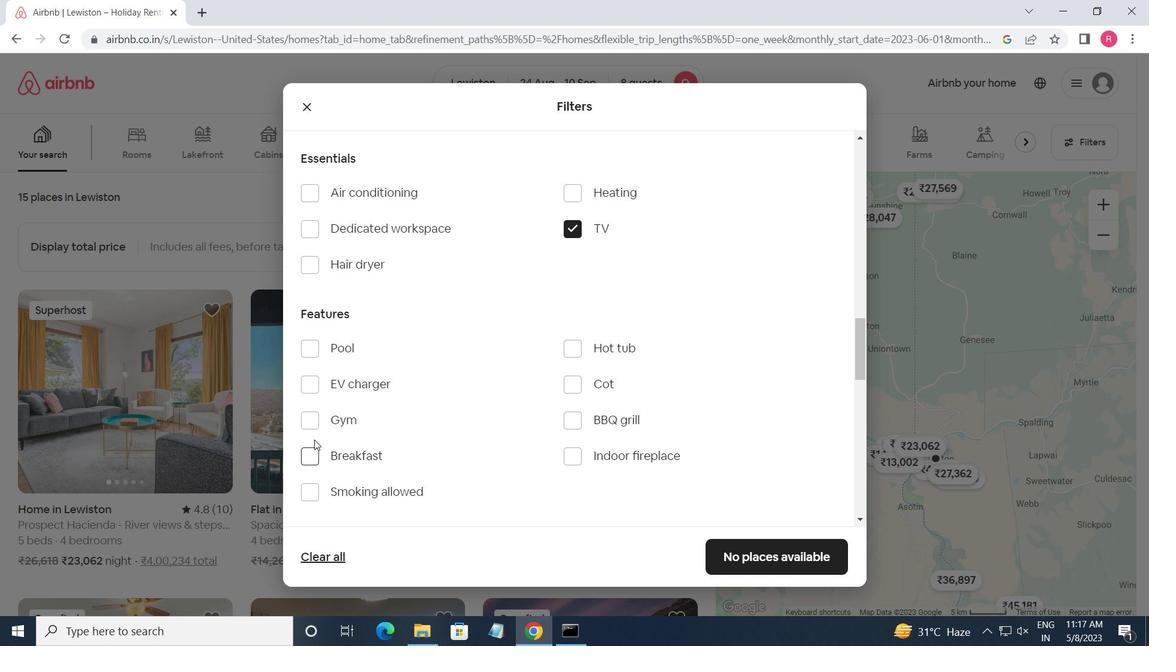 
Action: Mouse pressed left at (314, 425)
Screenshot: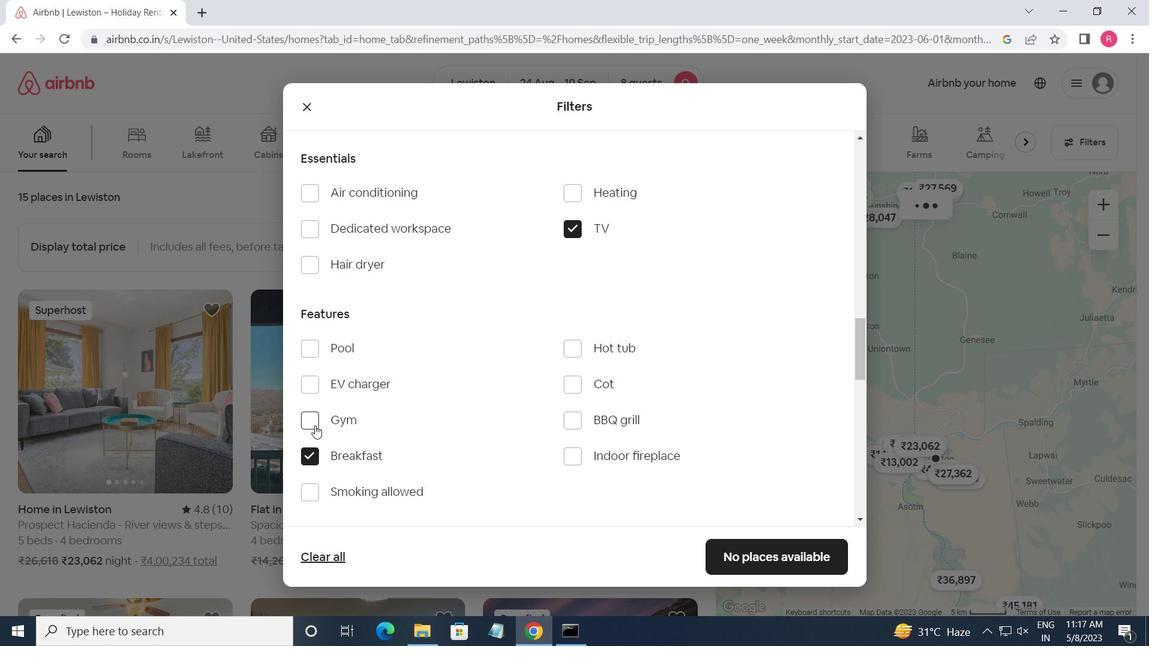 
Action: Mouse moved to (326, 453)
Screenshot: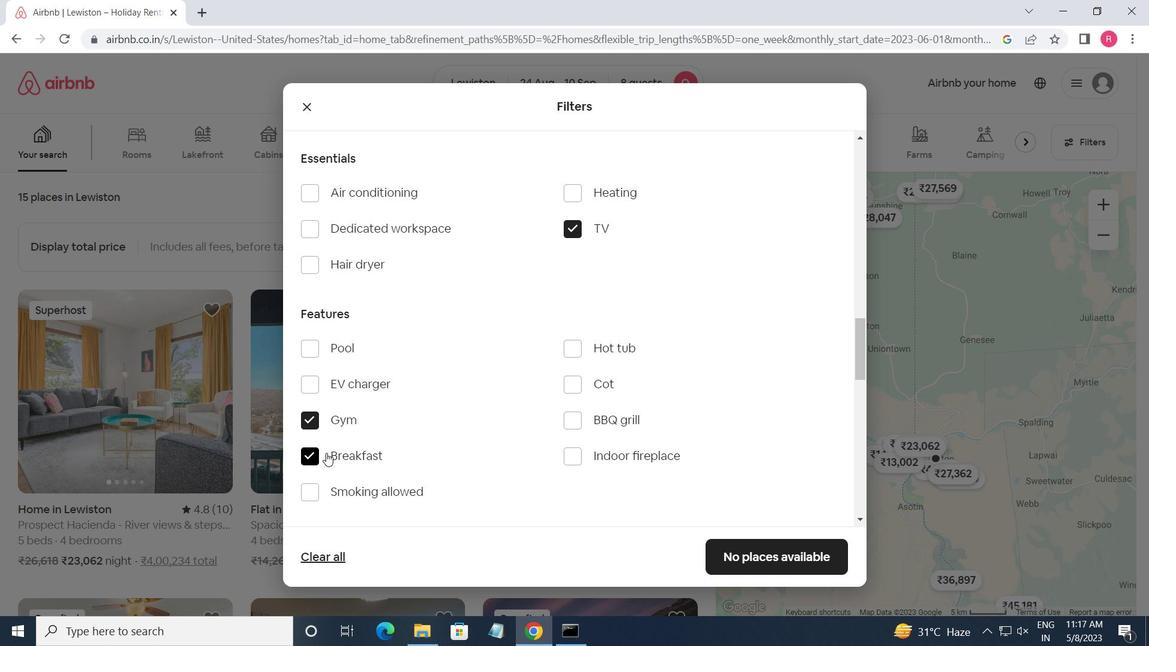 
Action: Mouse scrolled (326, 453) with delta (0, 0)
Screenshot: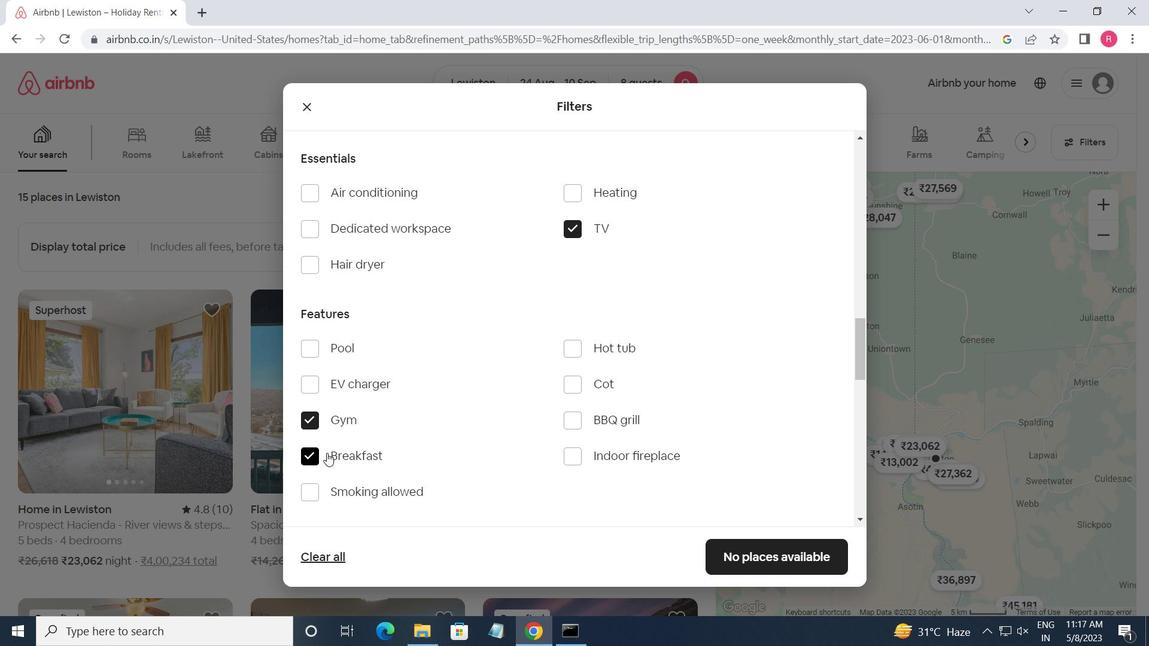 
Action: Mouse moved to (328, 455)
Screenshot: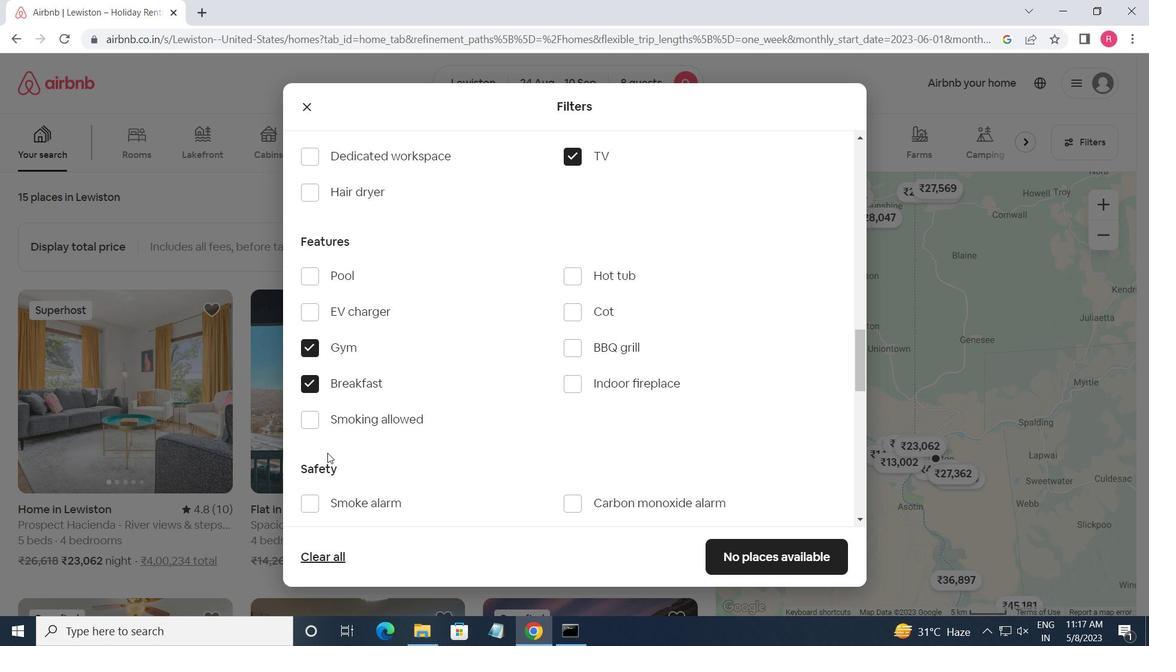 
Action: Mouse scrolled (328, 454) with delta (0, 0)
Screenshot: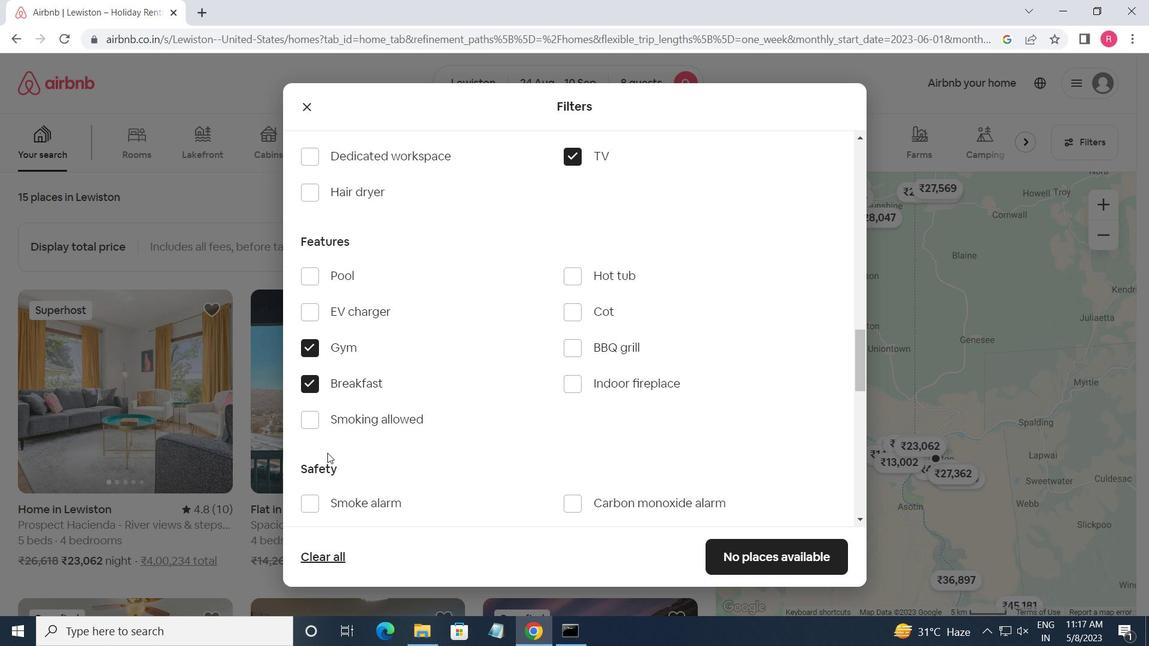
Action: Mouse moved to (330, 456)
Screenshot: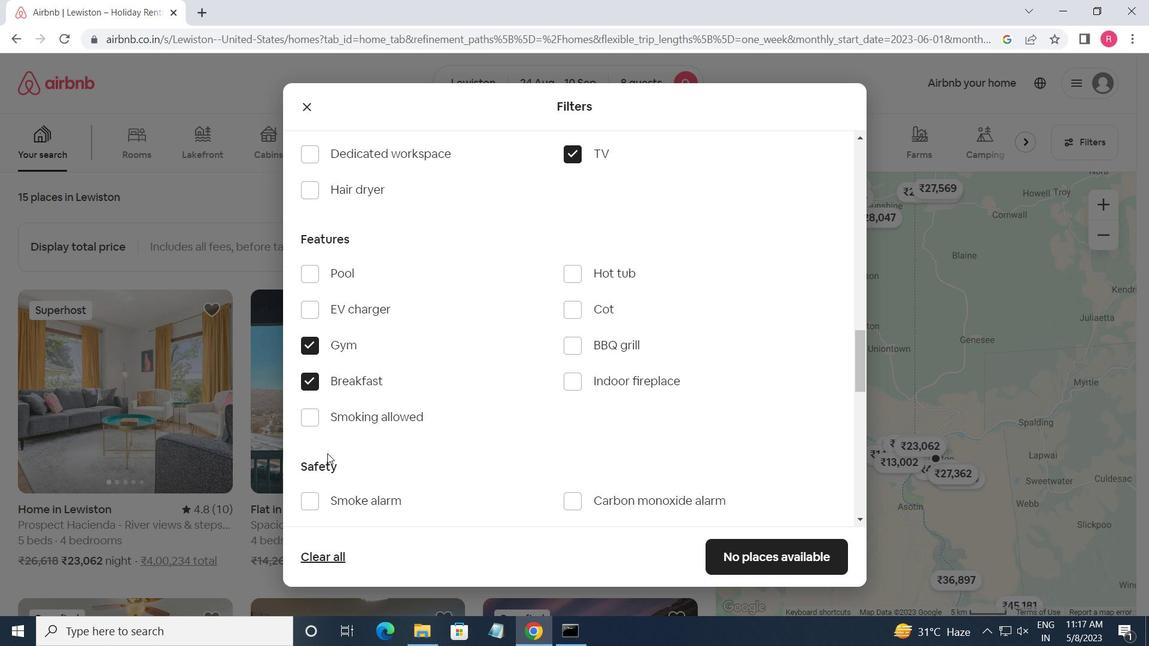 
Action: Mouse scrolled (330, 455) with delta (0, 0)
Screenshot: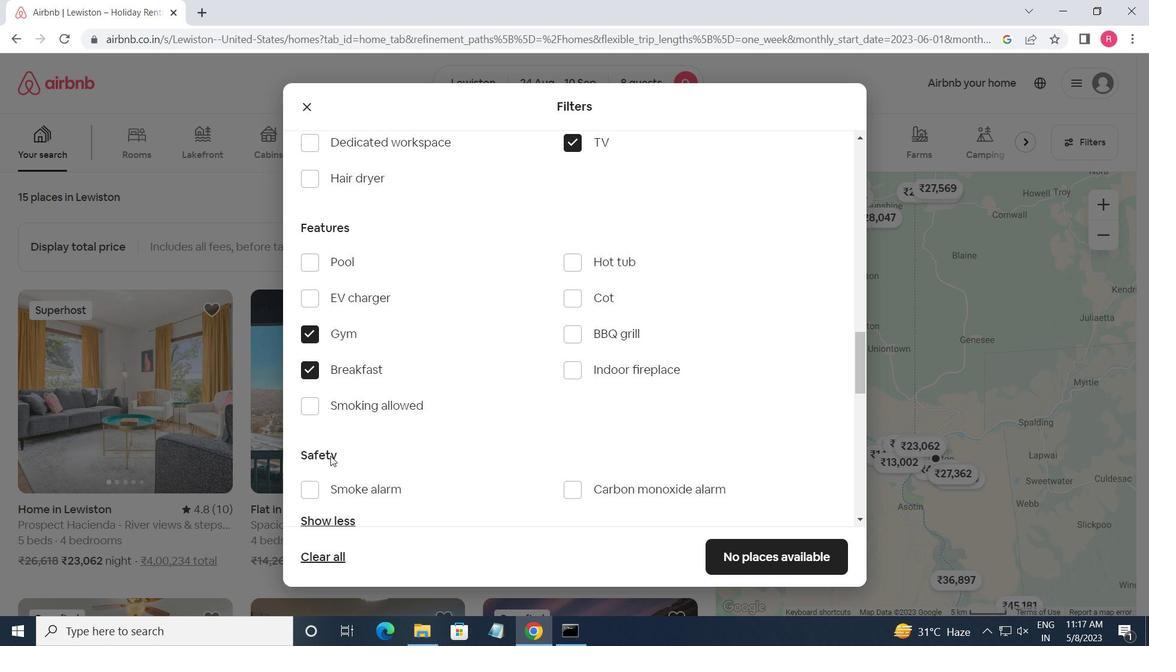
Action: Mouse moved to (338, 456)
Screenshot: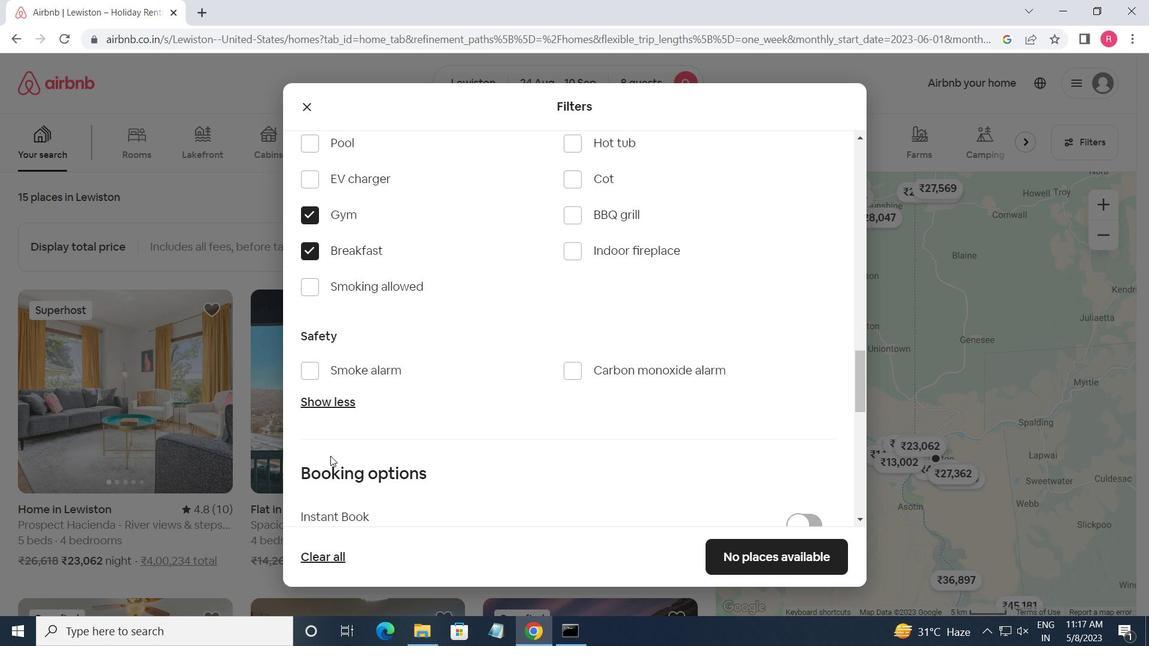 
Action: Mouse scrolled (338, 455) with delta (0, 0)
Screenshot: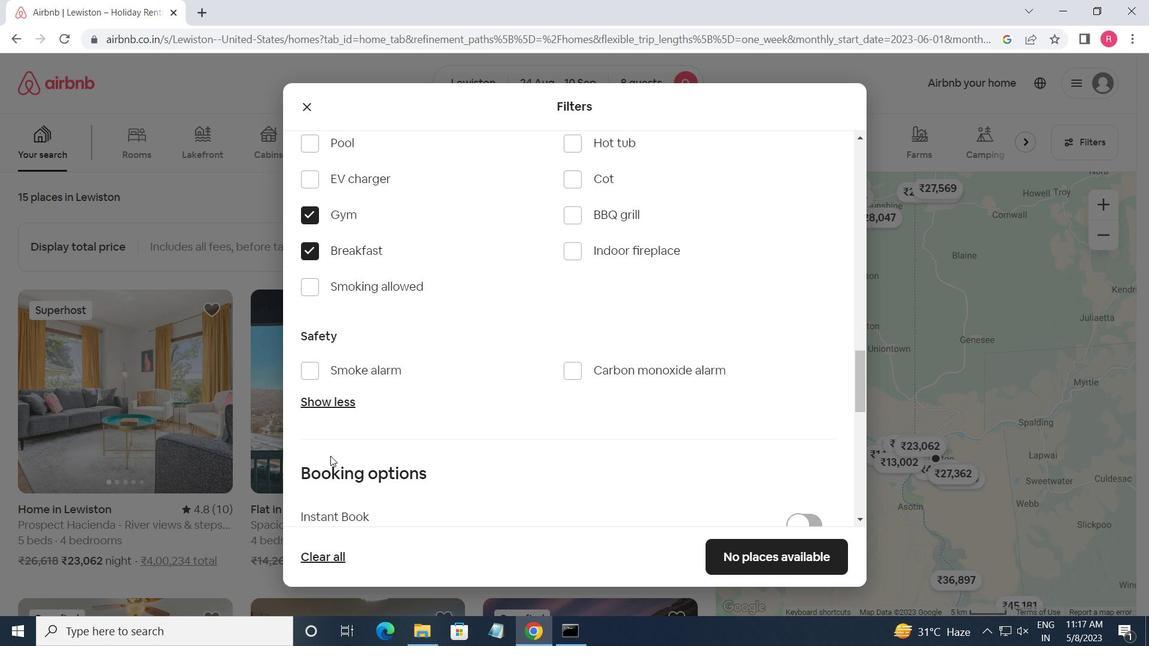 
Action: Mouse moved to (430, 442)
Screenshot: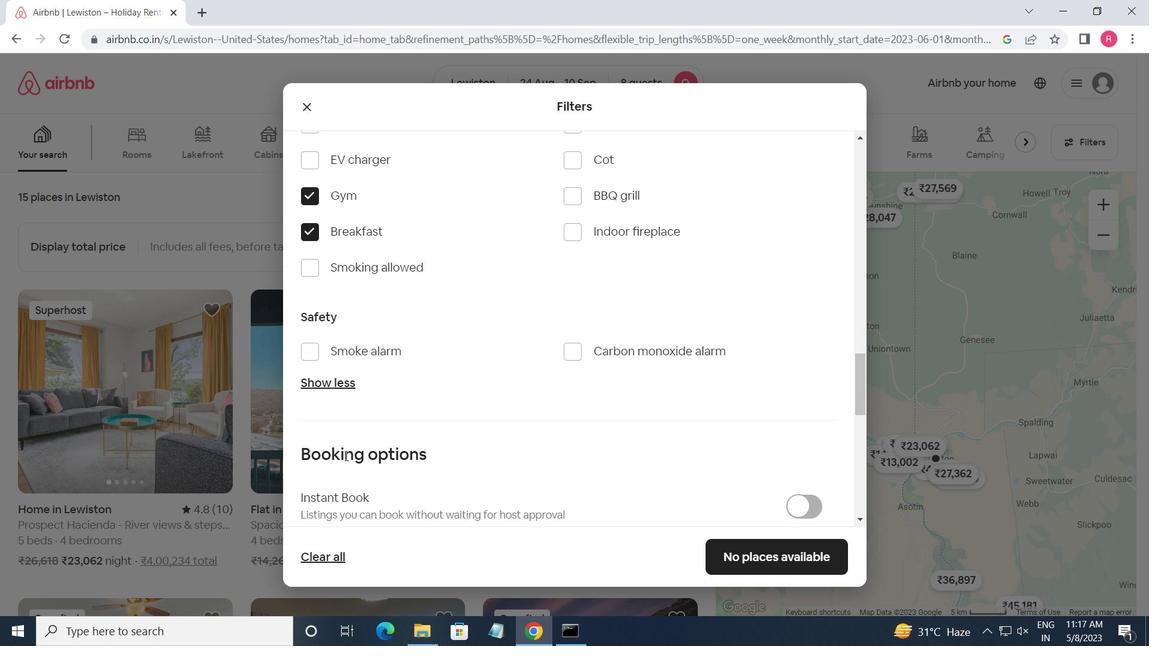 
Action: Mouse scrolled (430, 442) with delta (0, 0)
Screenshot: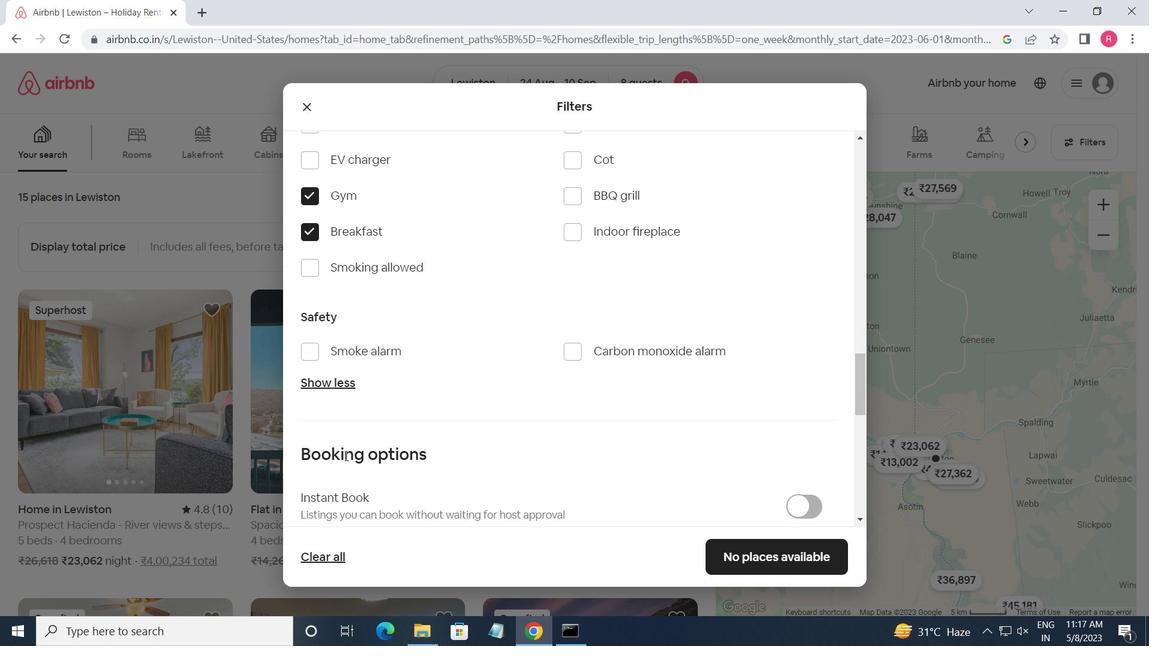 
Action: Mouse moved to (791, 396)
Screenshot: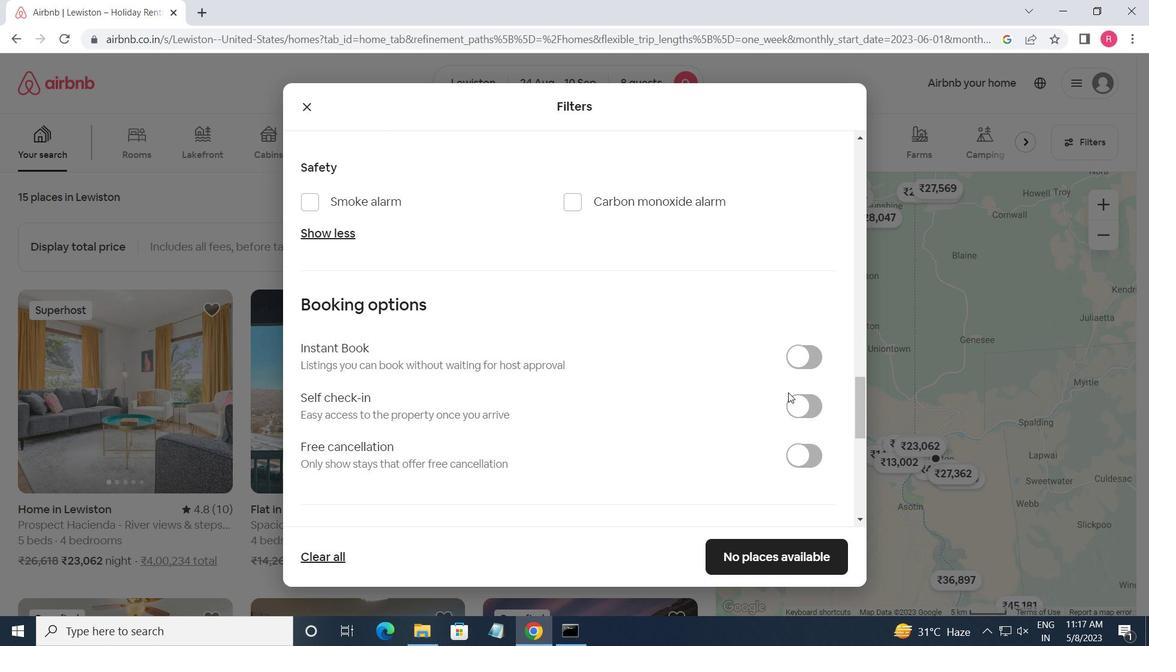 
Action: Mouse pressed left at (791, 396)
Screenshot: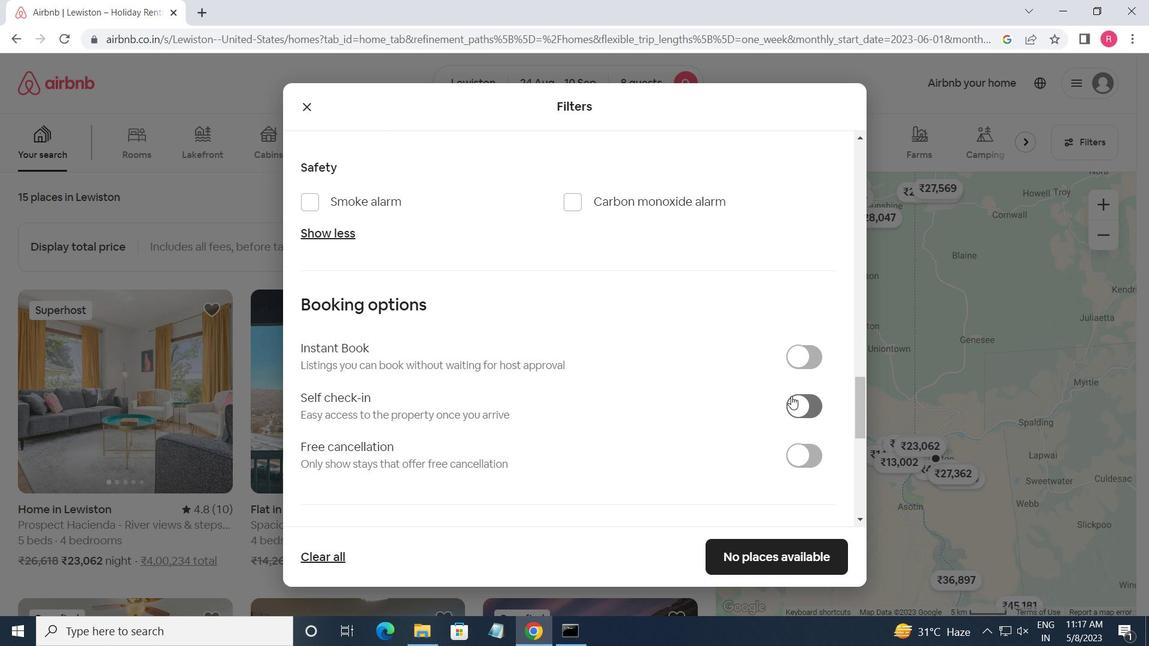 
Action: Mouse moved to (554, 483)
Screenshot: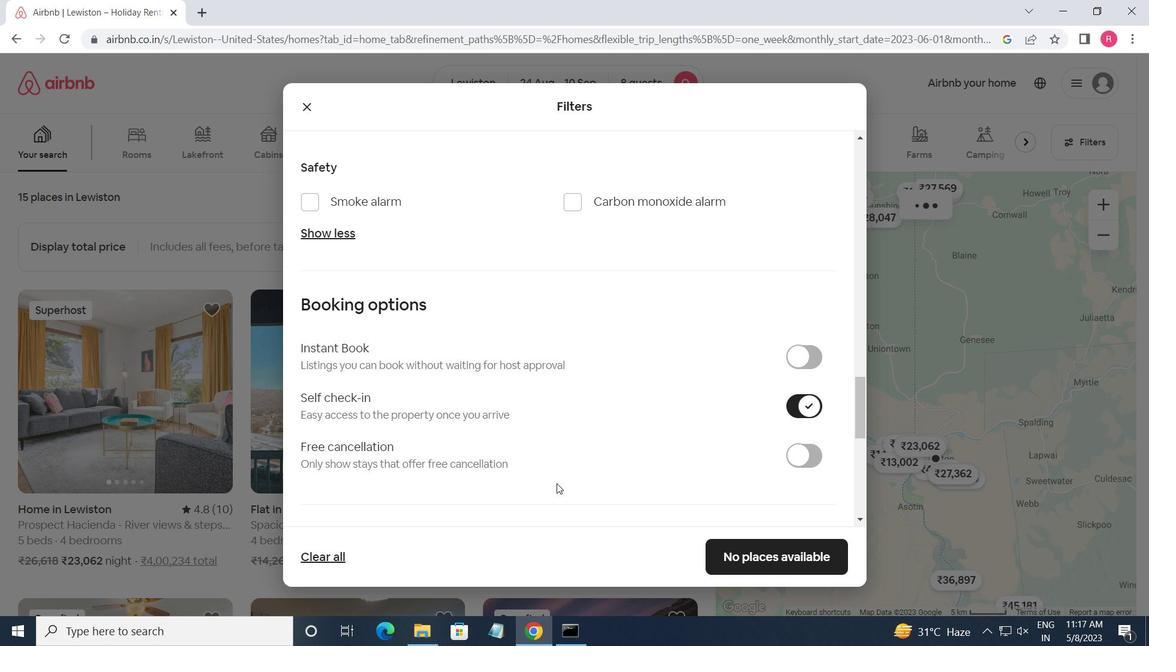 
Action: Mouse scrolled (554, 482) with delta (0, 0)
Screenshot: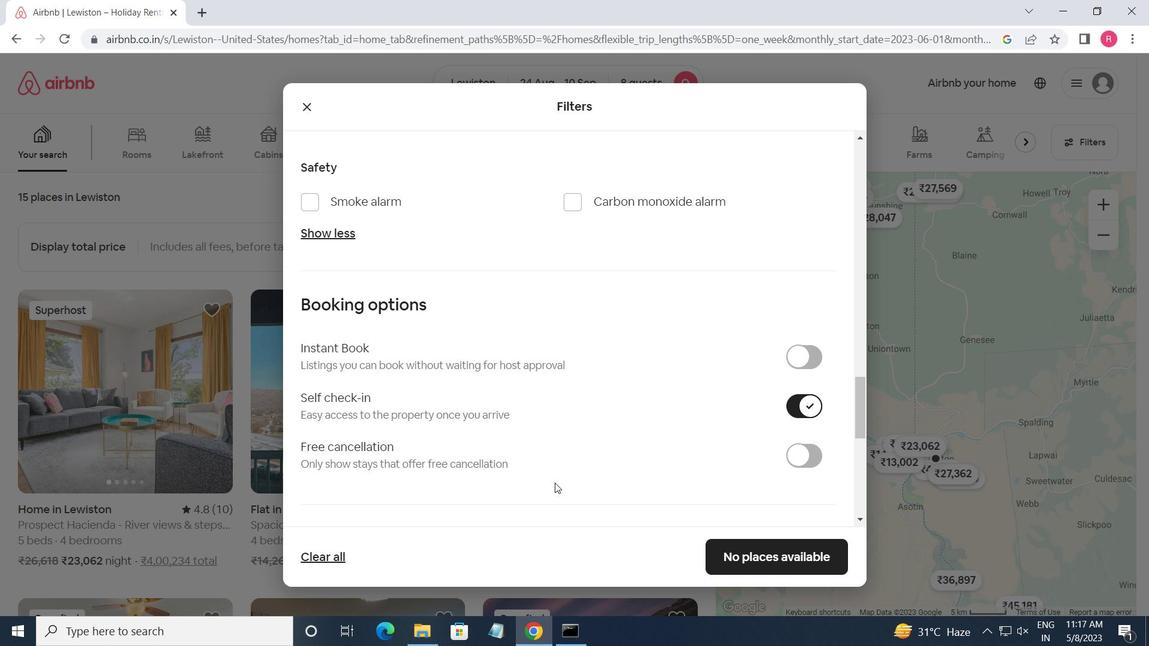 
Action: Mouse scrolled (554, 482) with delta (0, 0)
Screenshot: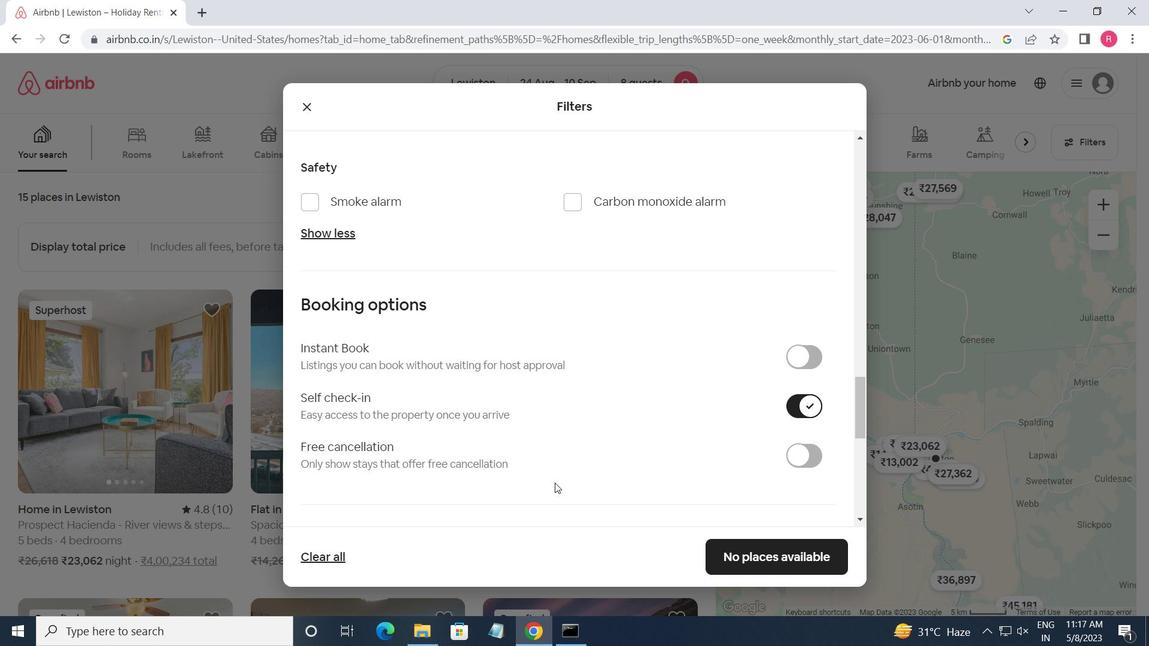 
Action: Mouse moved to (553, 481)
Screenshot: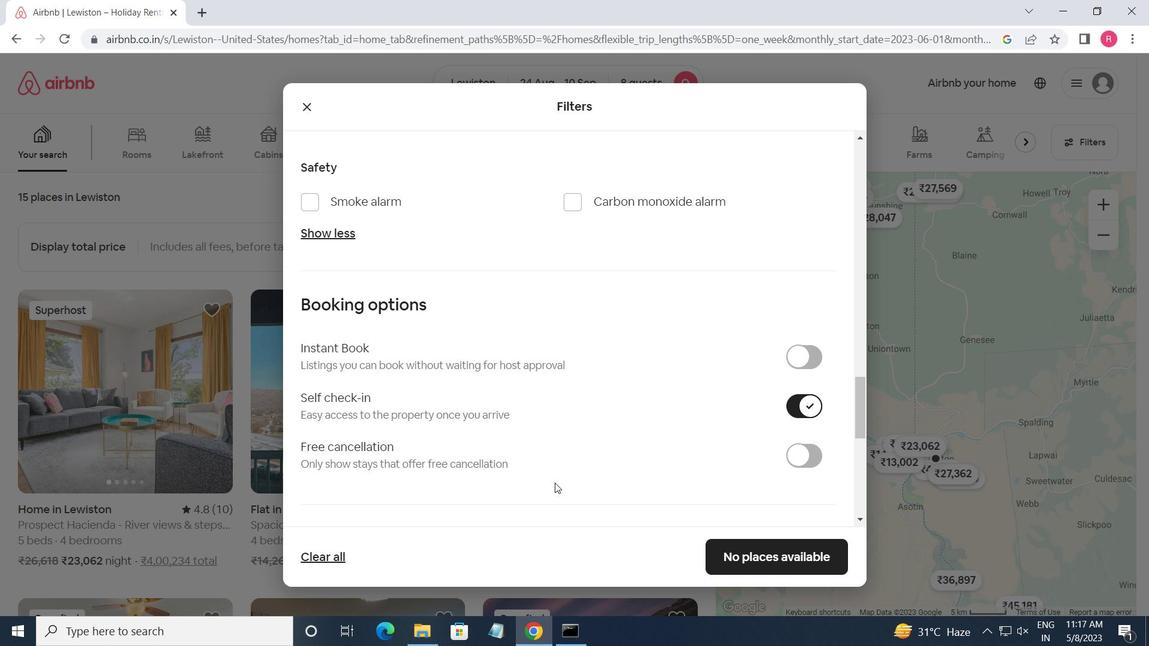 
Action: Mouse scrolled (553, 480) with delta (0, 0)
Screenshot: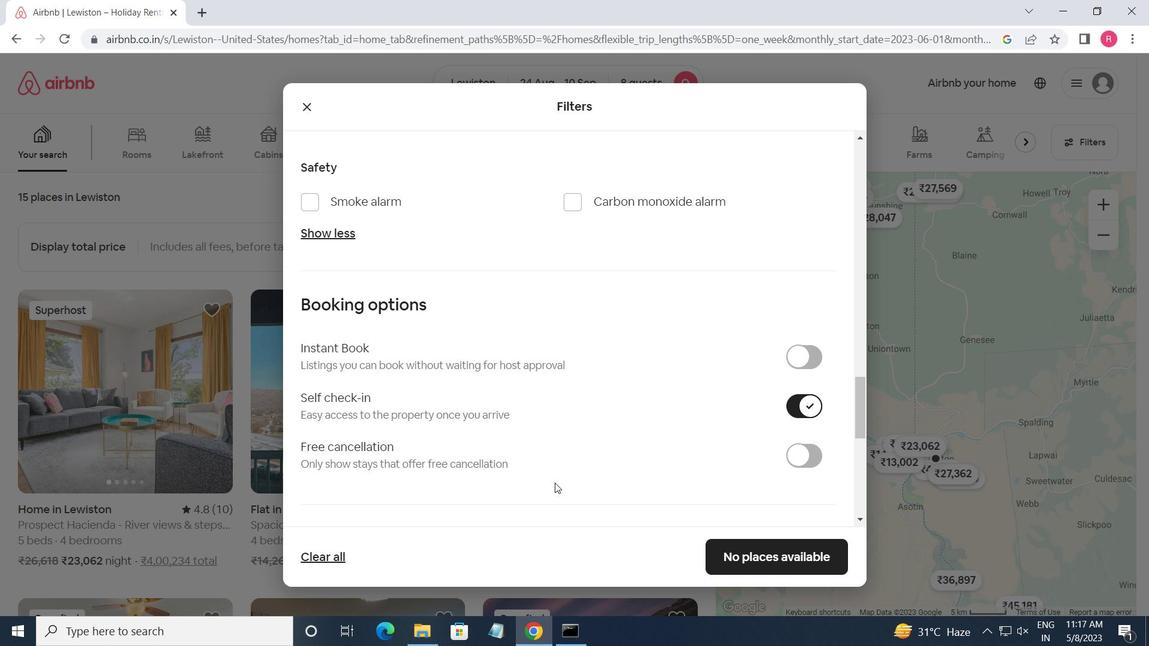 
Action: Mouse moved to (553, 476)
Screenshot: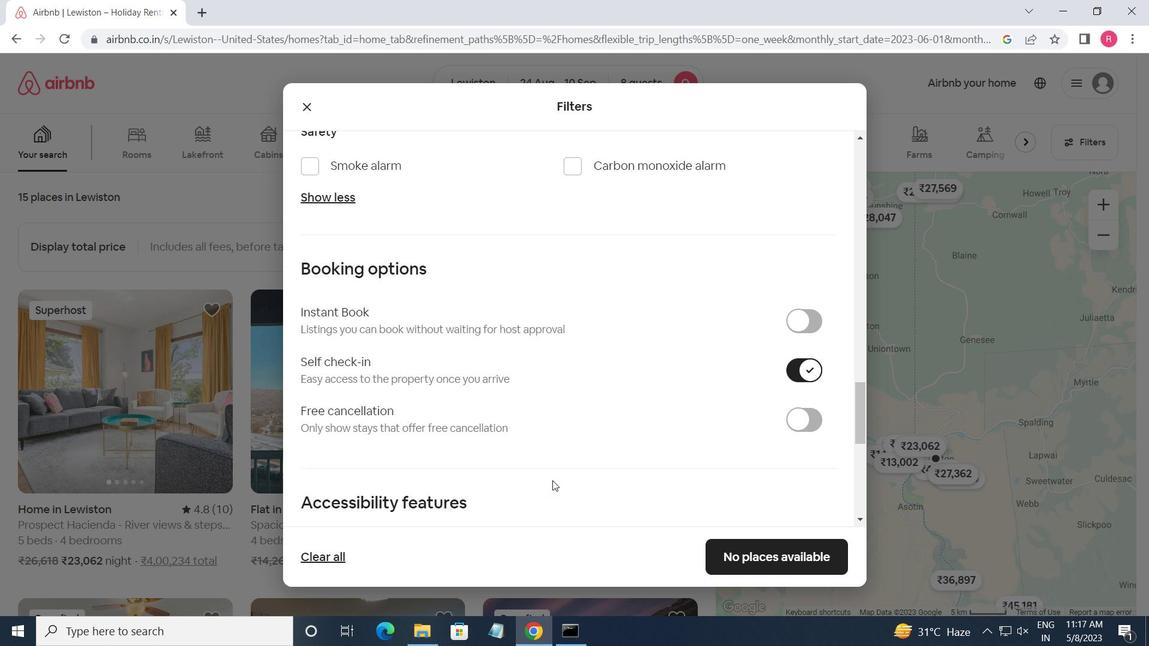 
Action: Mouse scrolled (553, 475) with delta (0, 0)
Screenshot: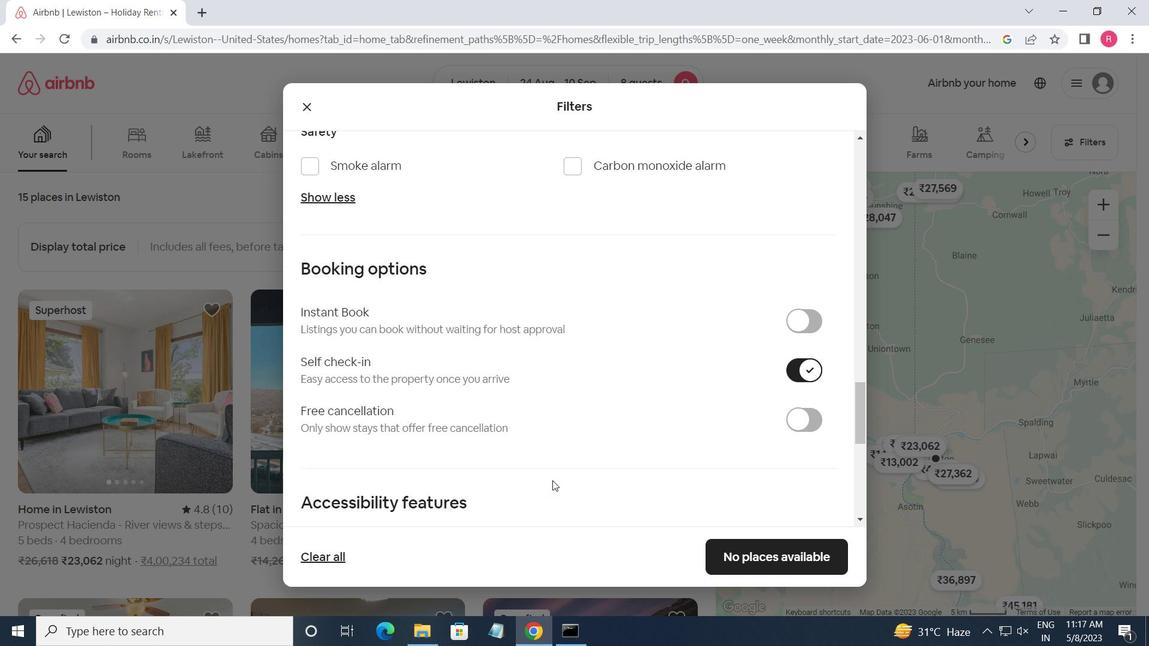 
Action: Mouse moved to (540, 454)
Screenshot: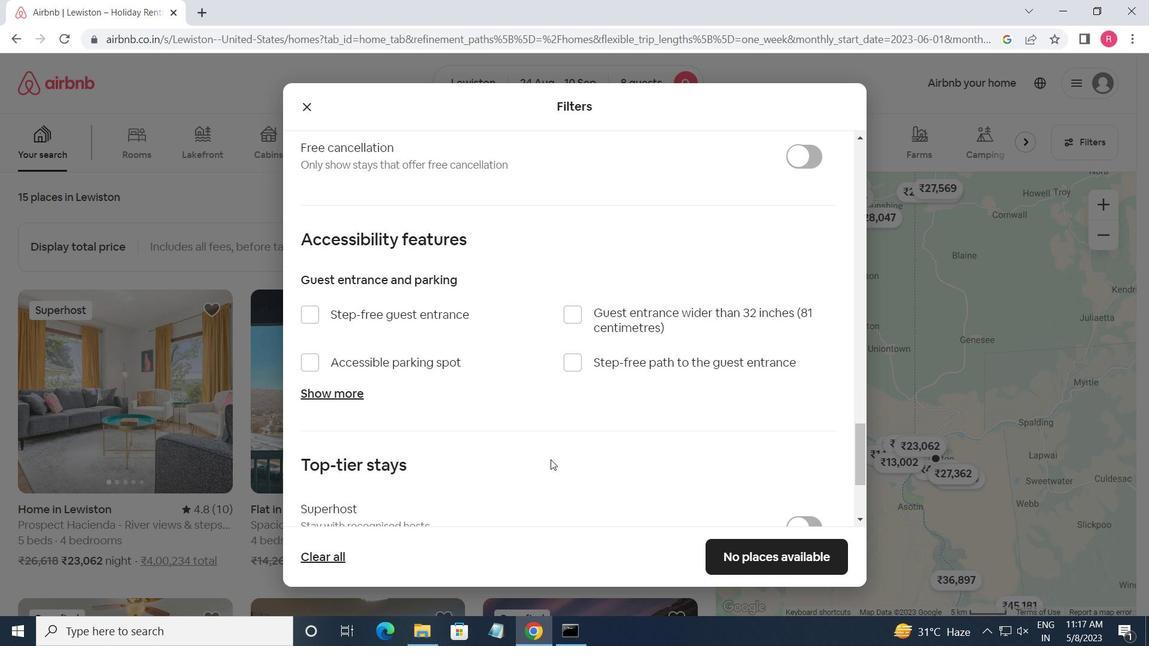 
Action: Mouse scrolled (540, 454) with delta (0, 0)
Screenshot: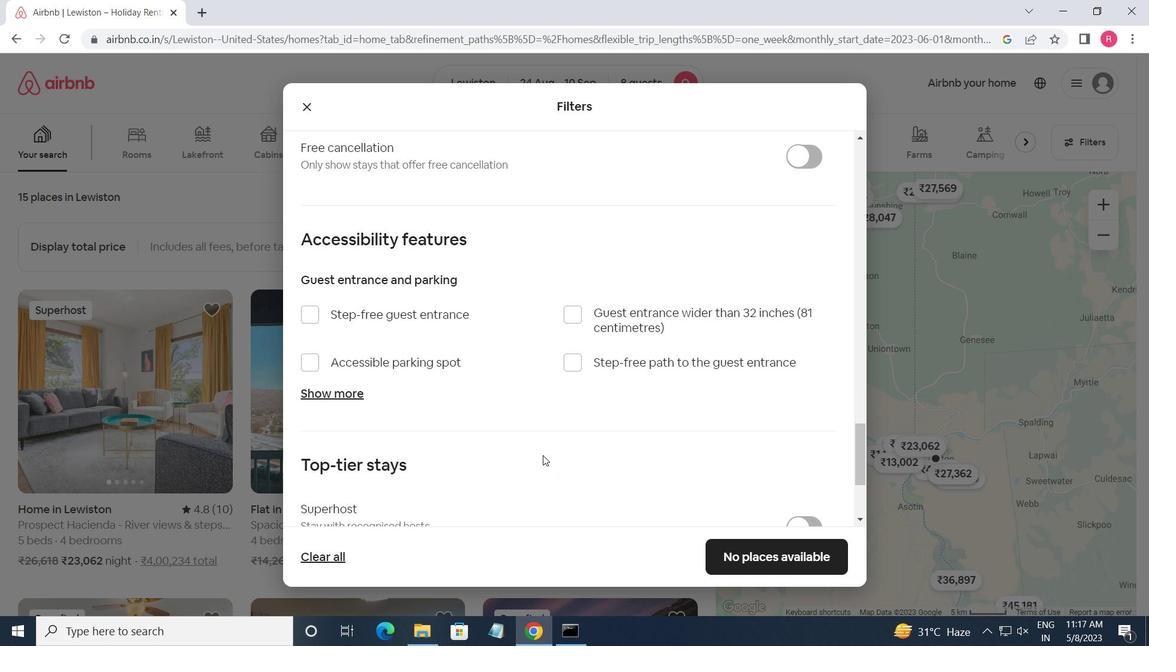 
Action: Mouse scrolled (540, 454) with delta (0, 0)
Screenshot: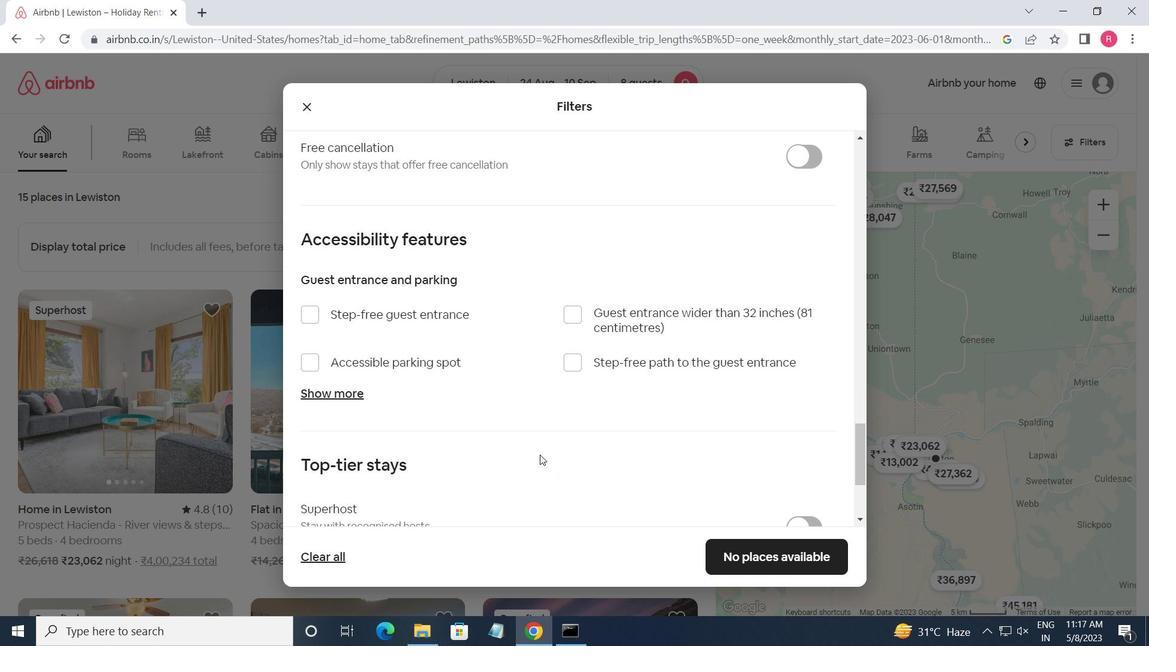 
Action: Mouse scrolled (540, 454) with delta (0, 0)
Screenshot: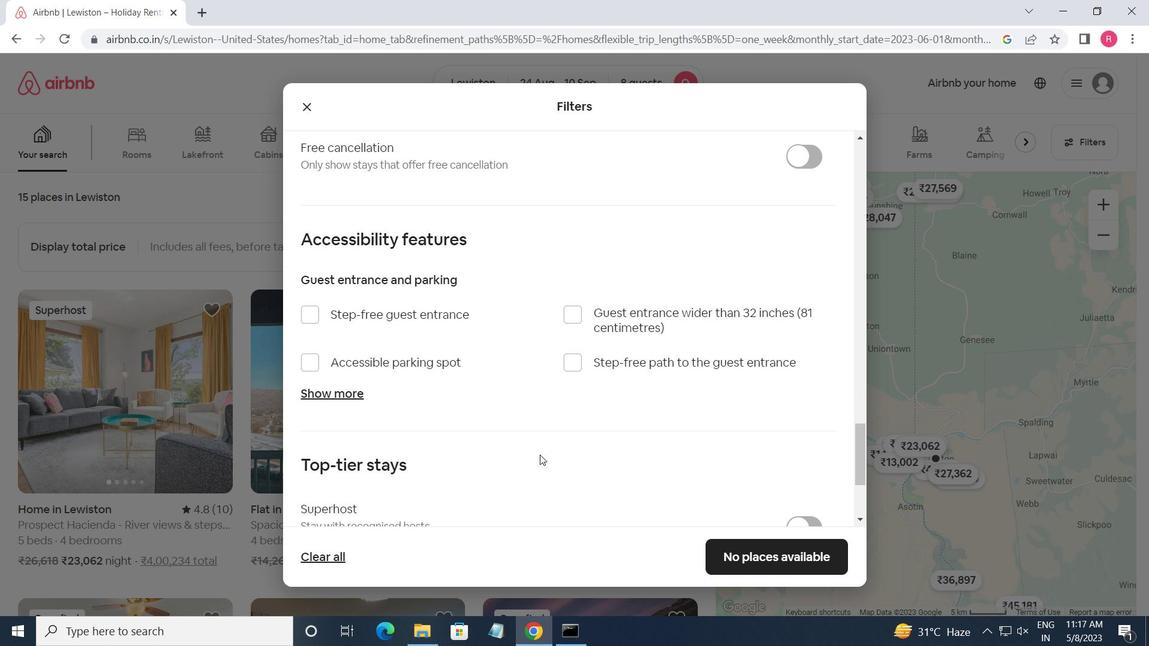 
Action: Mouse moved to (557, 418)
Screenshot: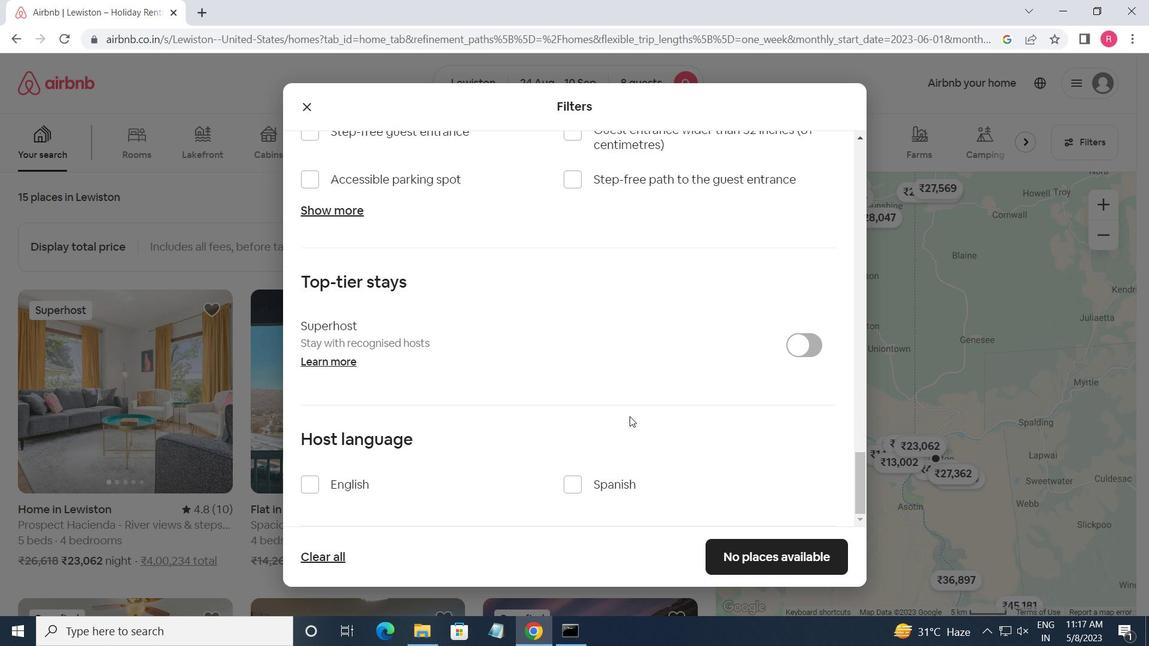 
Action: Mouse scrolled (557, 417) with delta (0, 0)
Screenshot: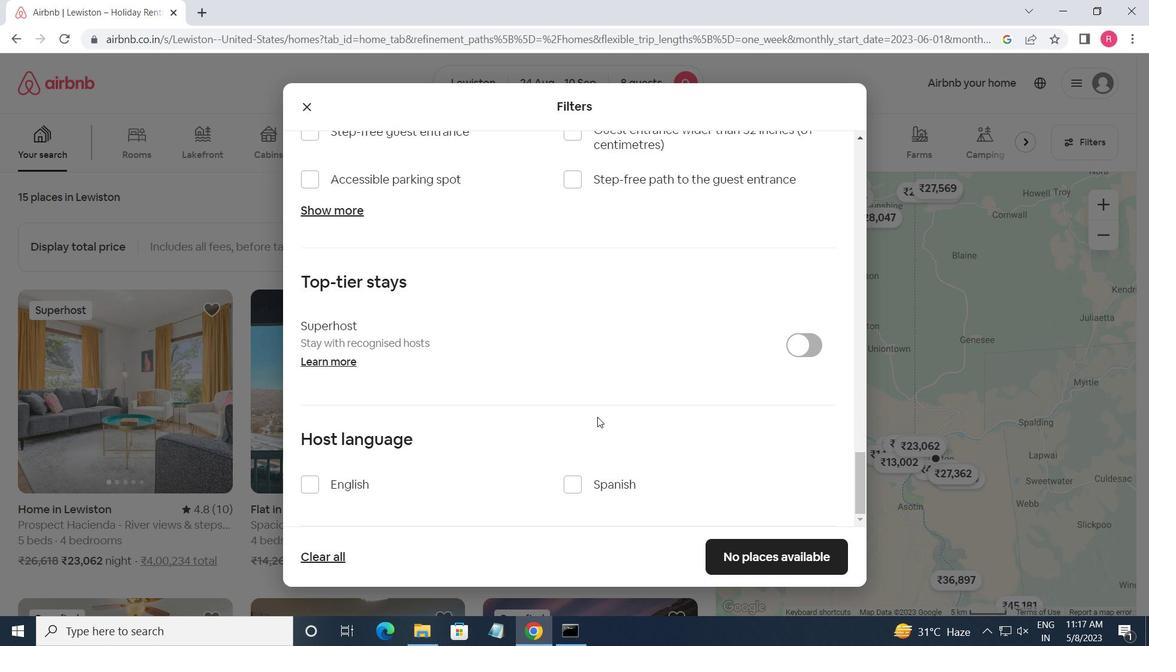
Action: Mouse moved to (538, 419)
Screenshot: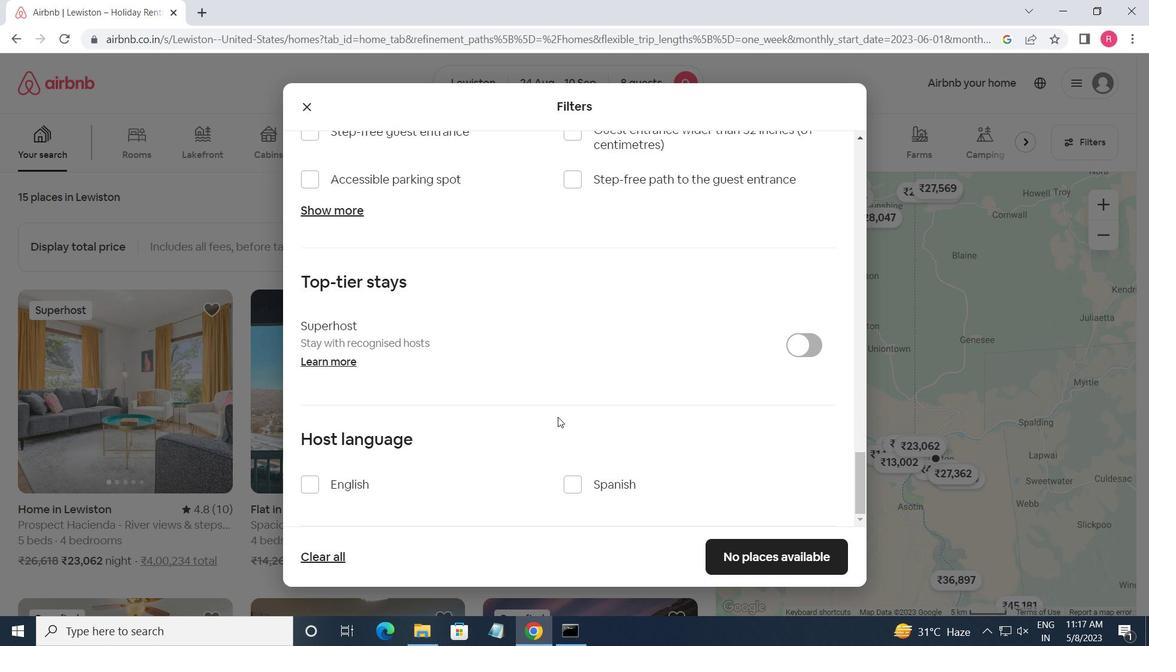 
Action: Mouse scrolled (538, 418) with delta (0, 0)
Screenshot: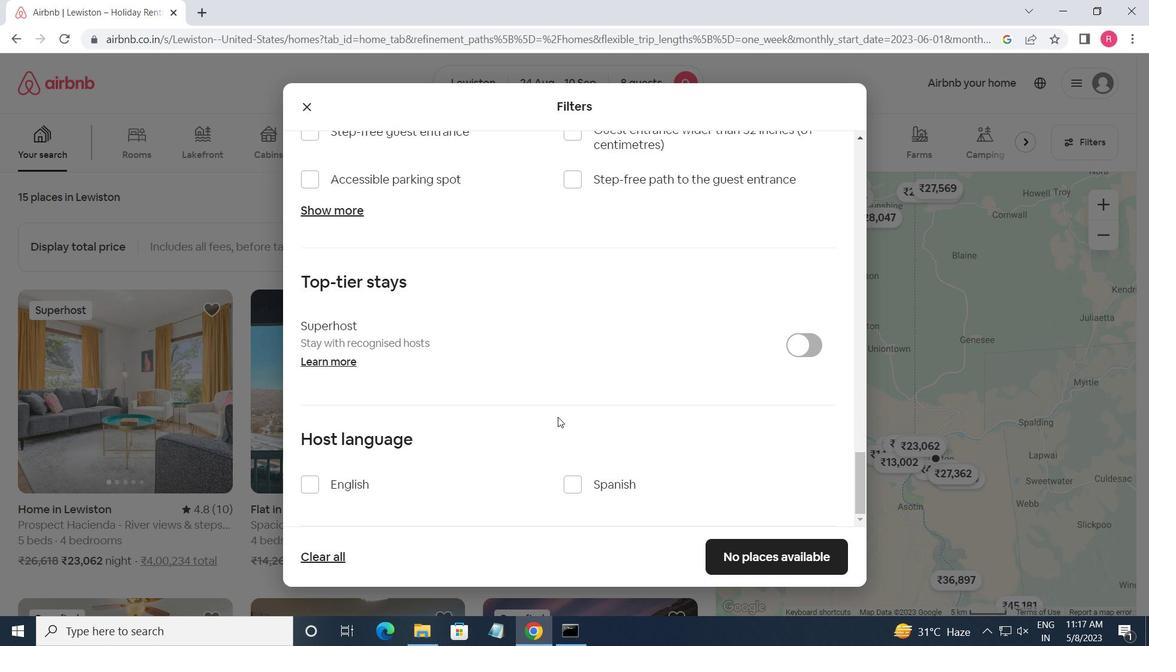 
Action: Mouse moved to (311, 495)
Screenshot: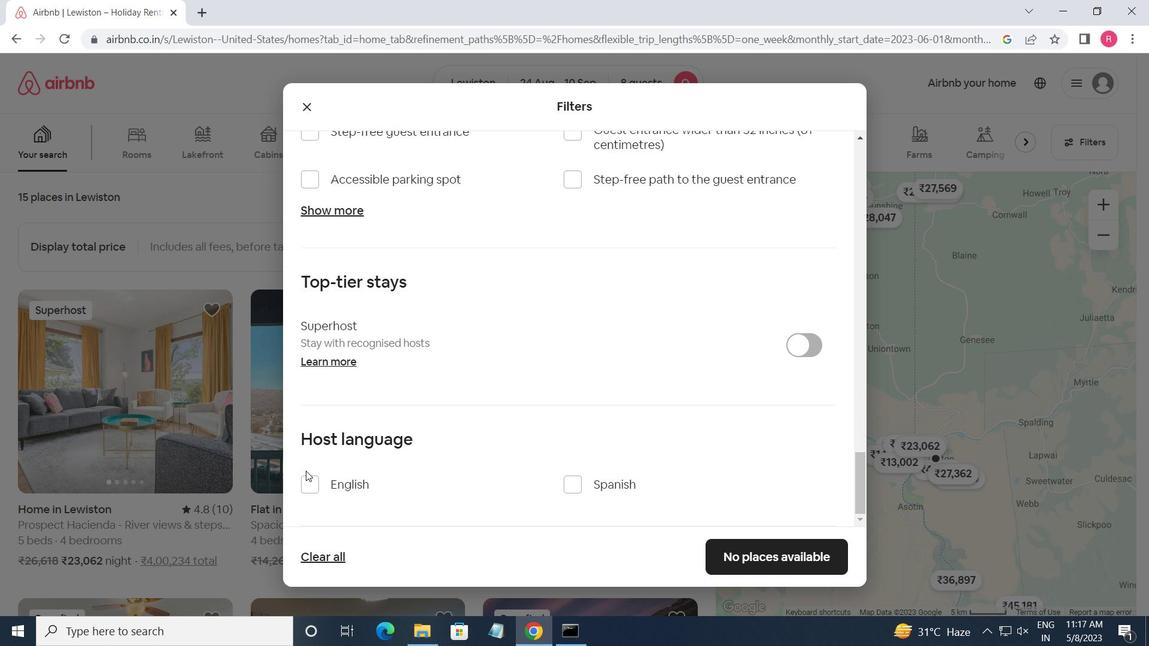 
Action: Mouse pressed left at (311, 495)
Screenshot: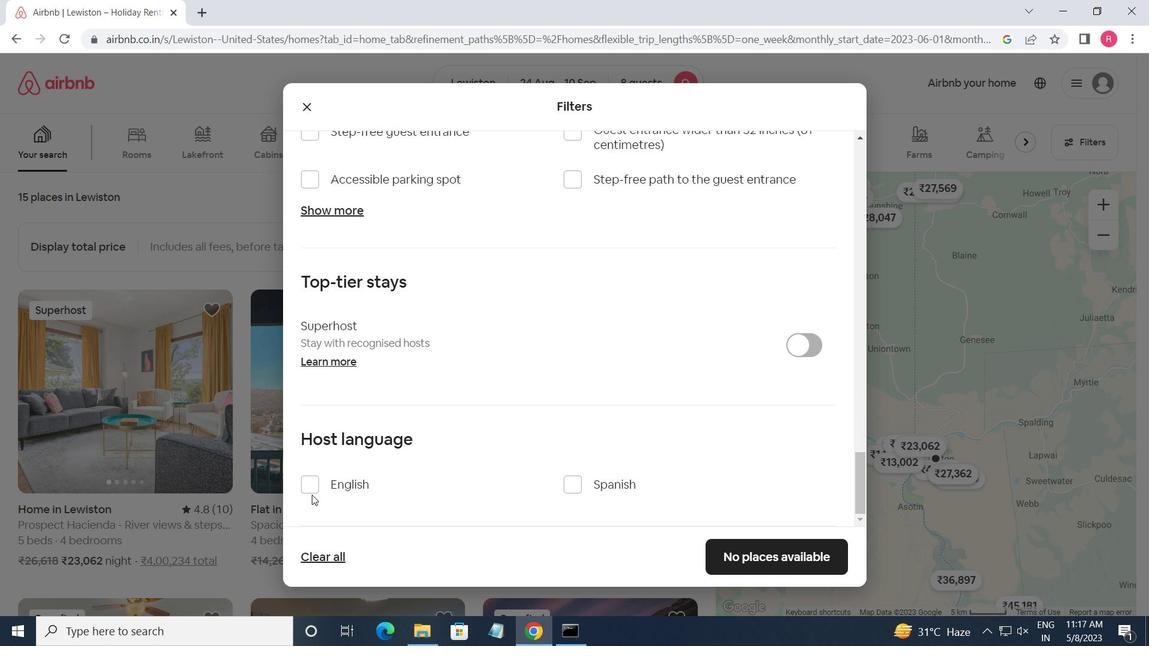 
Action: Mouse moved to (311, 481)
Screenshot: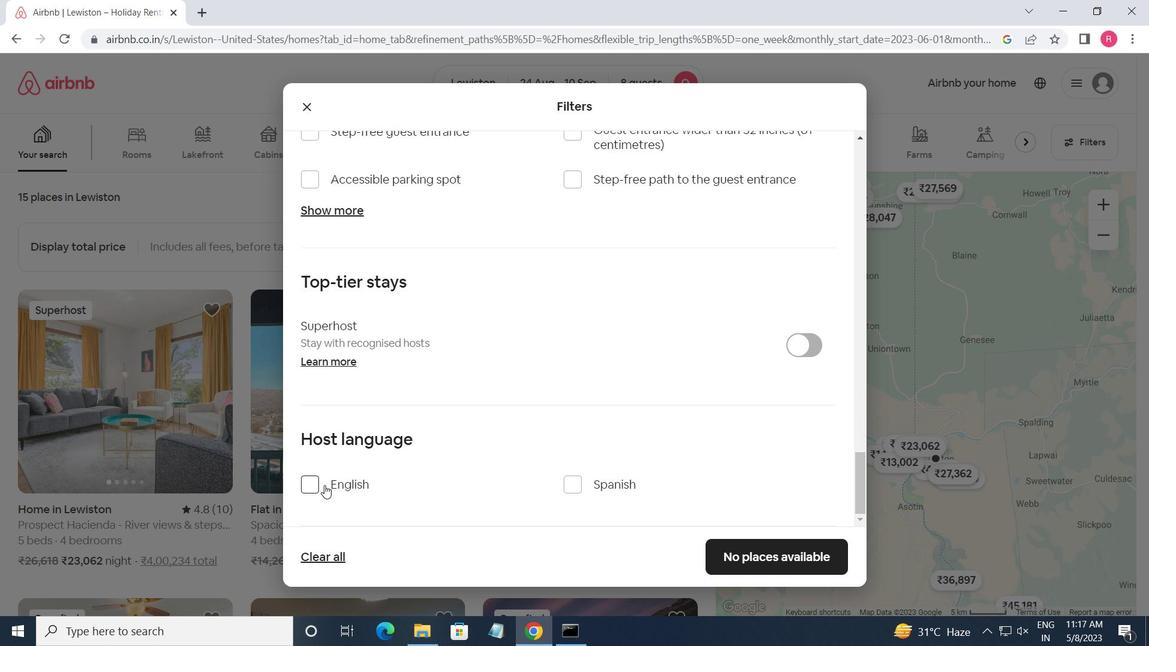 
Action: Mouse pressed left at (311, 481)
Screenshot: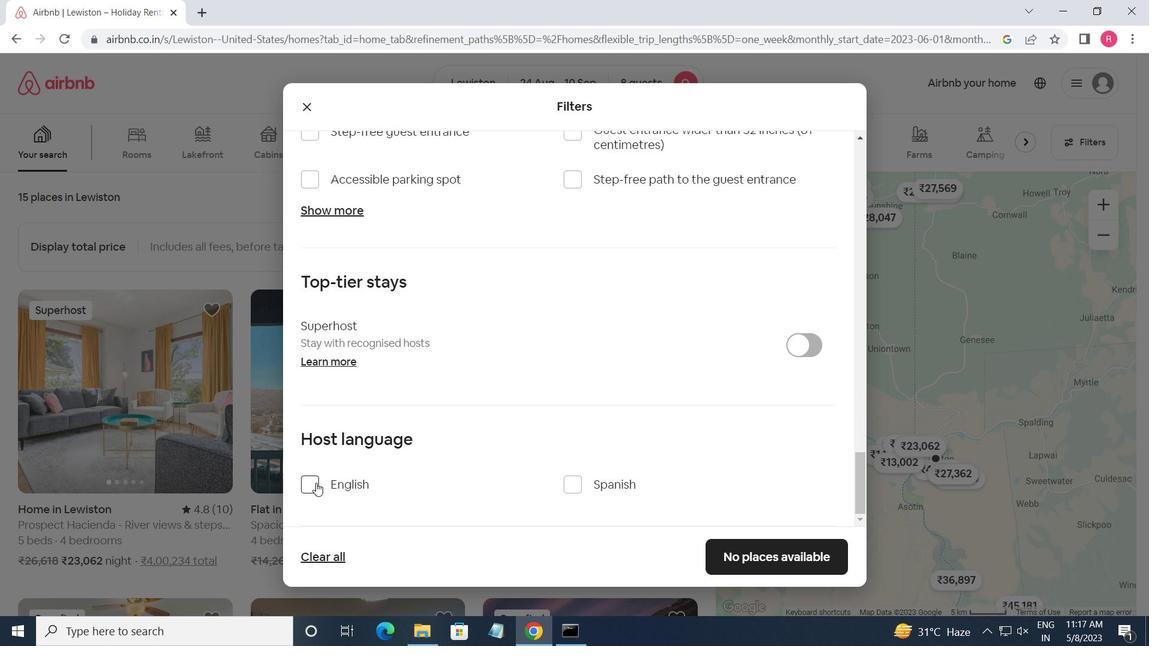 
Action: Mouse moved to (725, 553)
Screenshot: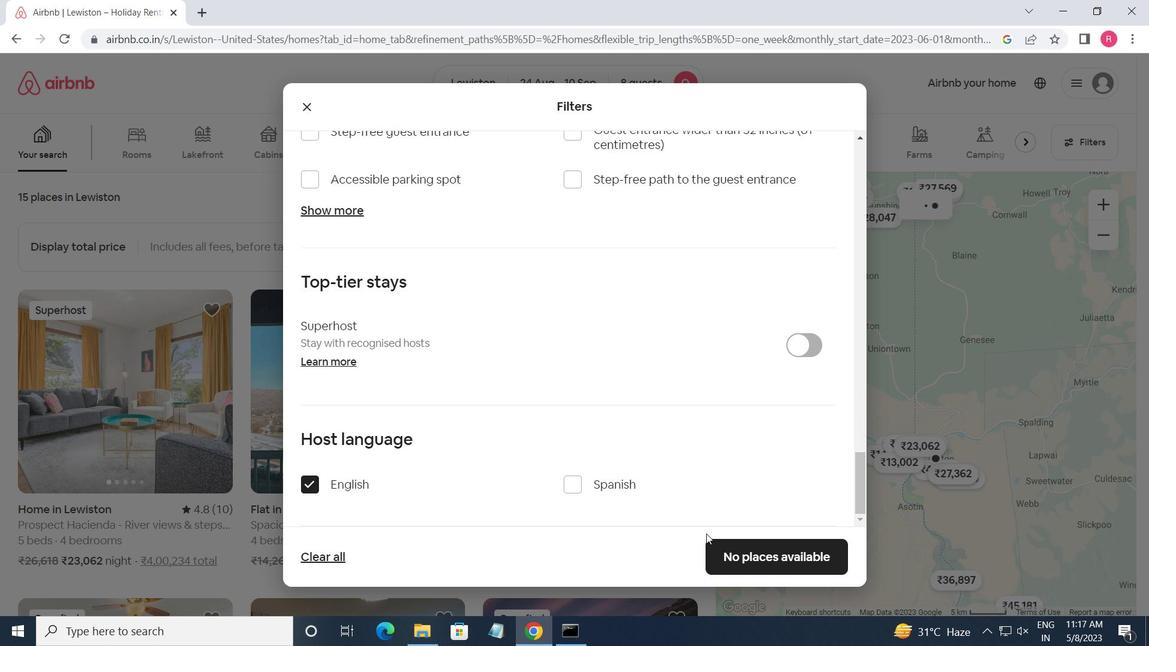 
Action: Mouse pressed left at (725, 553)
Screenshot: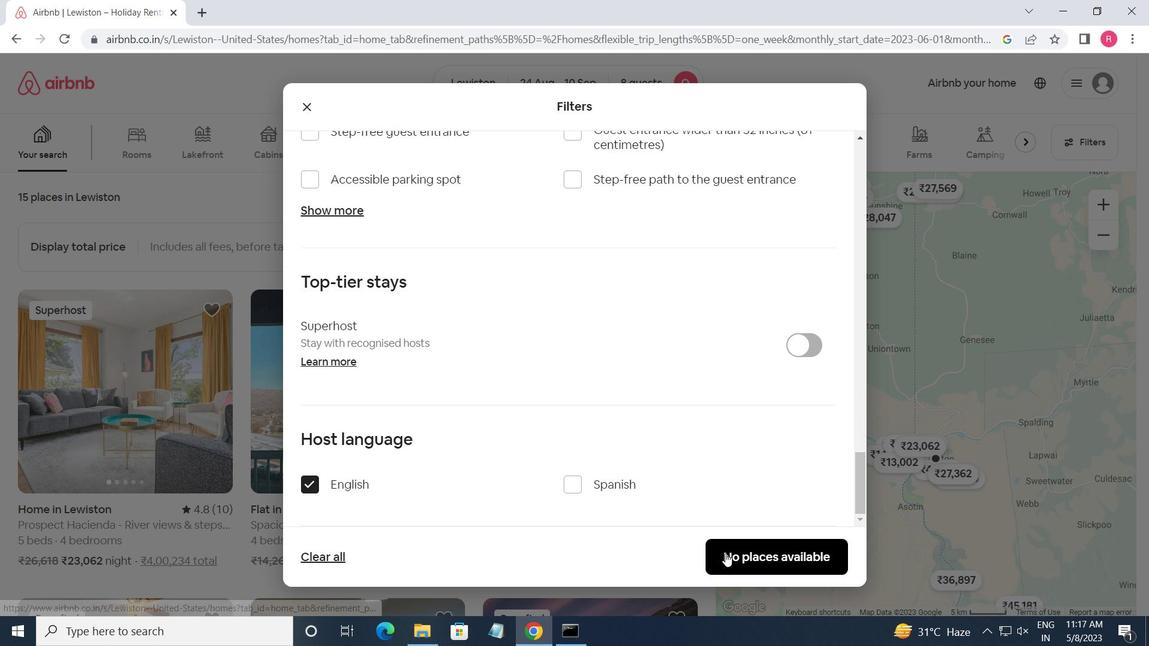 
